 Task: Search one way flight ticket for 5 adults, 2 children, 1 infant in seat and 1 infant on lap in economy from Chicago: Chicago Midway International Airport to Raleigh: Raleigh-durham International Airport on 8-5-2023. Choice of flights is Alaska. Number of bags: 1 carry on bag. Price is upto 88000. Outbound departure time preference is 15:45.
Action: Mouse moved to (362, 343)
Screenshot: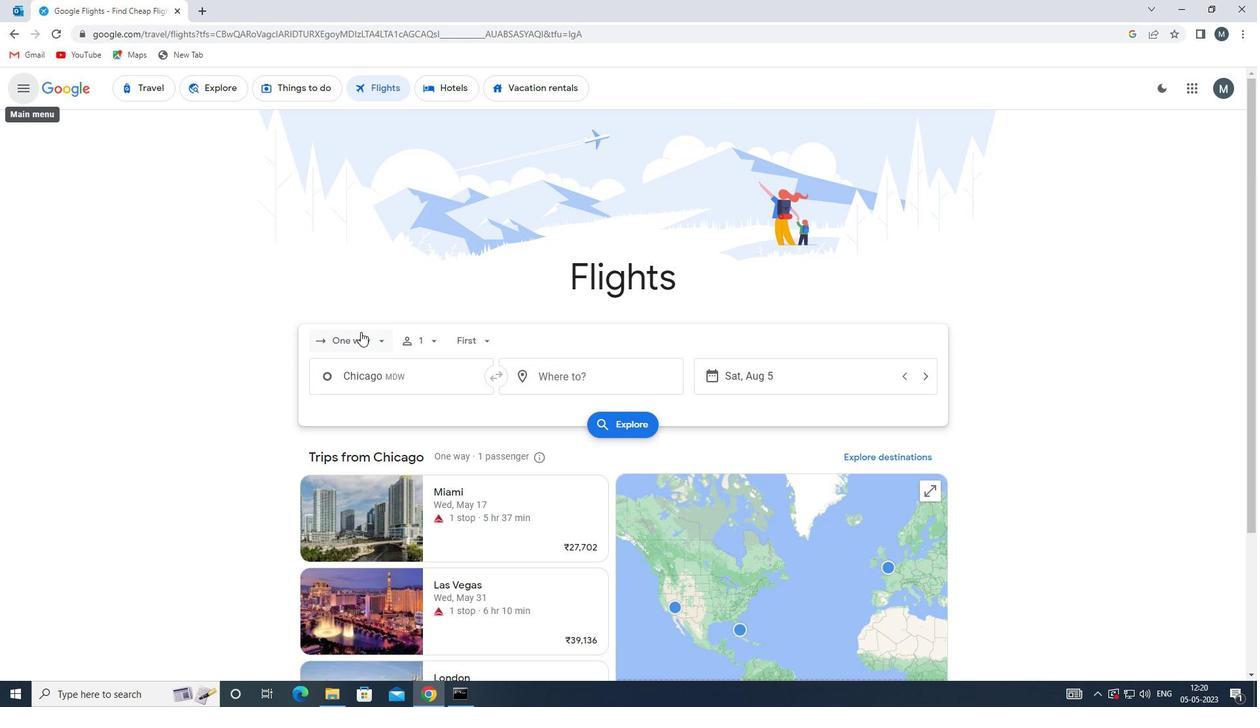 
Action: Mouse pressed left at (362, 343)
Screenshot: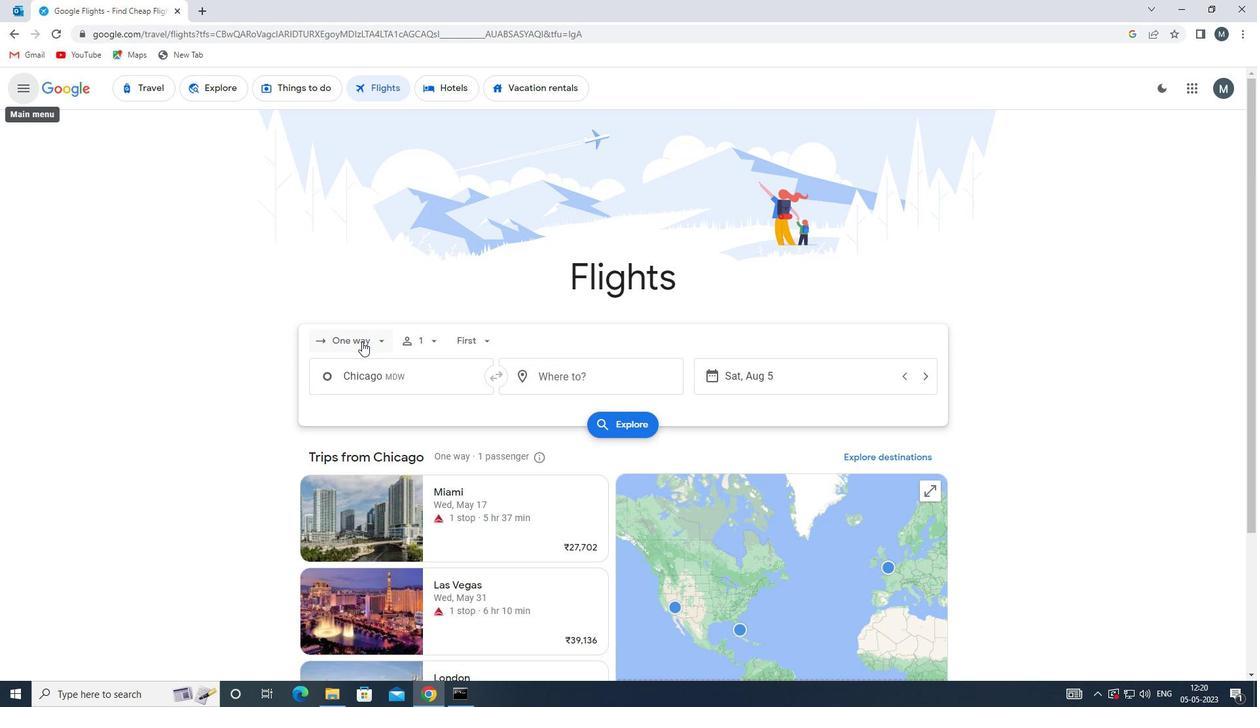 
Action: Mouse moved to (370, 404)
Screenshot: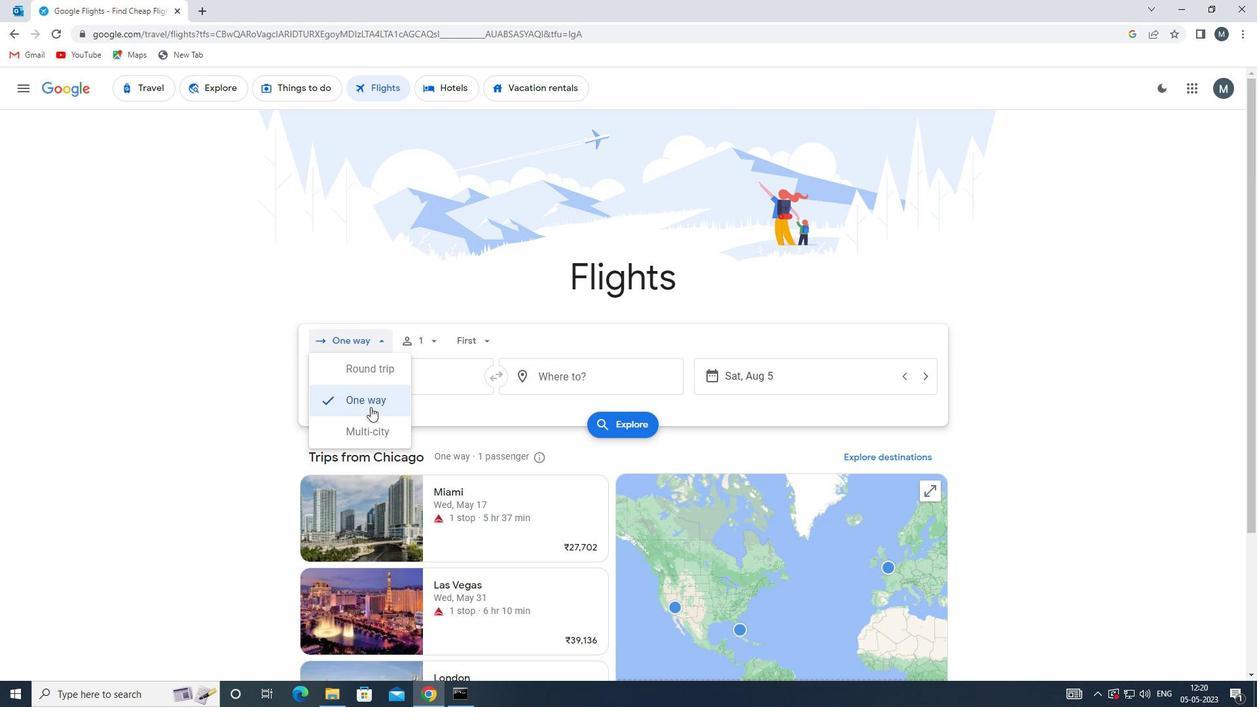 
Action: Mouse pressed left at (370, 404)
Screenshot: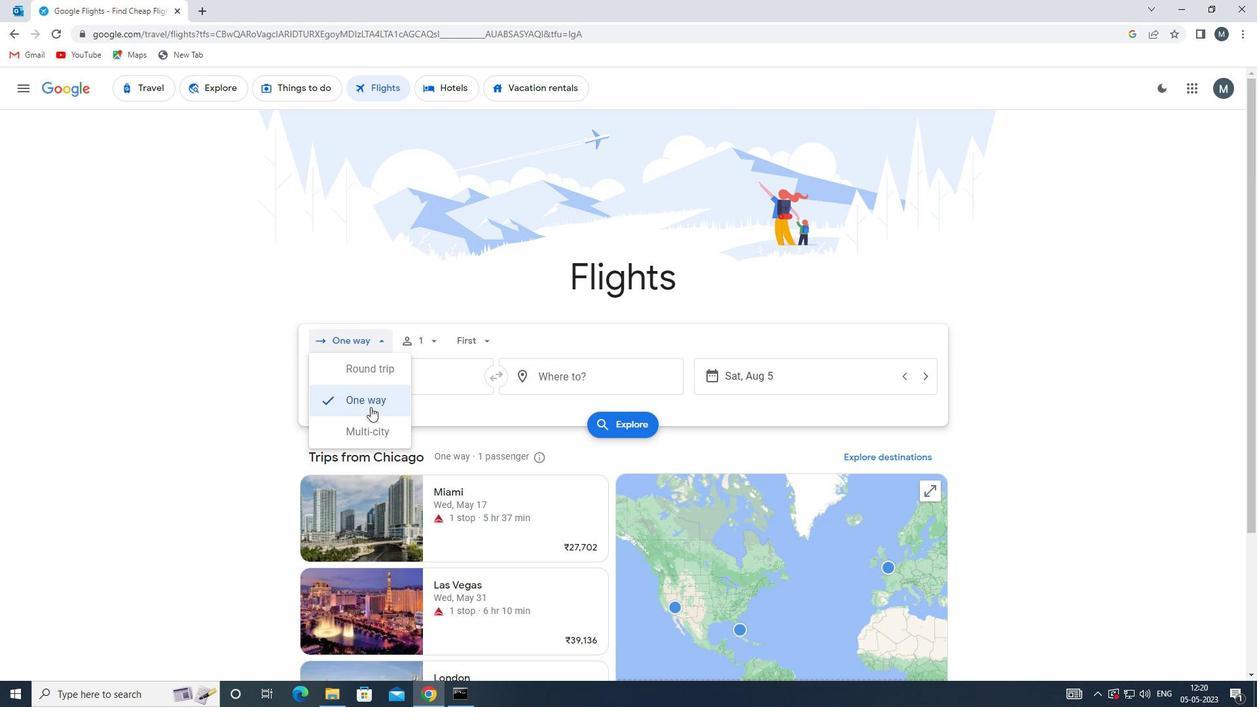 
Action: Mouse moved to (436, 348)
Screenshot: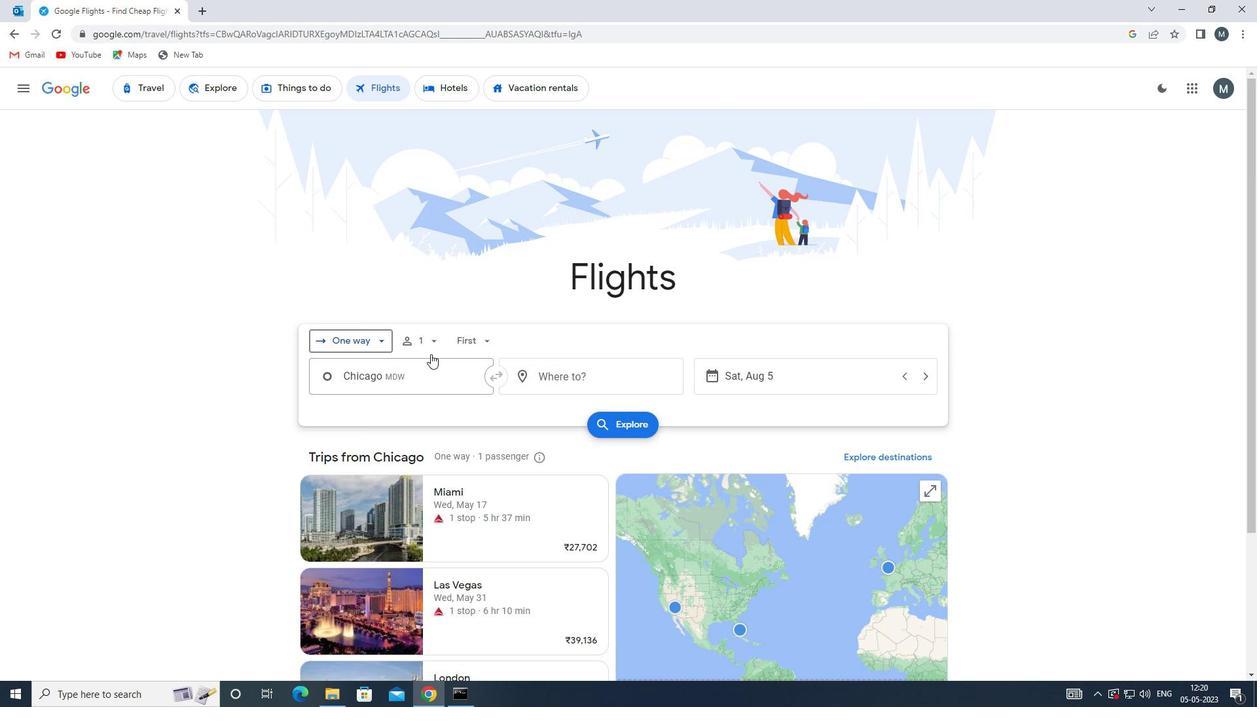
Action: Mouse pressed left at (436, 348)
Screenshot: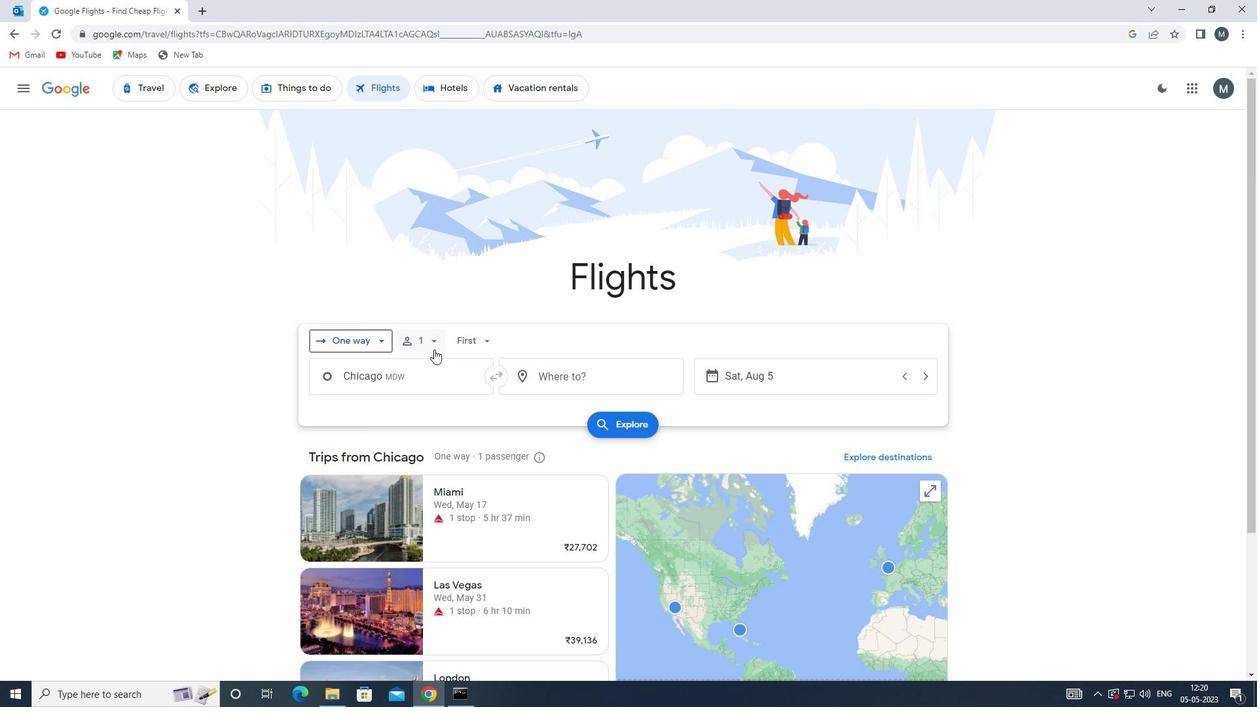 
Action: Mouse moved to (537, 377)
Screenshot: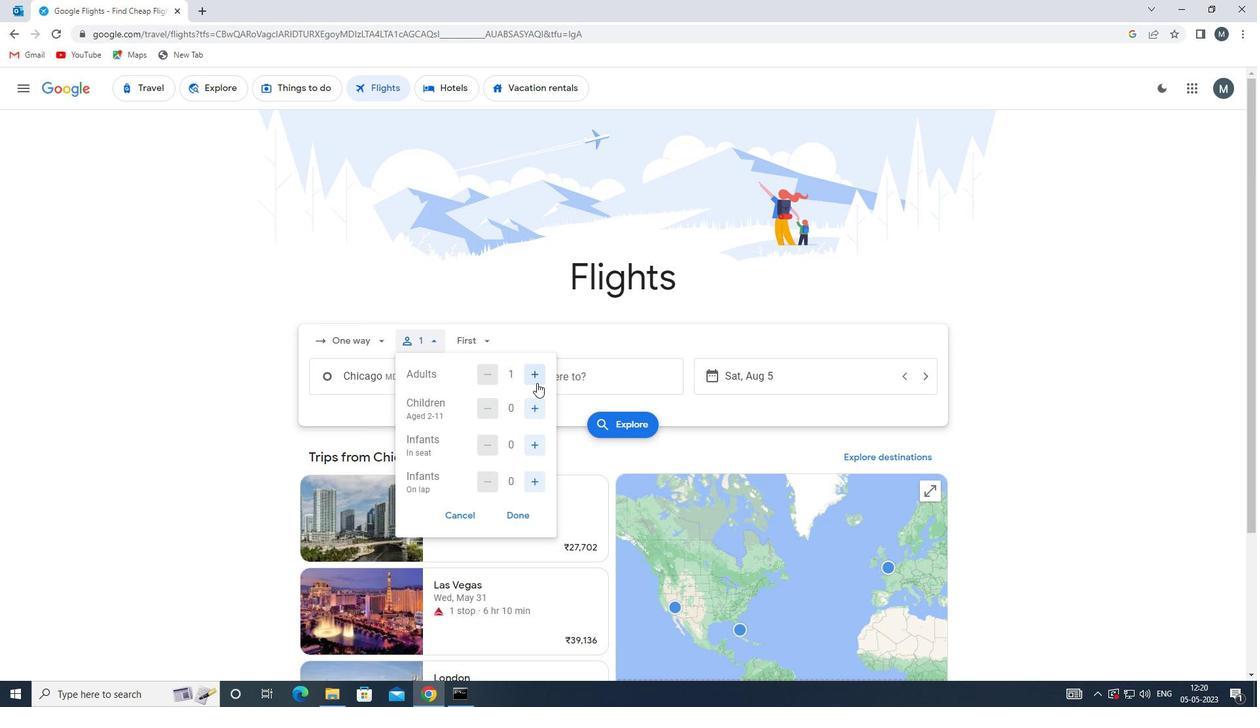 
Action: Mouse pressed left at (537, 377)
Screenshot: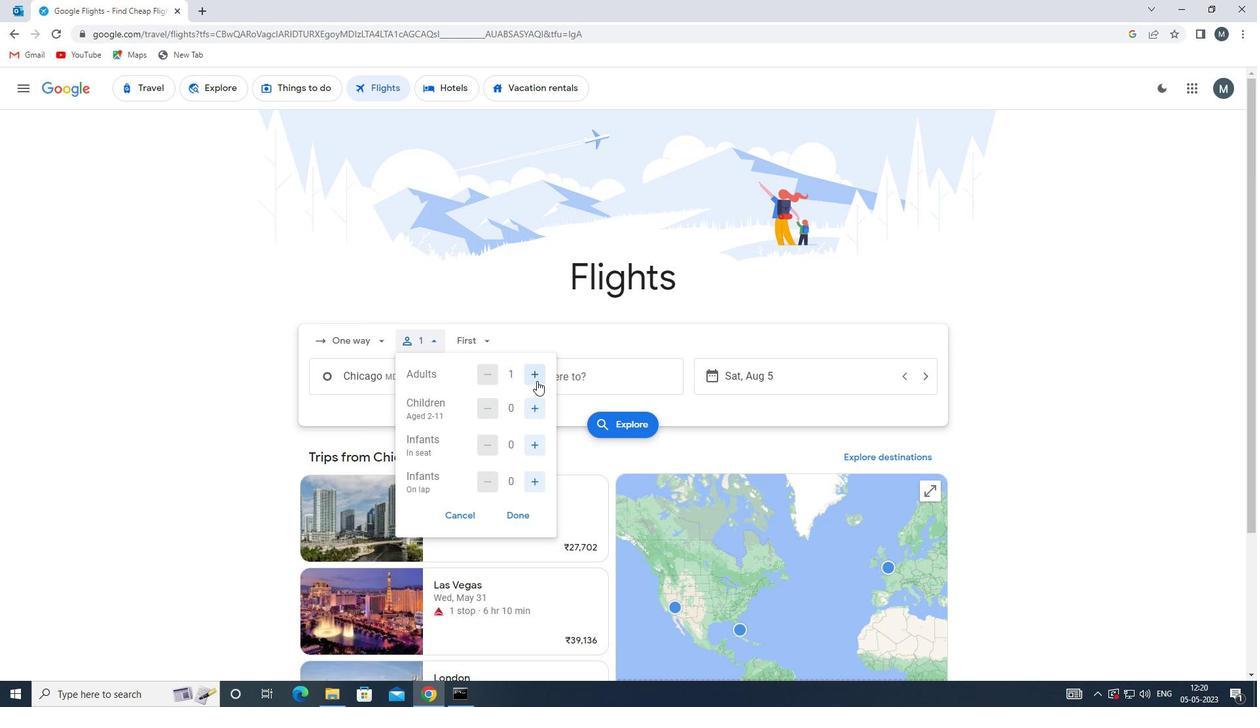 
Action: Mouse pressed left at (537, 377)
Screenshot: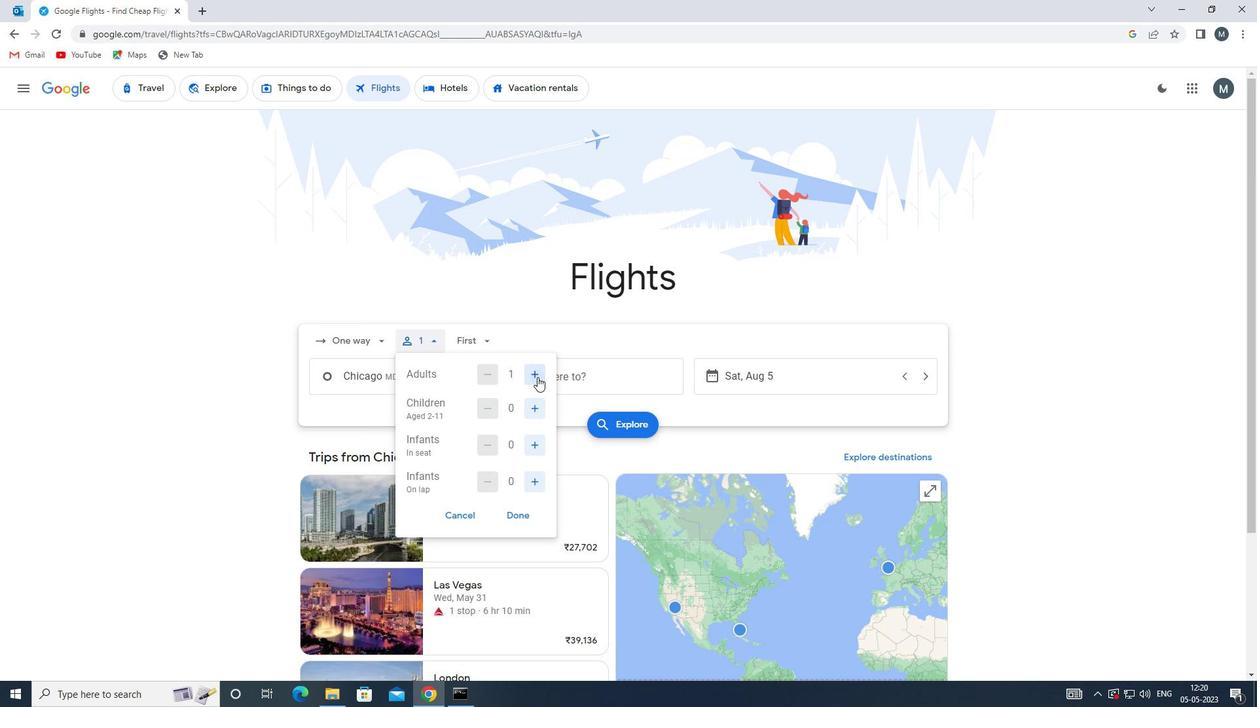 
Action: Mouse pressed left at (537, 377)
Screenshot: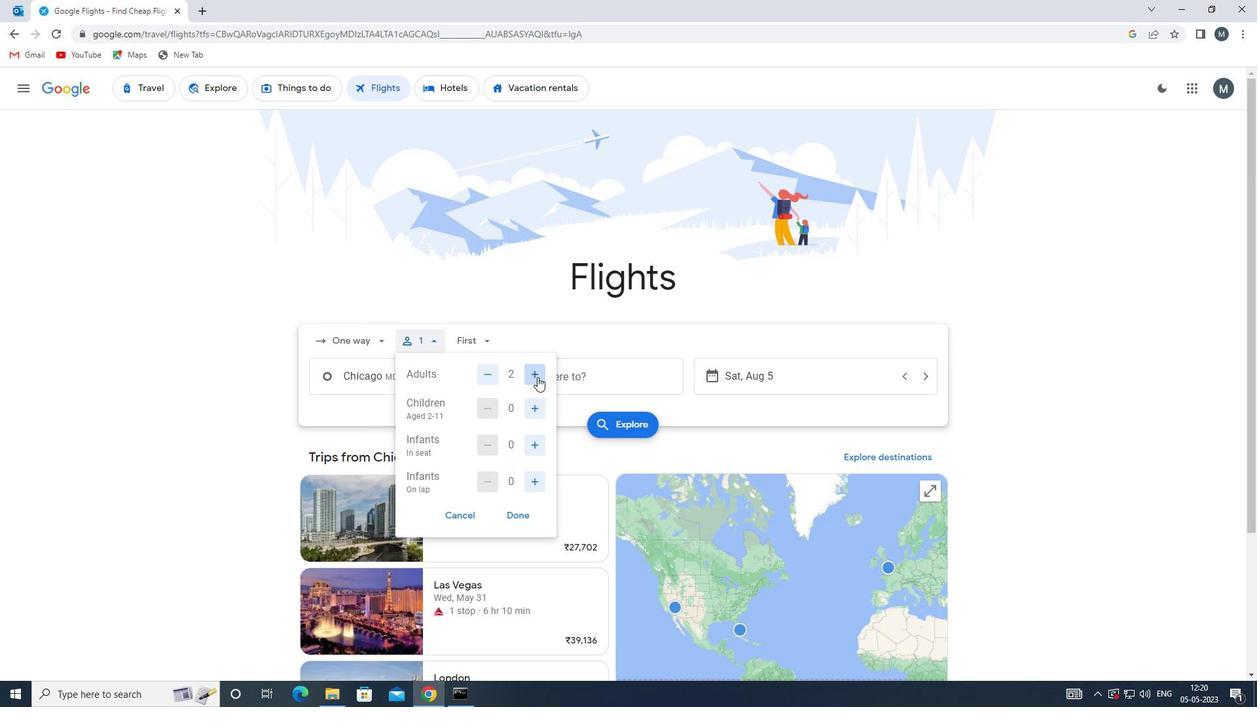 
Action: Mouse pressed left at (537, 377)
Screenshot: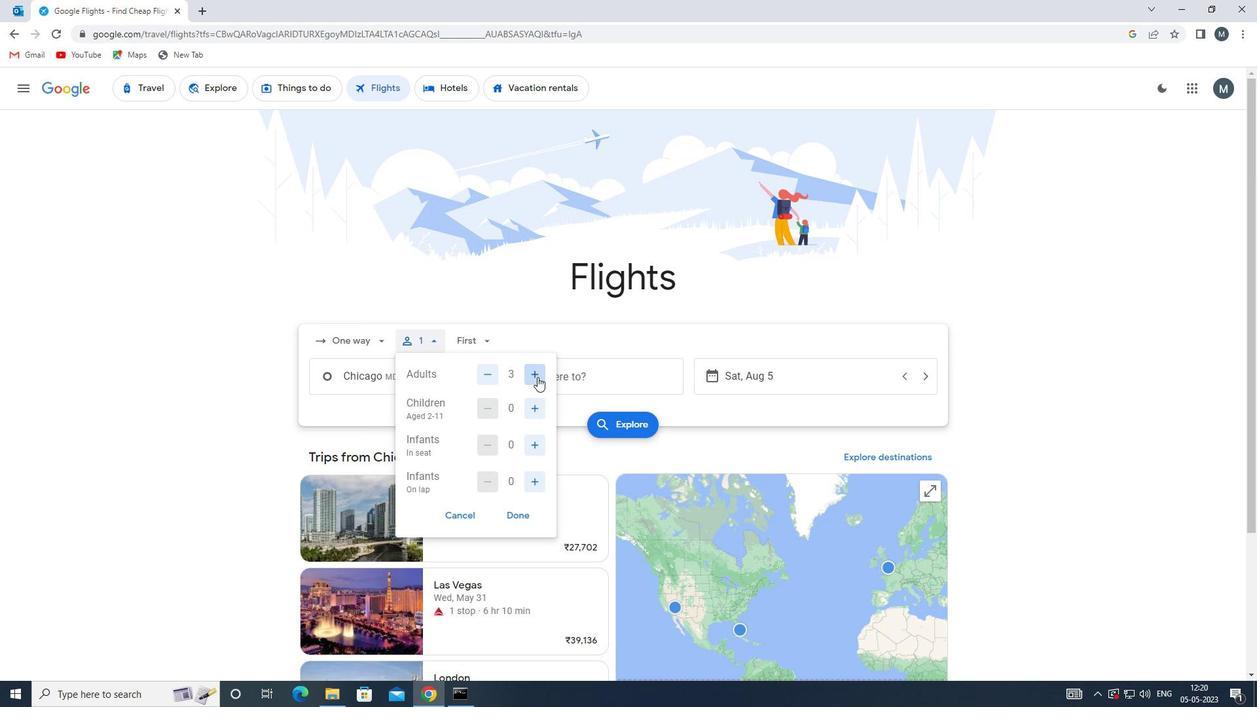 
Action: Mouse moved to (531, 409)
Screenshot: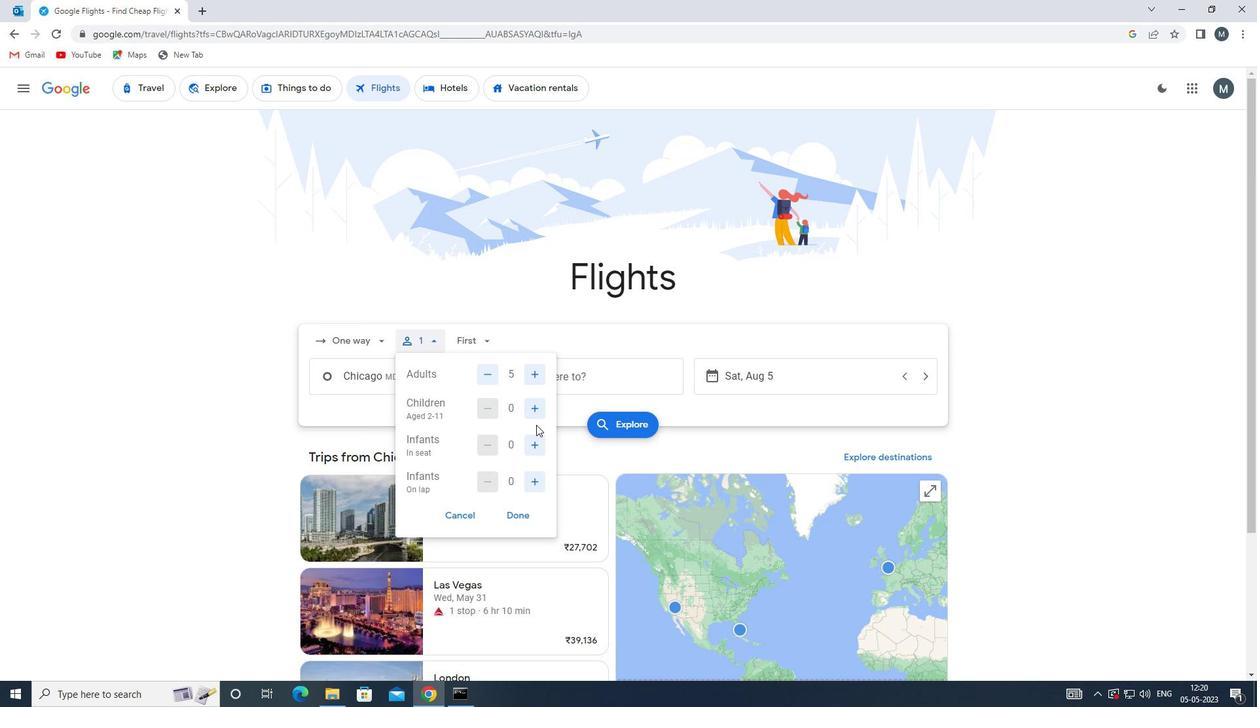 
Action: Mouse pressed left at (531, 409)
Screenshot: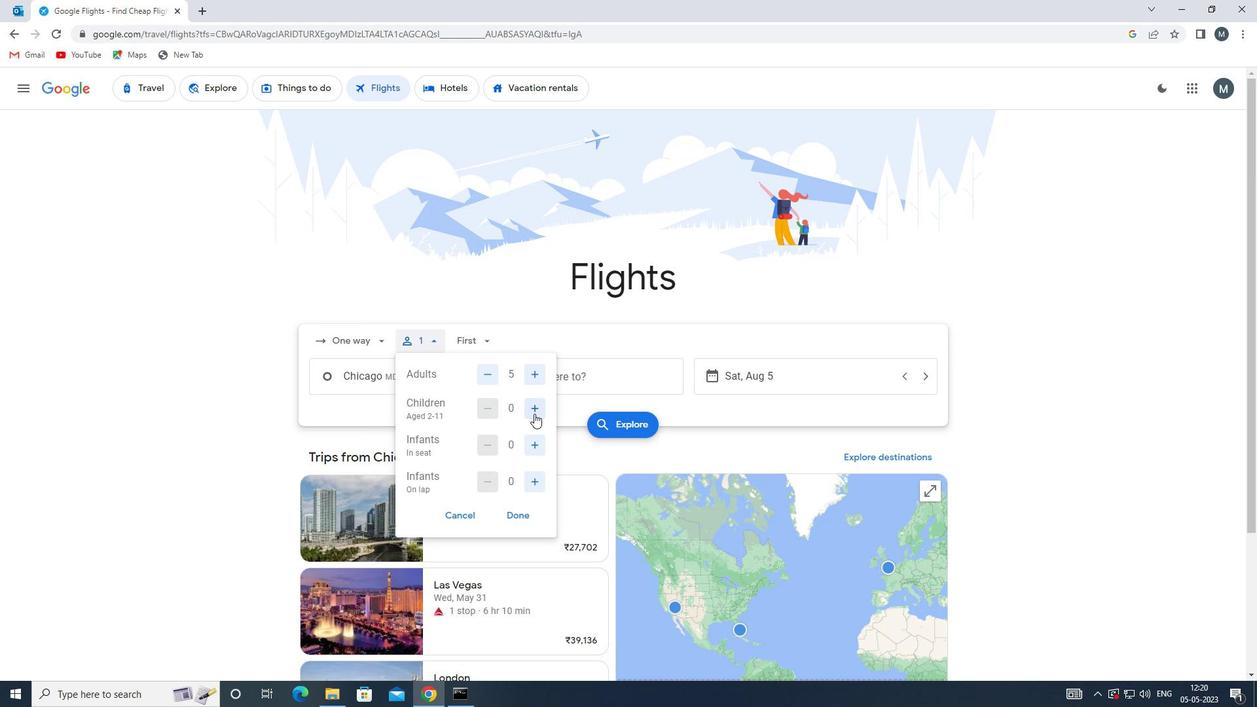 
Action: Mouse pressed left at (531, 409)
Screenshot: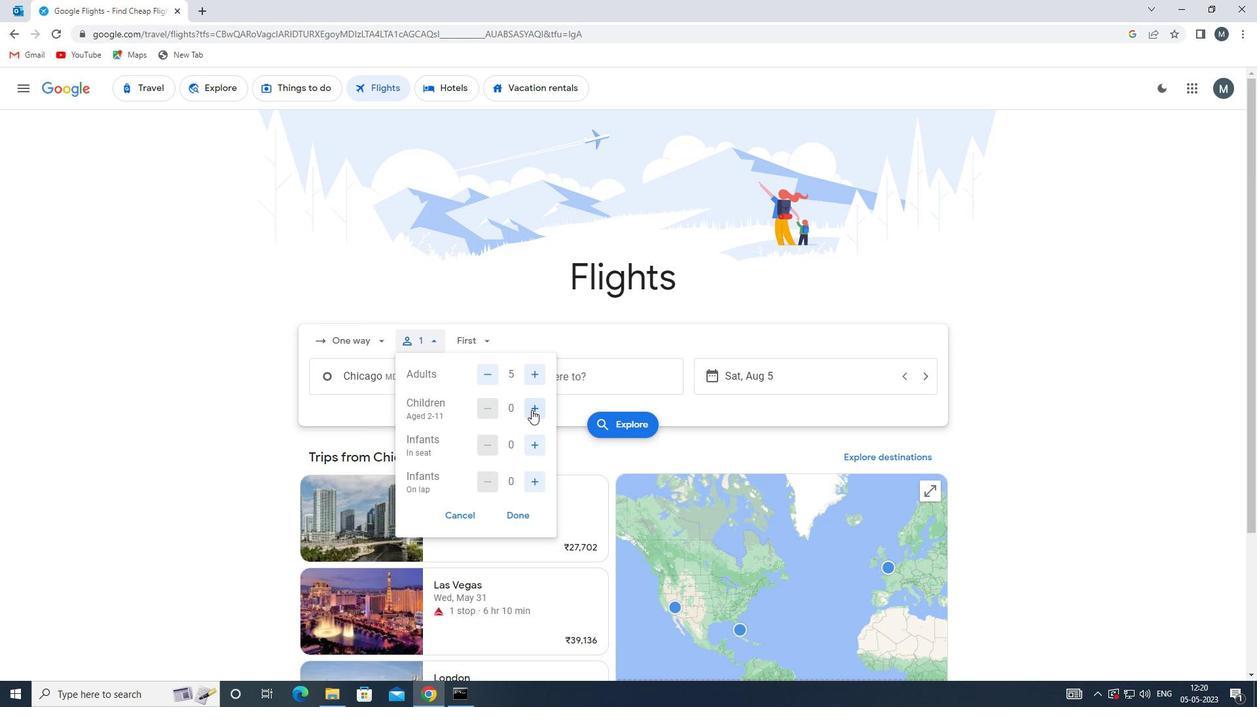 
Action: Mouse moved to (531, 443)
Screenshot: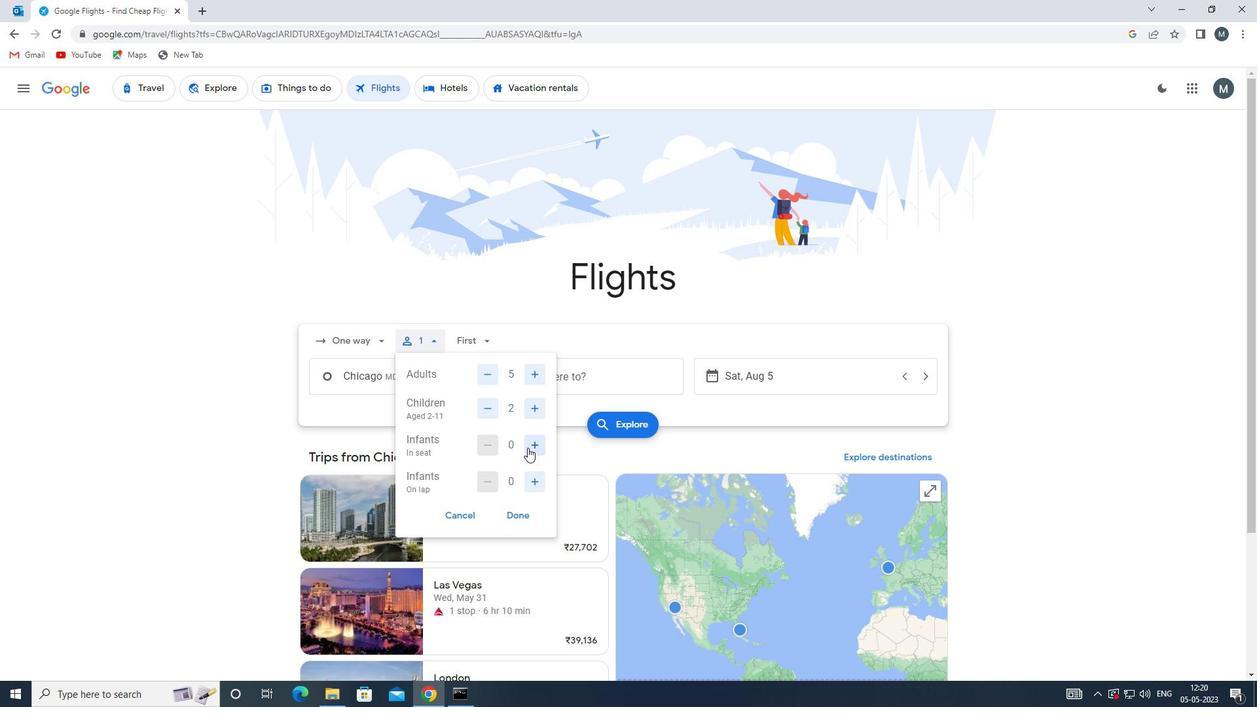 
Action: Mouse pressed left at (531, 443)
Screenshot: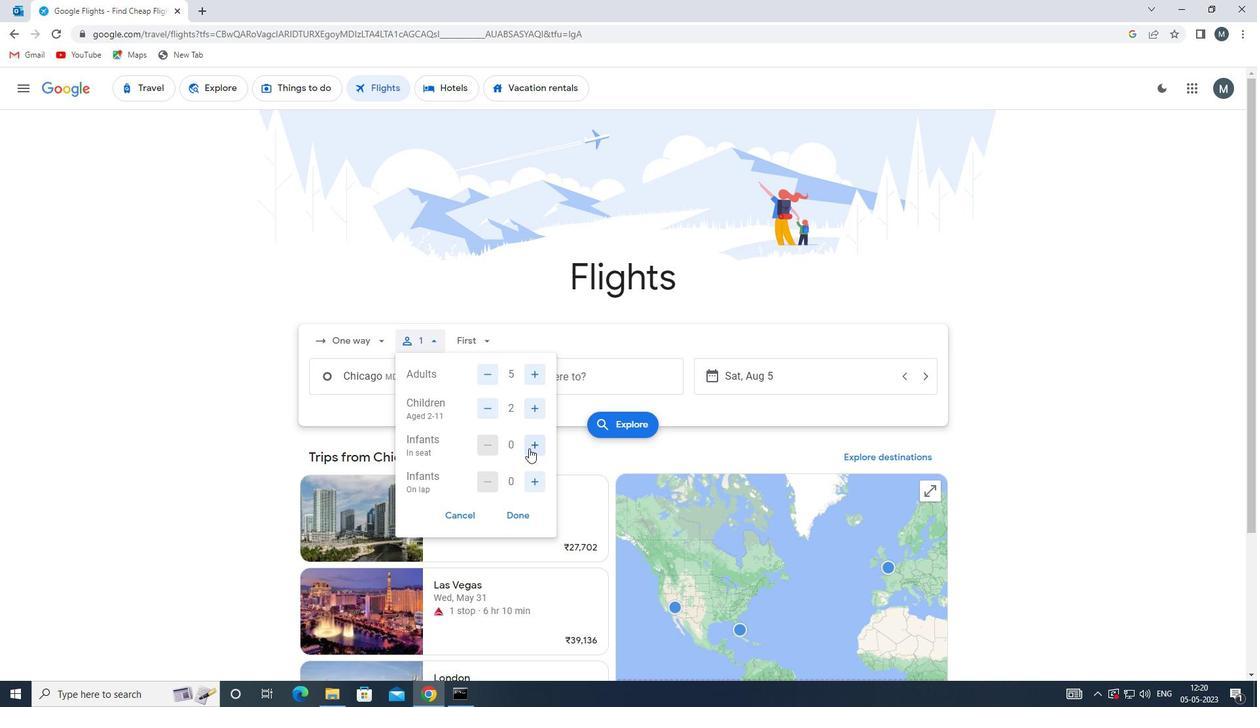 
Action: Mouse moved to (533, 485)
Screenshot: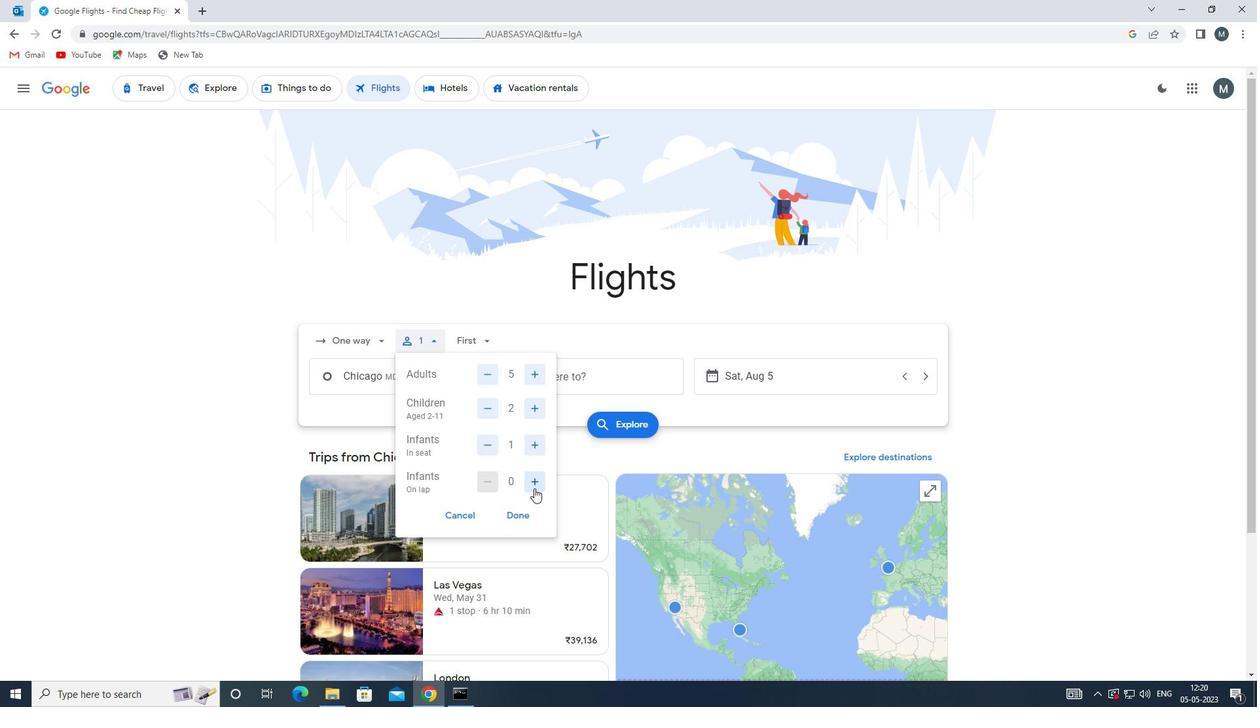 
Action: Mouse pressed left at (533, 485)
Screenshot: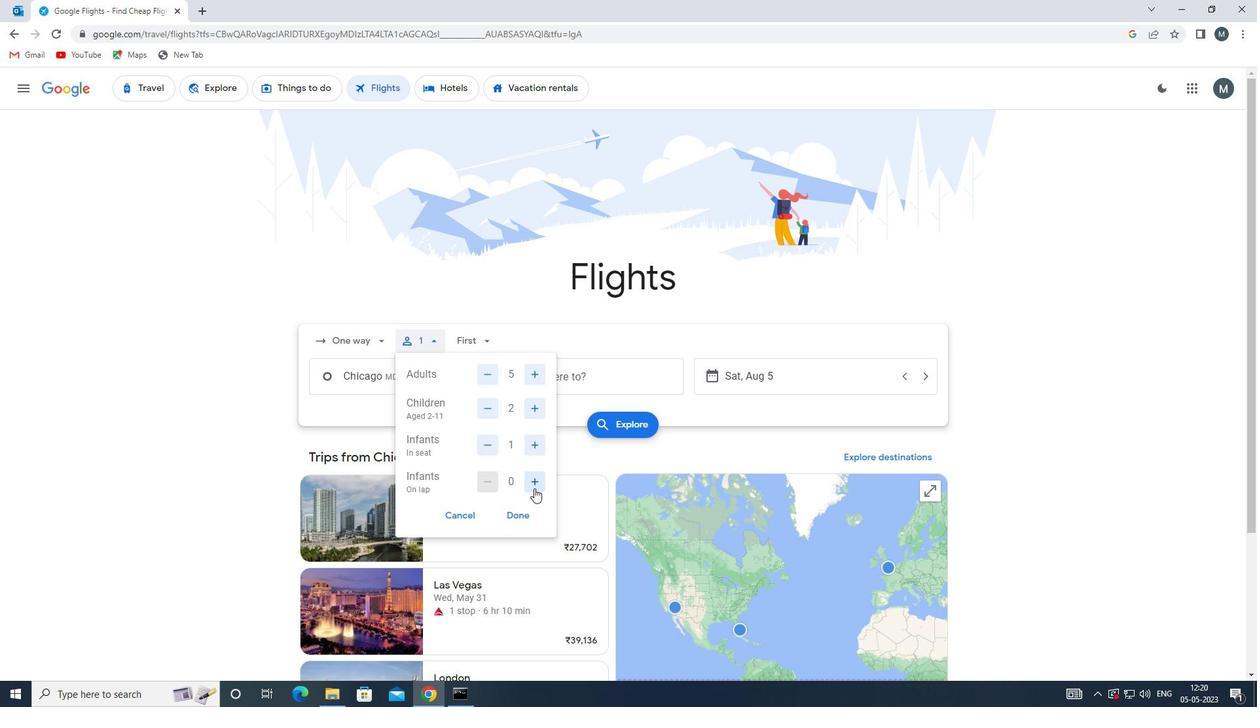 
Action: Mouse moved to (519, 519)
Screenshot: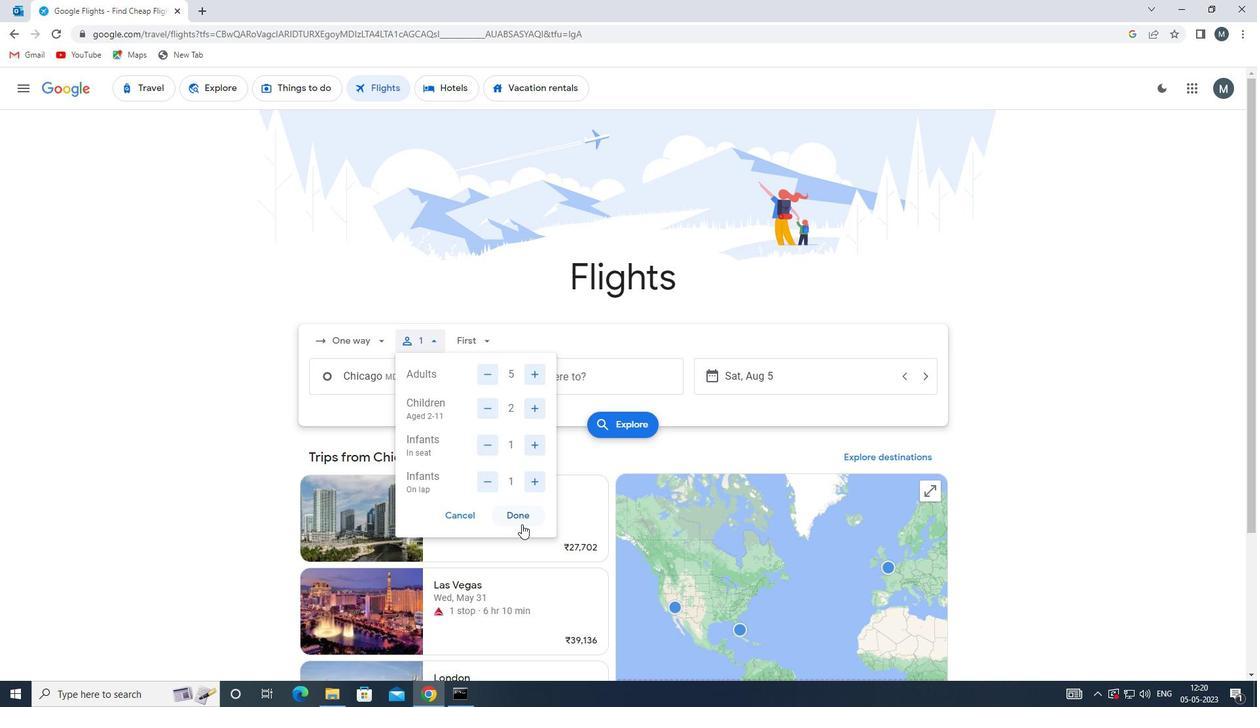 
Action: Mouse pressed left at (519, 519)
Screenshot: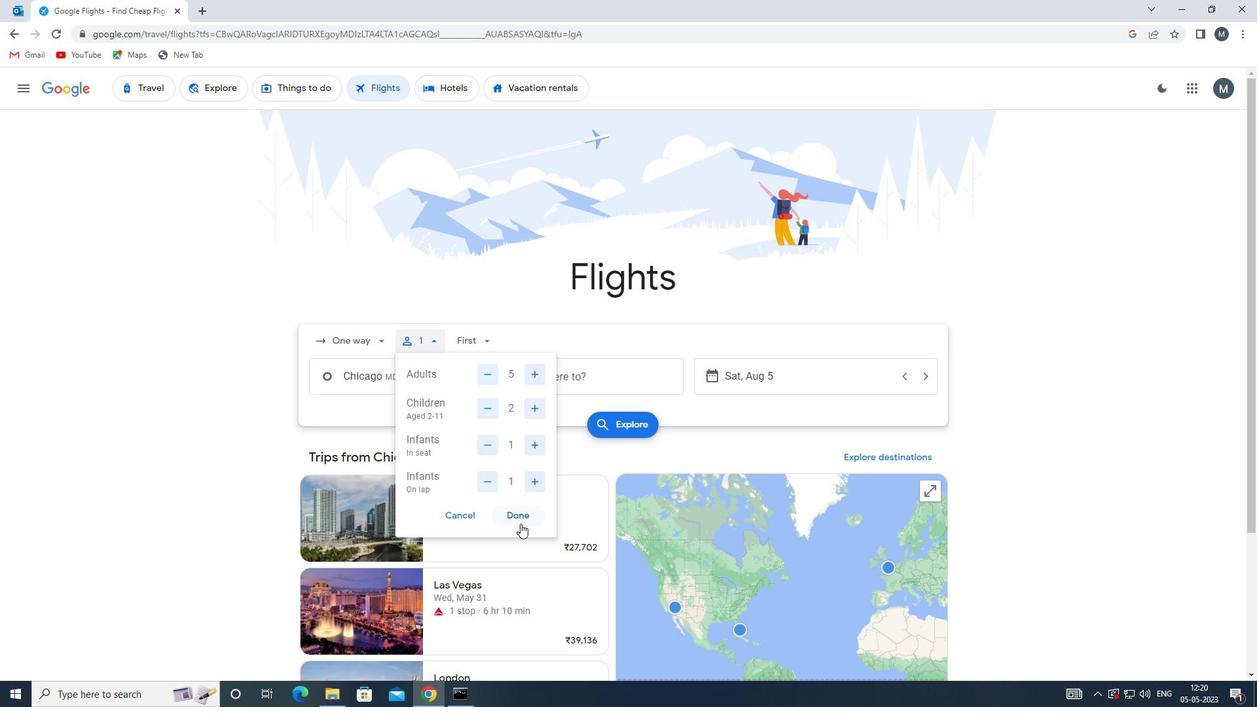 
Action: Mouse moved to (483, 335)
Screenshot: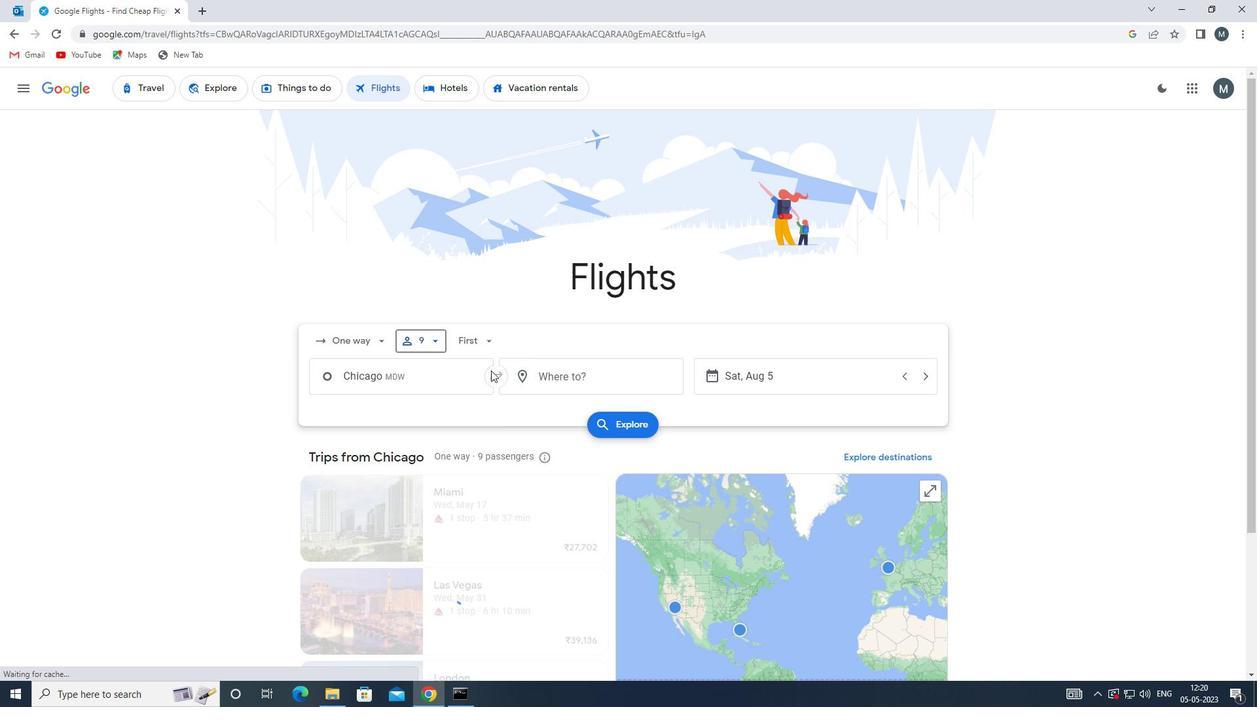 
Action: Mouse pressed left at (483, 335)
Screenshot: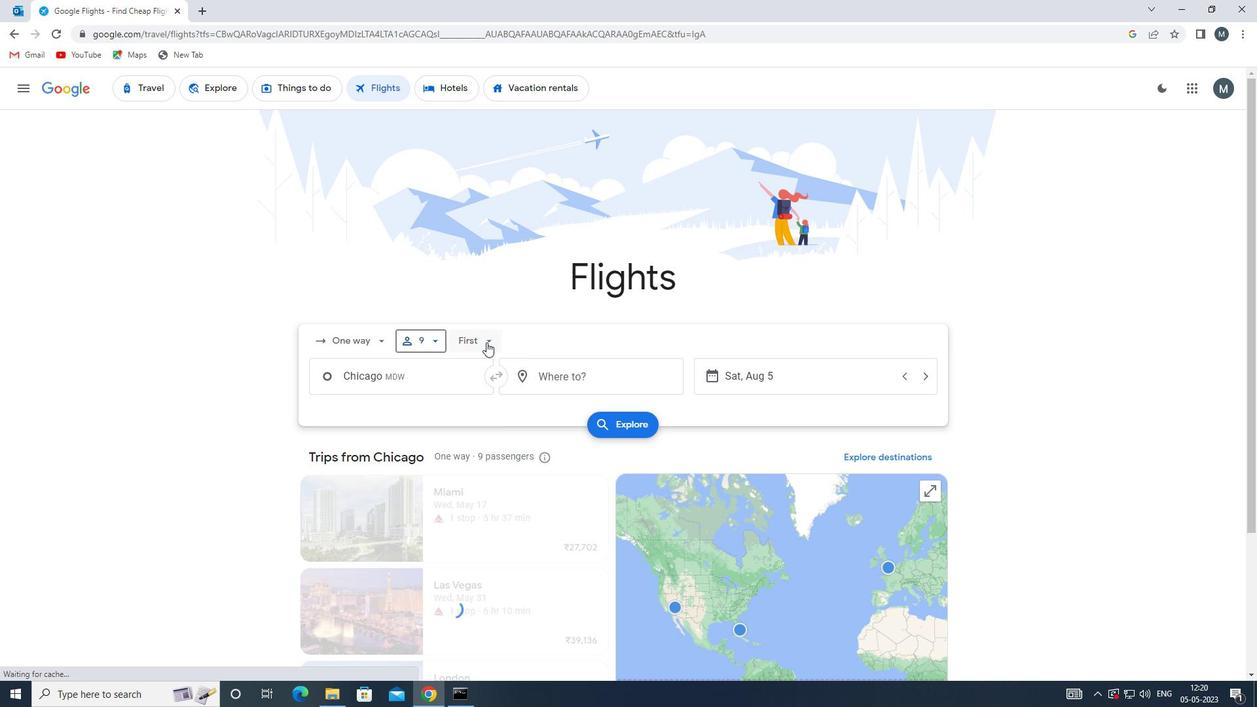 
Action: Mouse moved to (513, 365)
Screenshot: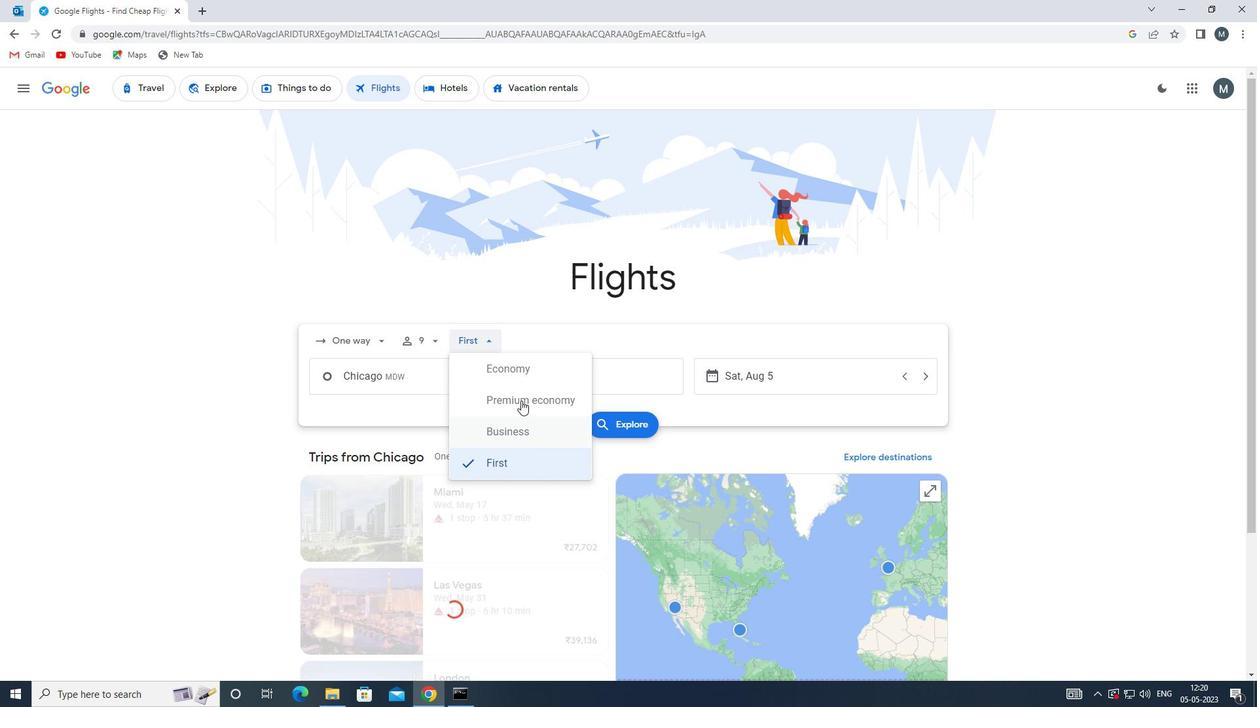 
Action: Mouse pressed left at (513, 365)
Screenshot: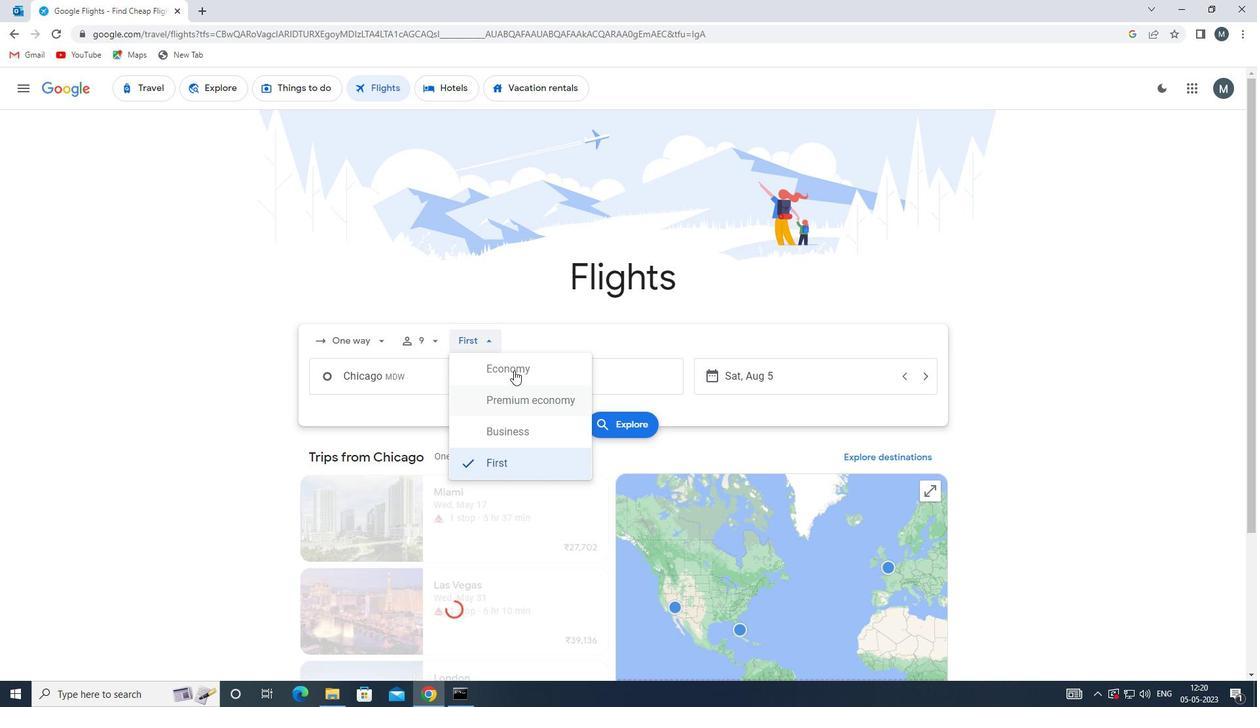 
Action: Mouse moved to (400, 379)
Screenshot: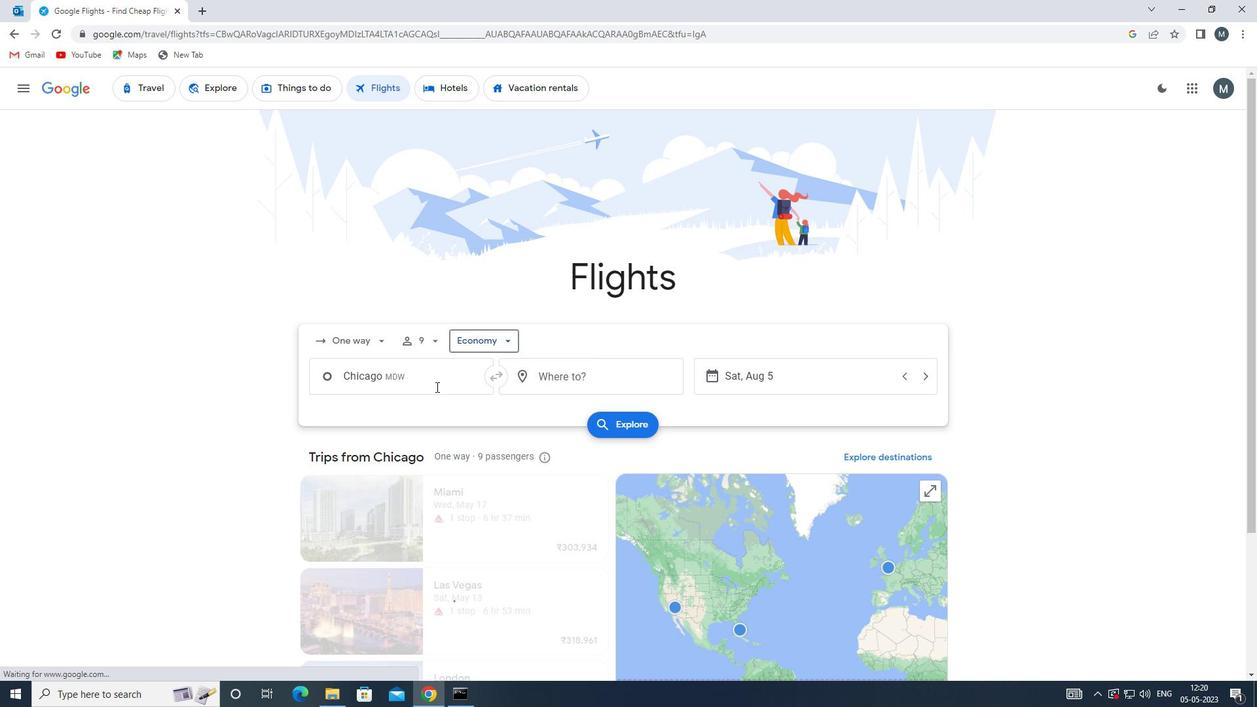 
Action: Mouse pressed left at (400, 379)
Screenshot: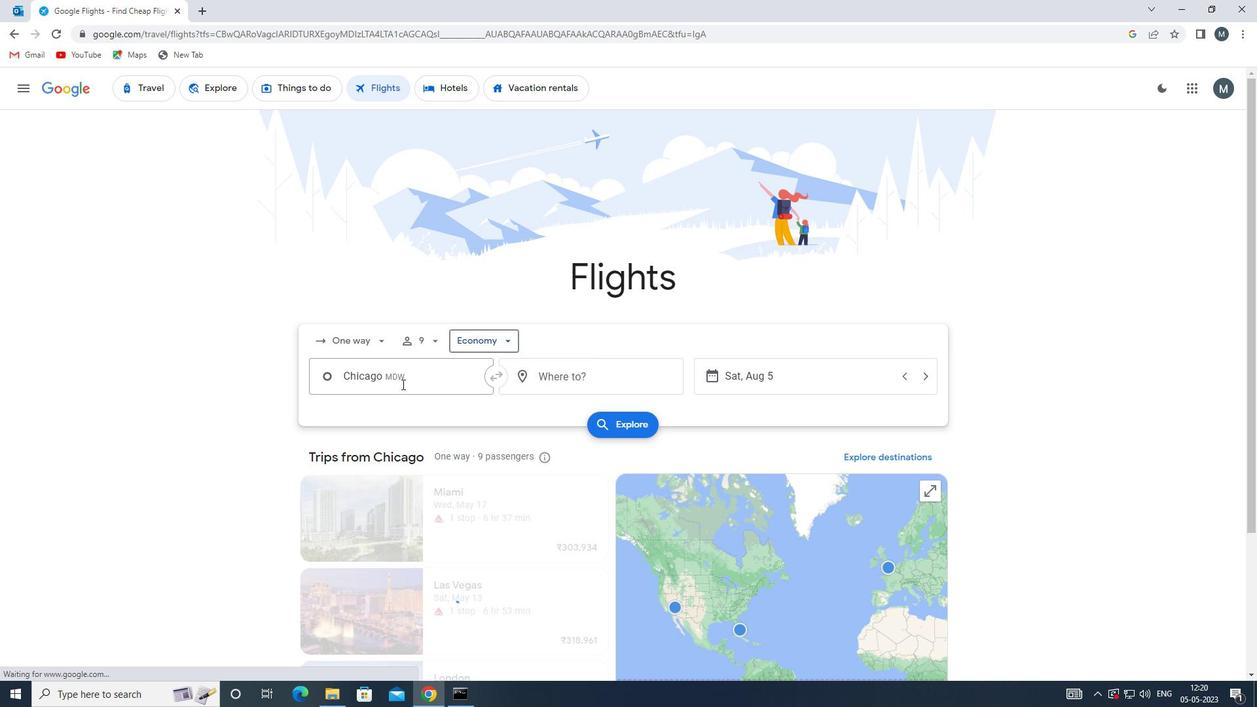 
Action: Mouse moved to (445, 482)
Screenshot: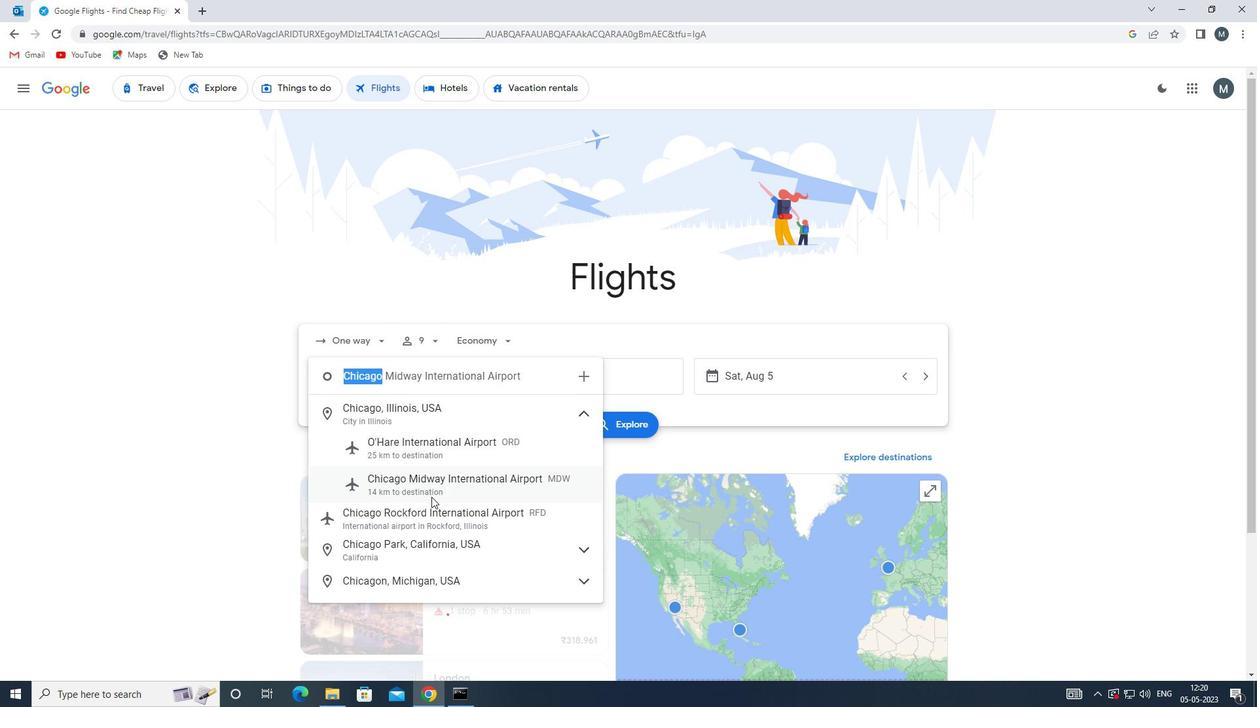 
Action: Mouse pressed left at (445, 482)
Screenshot: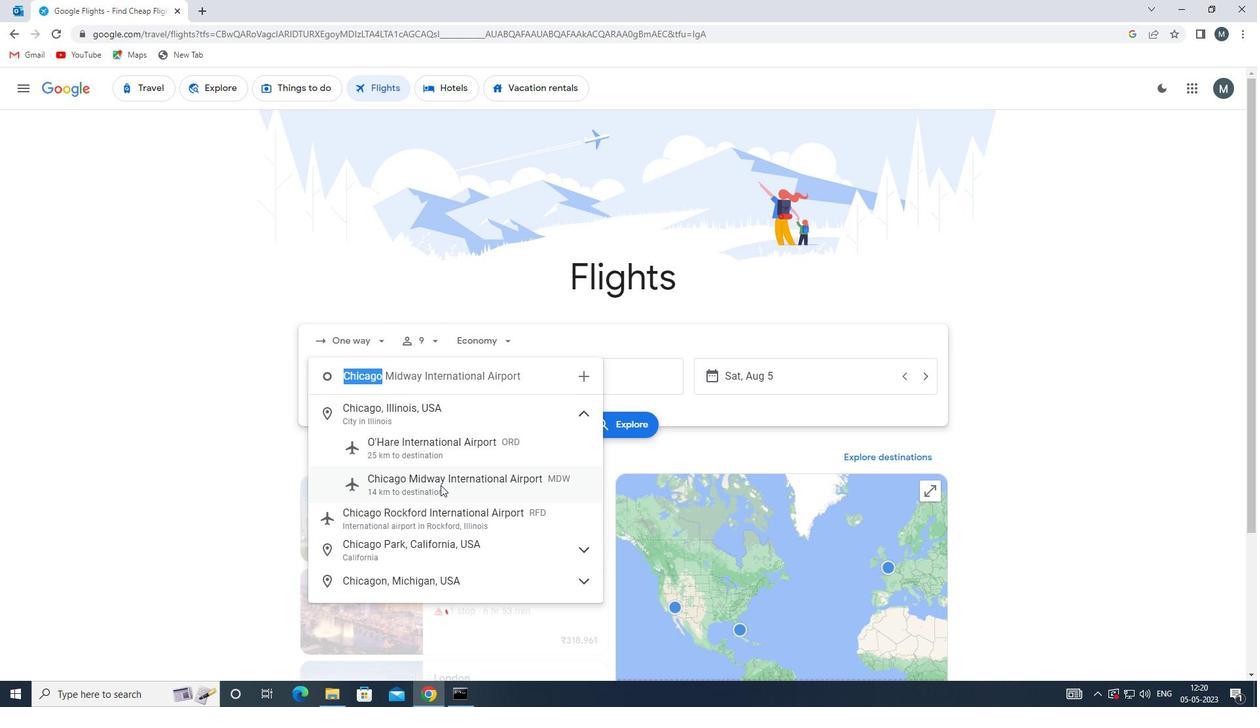 
Action: Mouse moved to (563, 383)
Screenshot: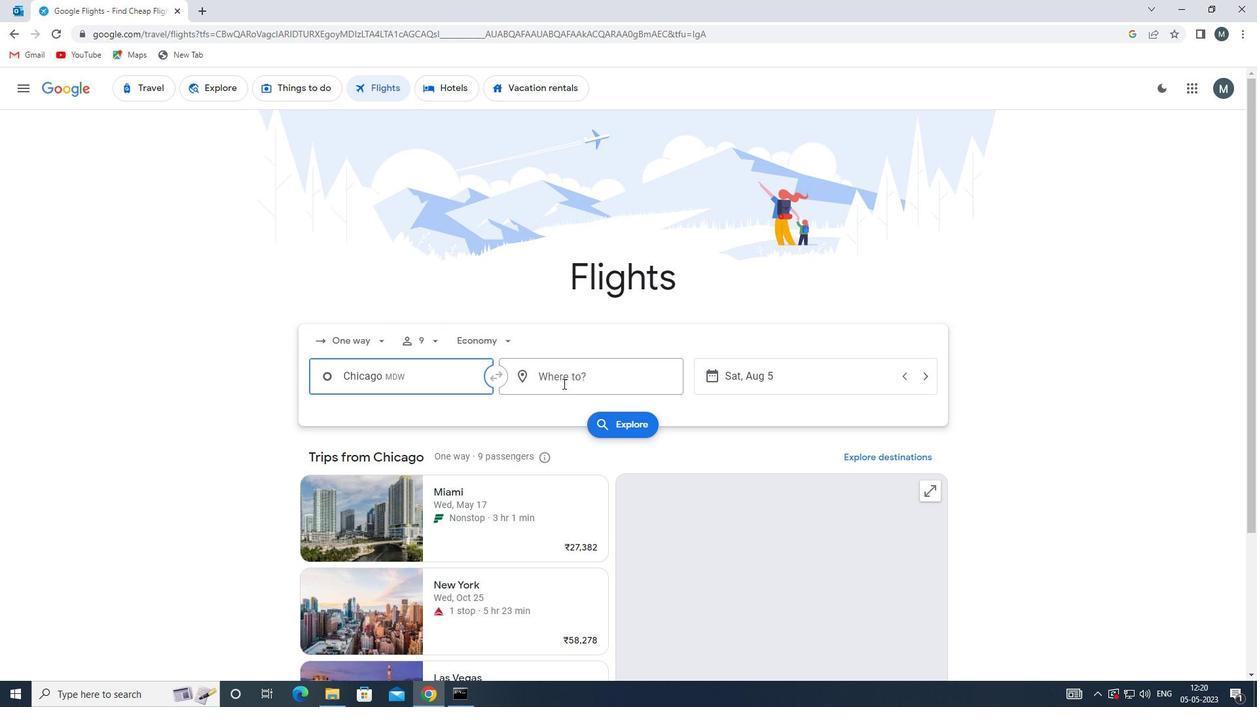 
Action: Mouse pressed left at (563, 383)
Screenshot: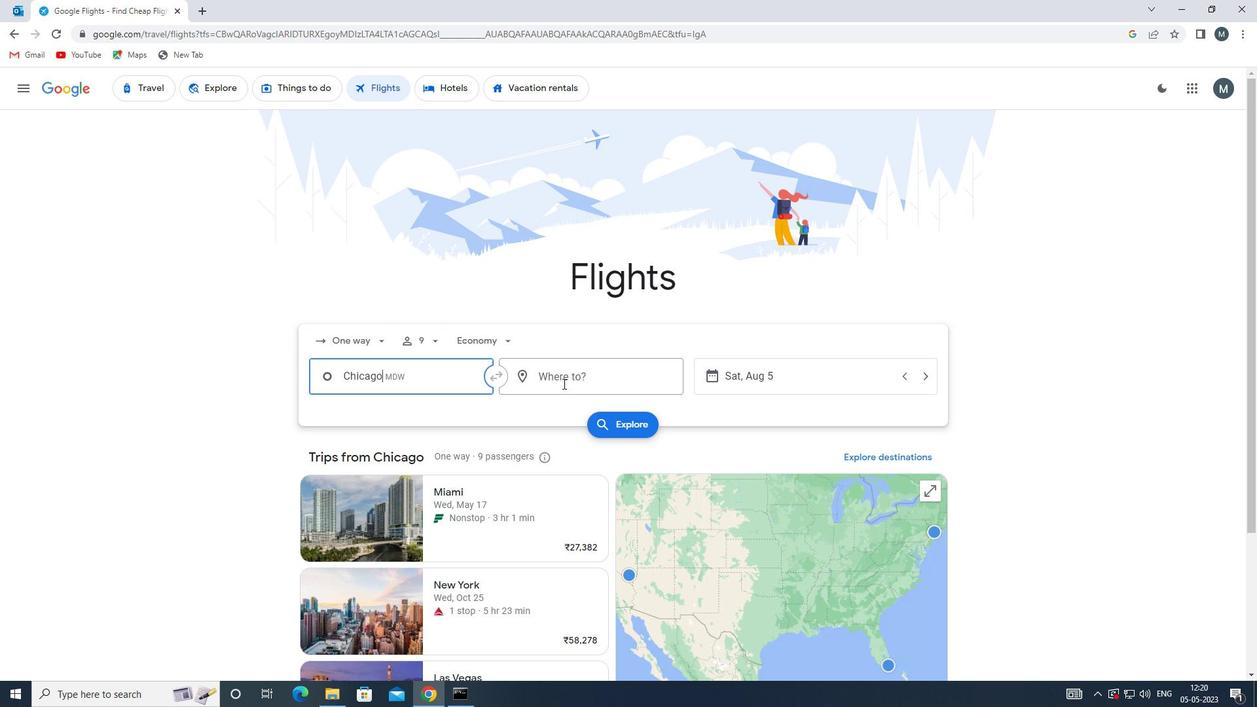 
Action: Mouse moved to (575, 394)
Screenshot: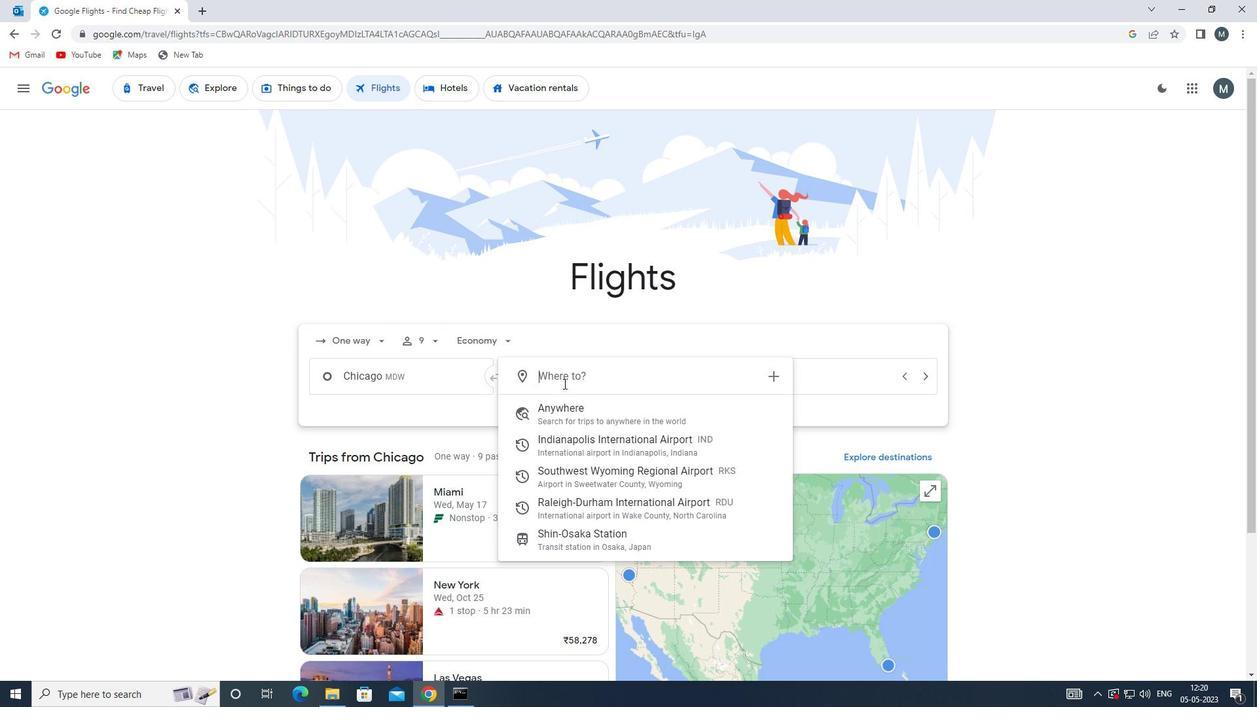 
Action: Key pressed rdu
Screenshot: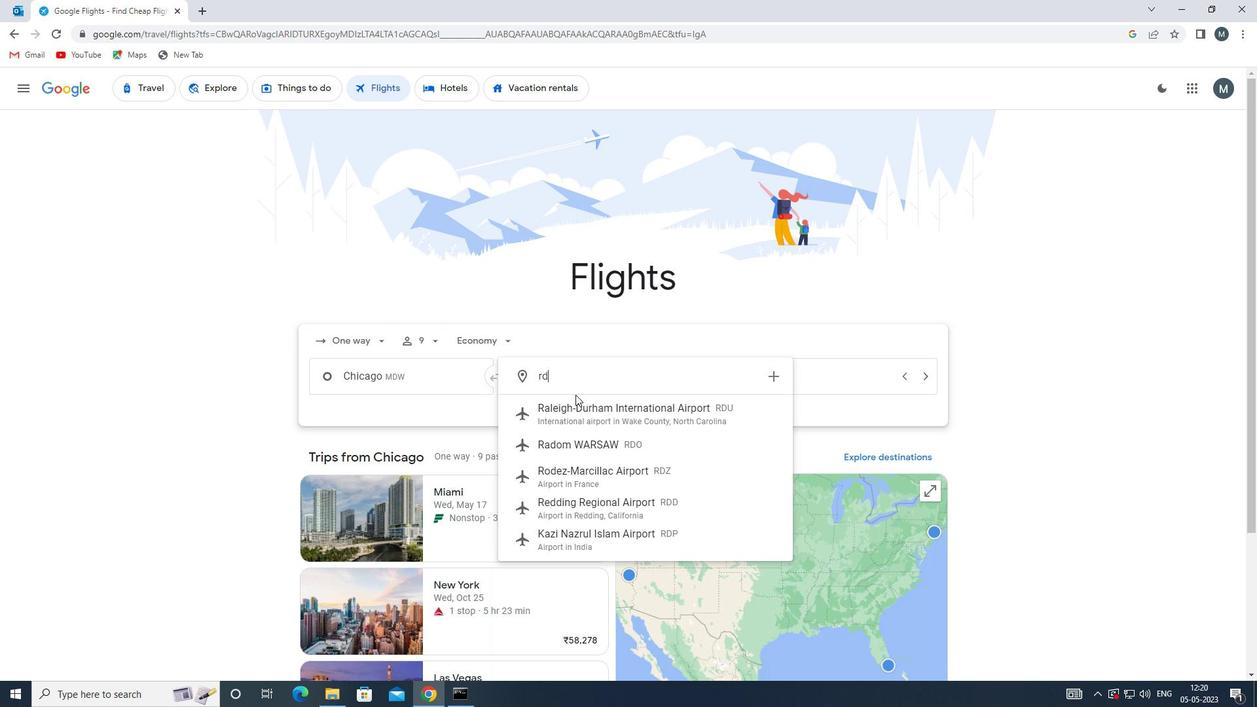 
Action: Mouse moved to (583, 415)
Screenshot: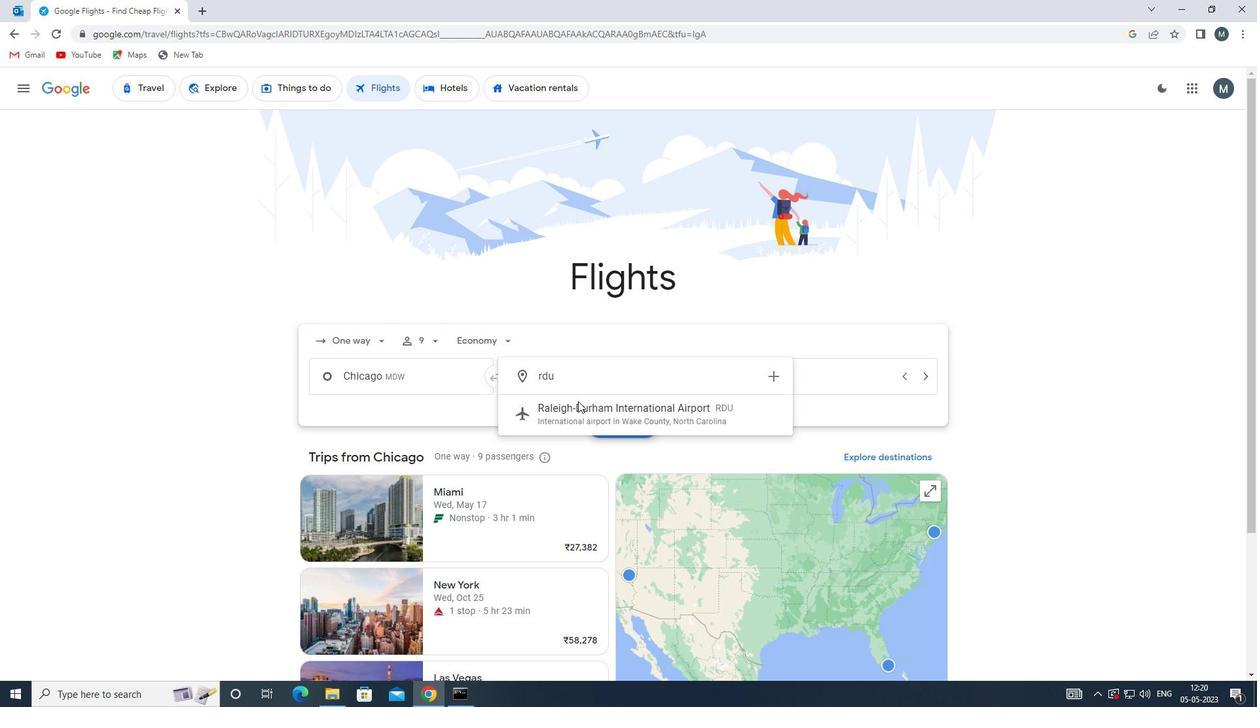 
Action: Mouse pressed left at (583, 415)
Screenshot: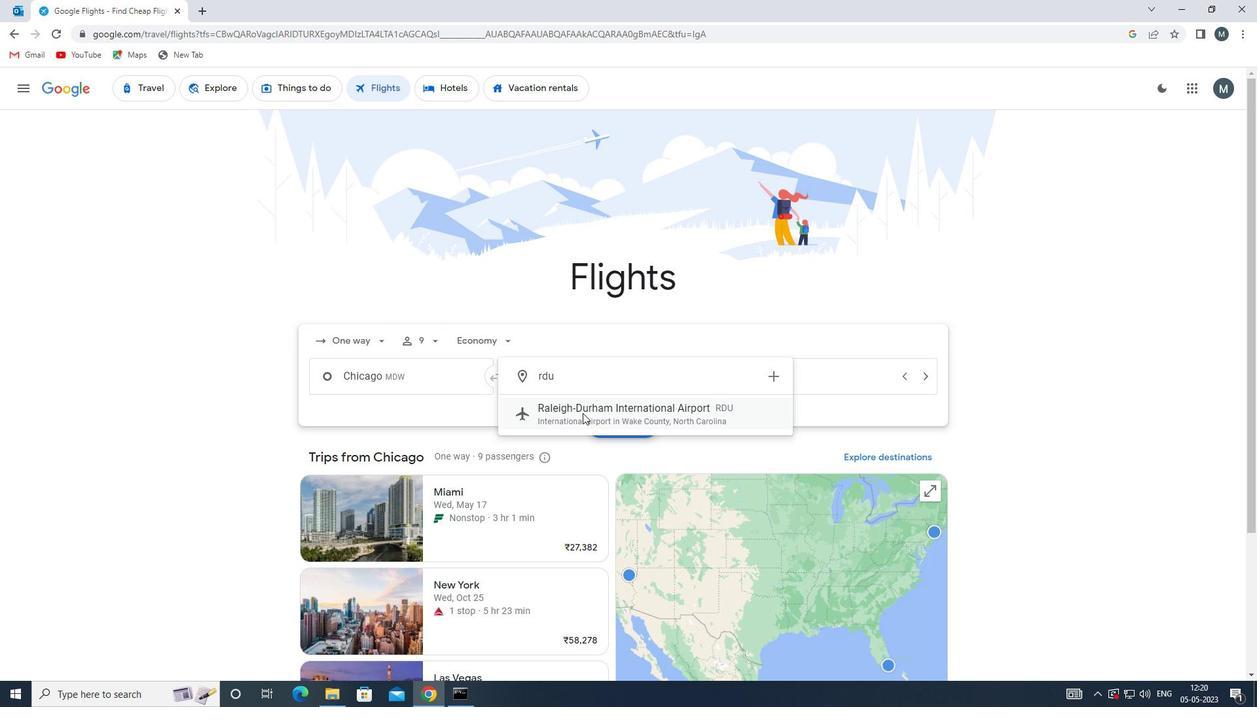 
Action: Mouse moved to (744, 378)
Screenshot: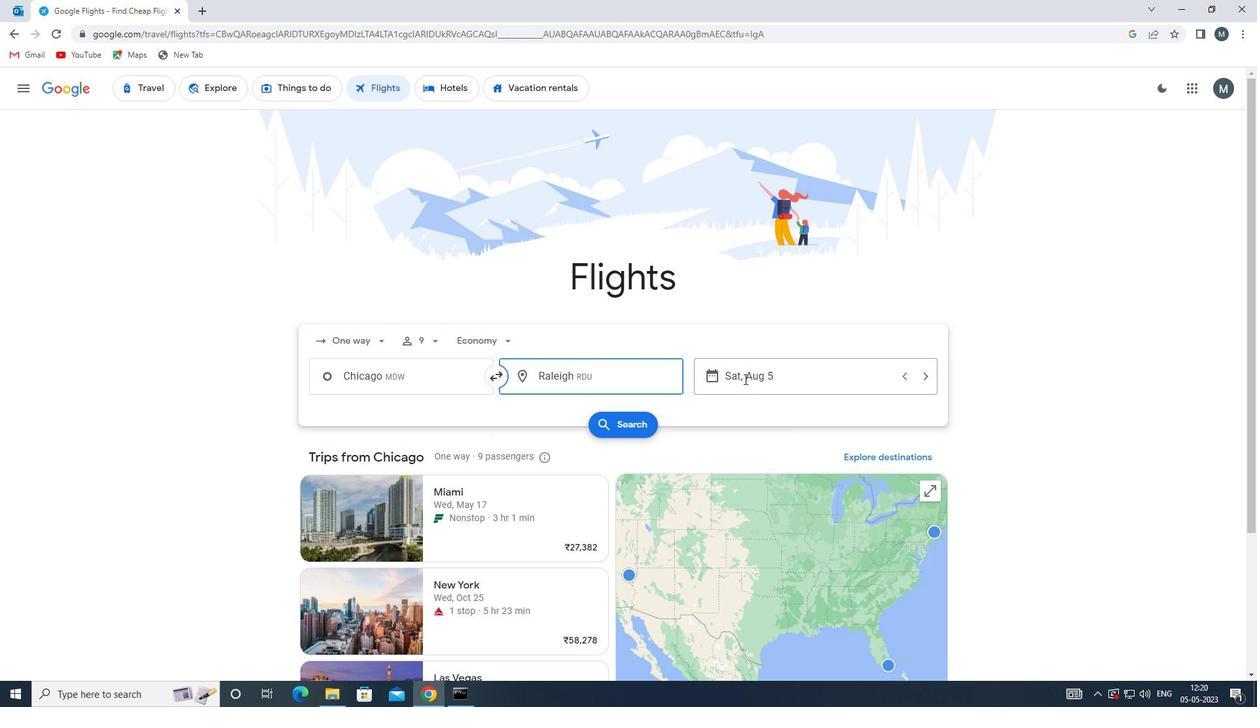 
Action: Mouse pressed left at (744, 378)
Screenshot: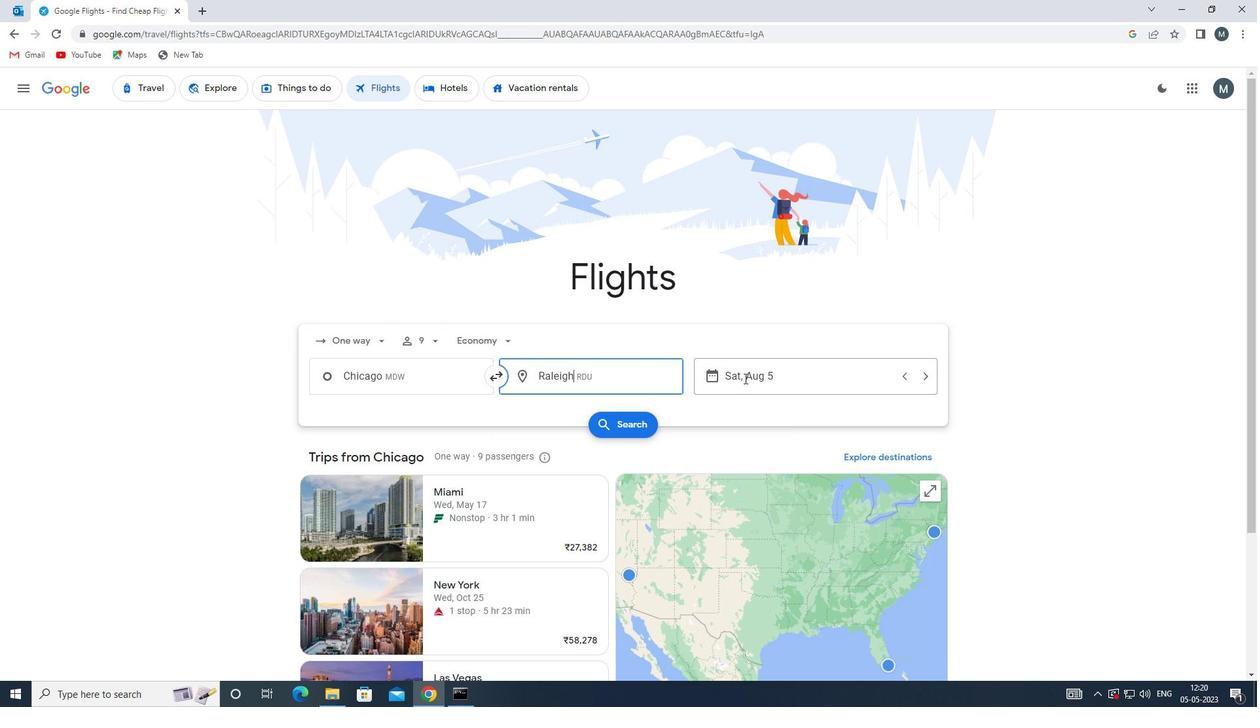 
Action: Mouse moved to (662, 445)
Screenshot: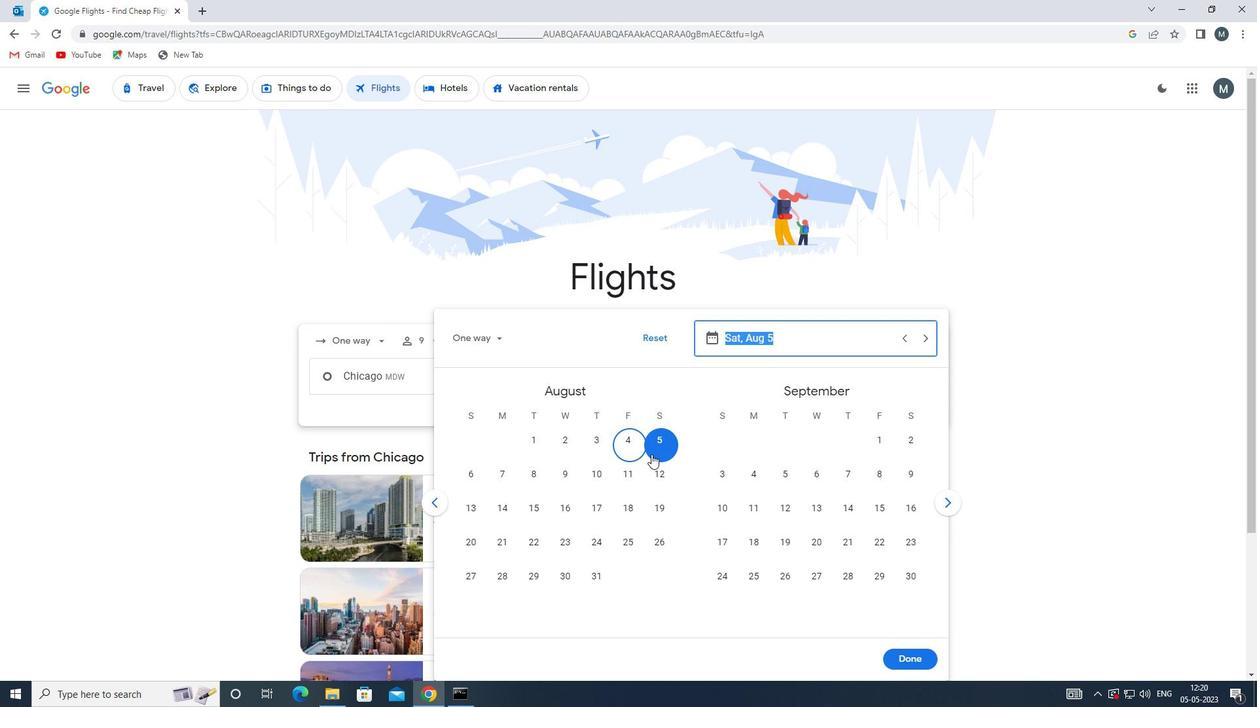 
Action: Mouse pressed left at (662, 445)
Screenshot: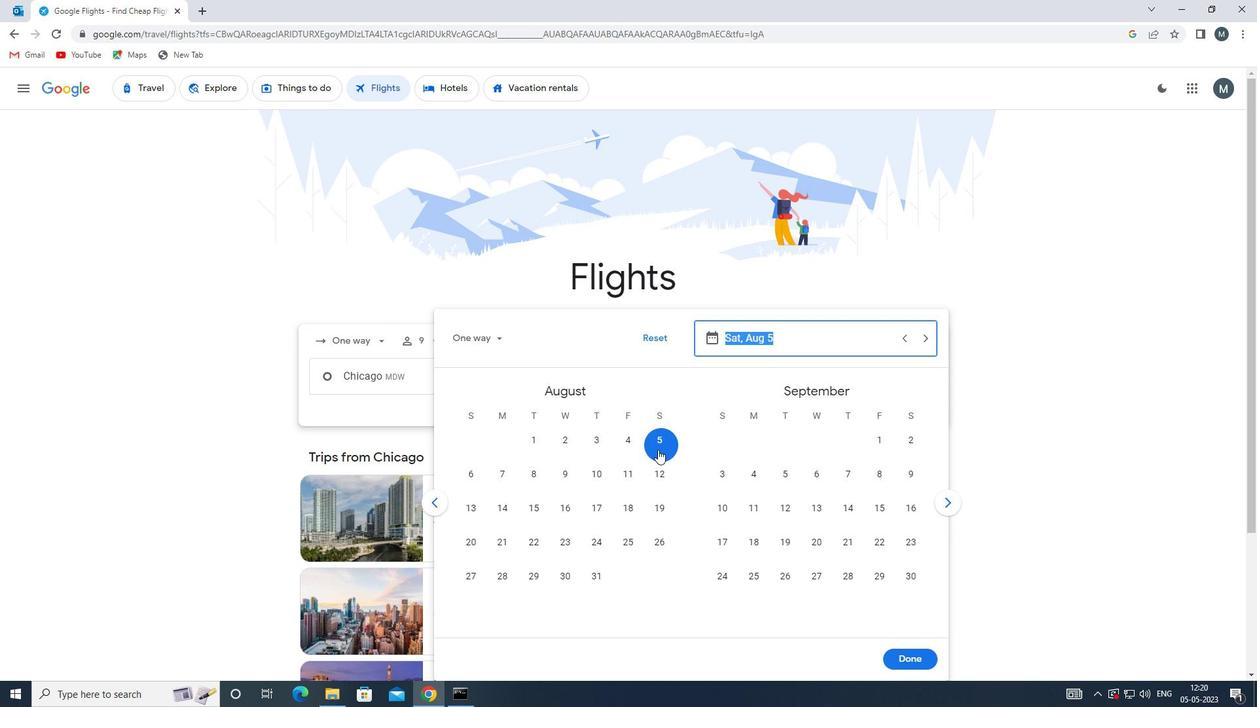 
Action: Mouse moved to (897, 663)
Screenshot: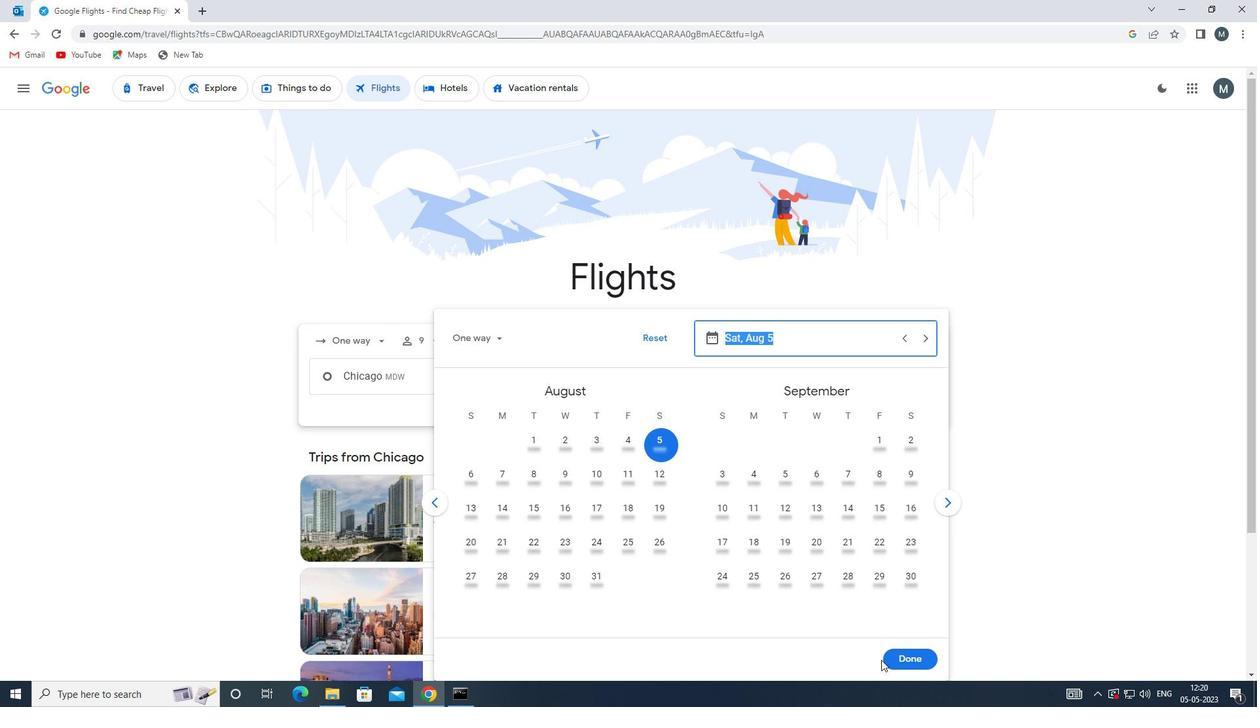 
Action: Mouse pressed left at (897, 663)
Screenshot: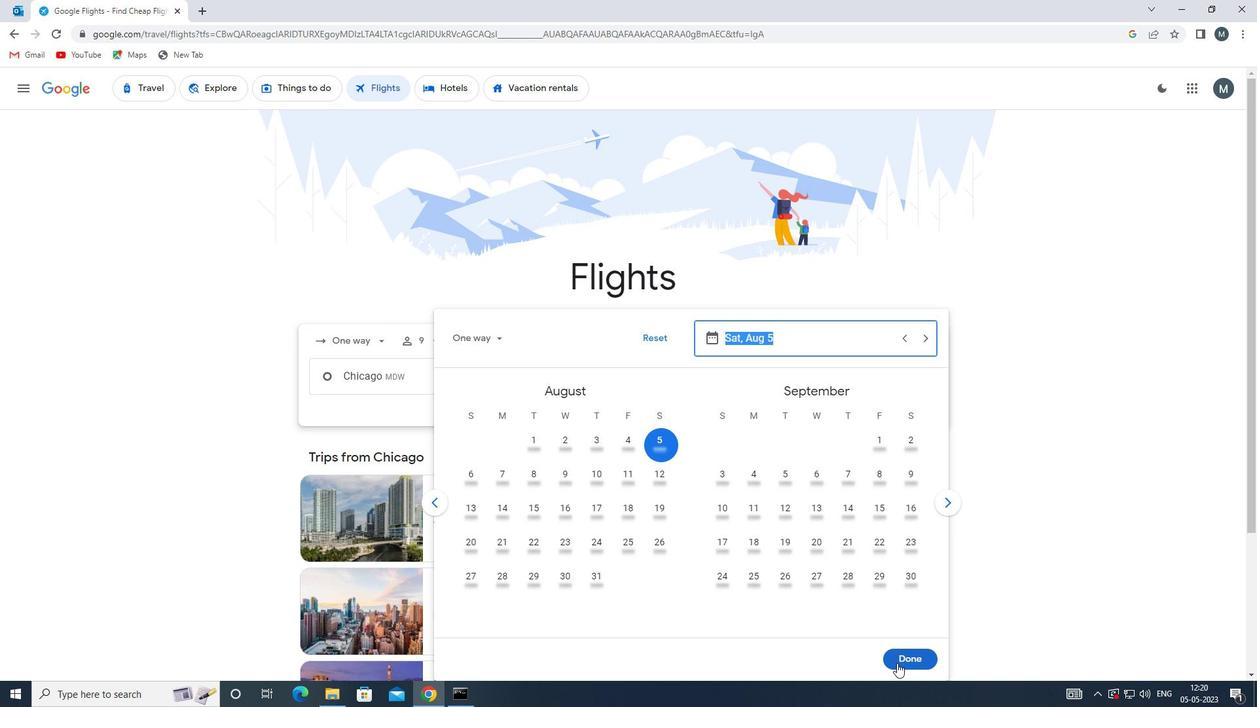 
Action: Mouse moved to (620, 422)
Screenshot: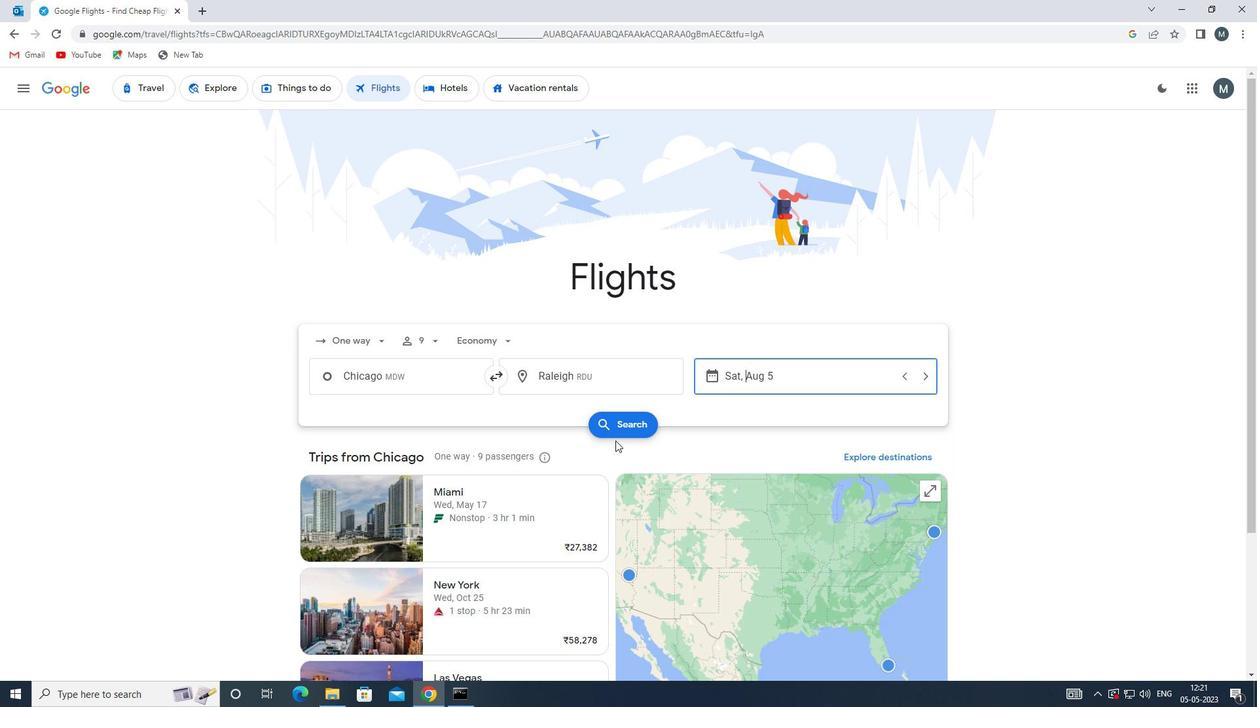 
Action: Mouse pressed left at (620, 422)
Screenshot: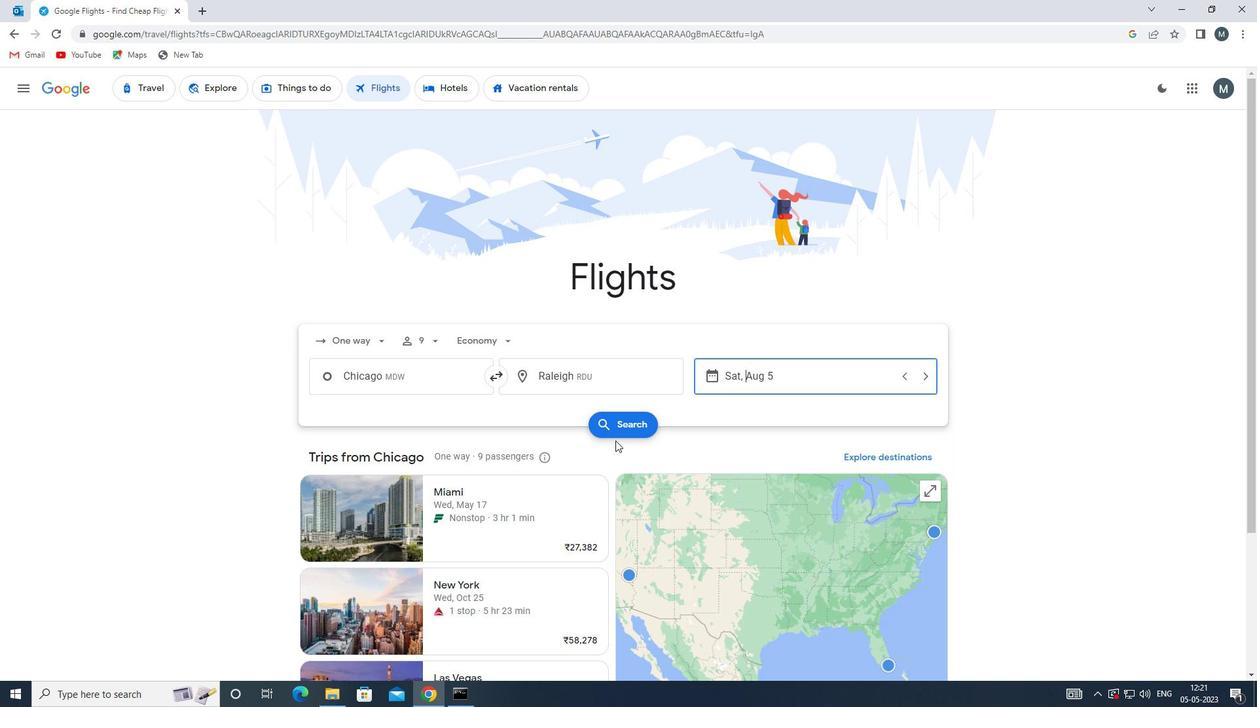 
Action: Mouse moved to (322, 214)
Screenshot: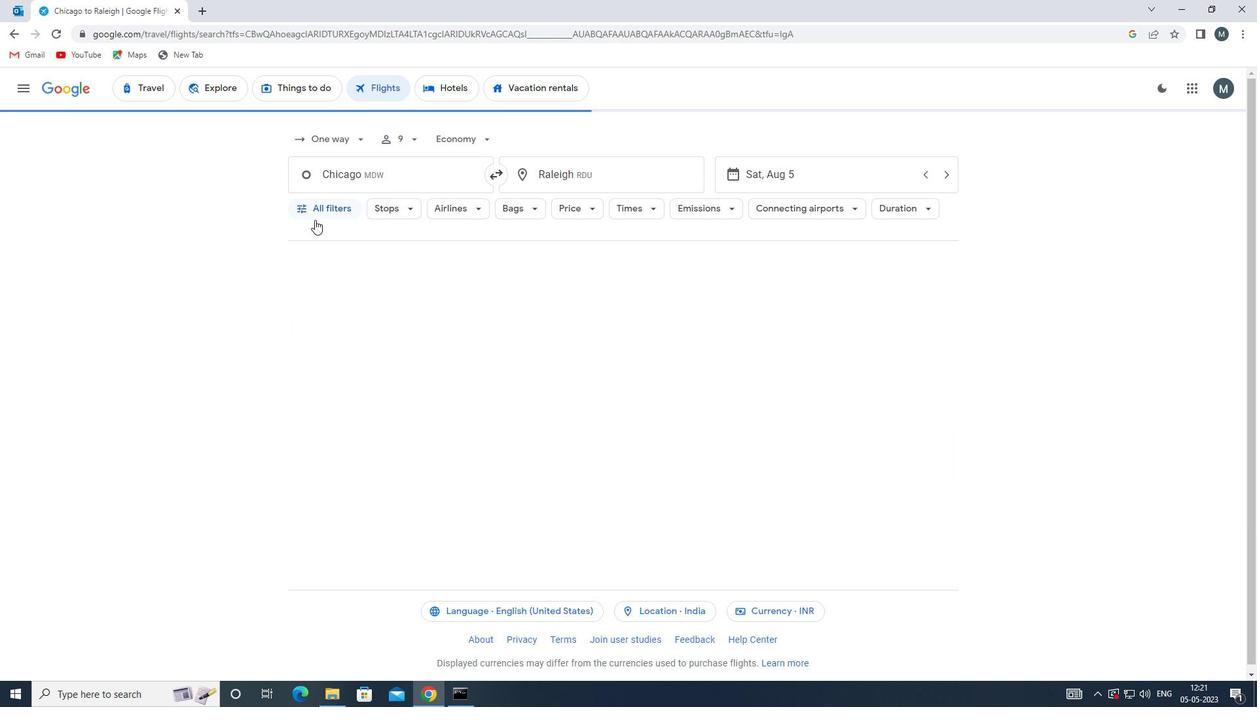
Action: Mouse pressed left at (322, 214)
Screenshot: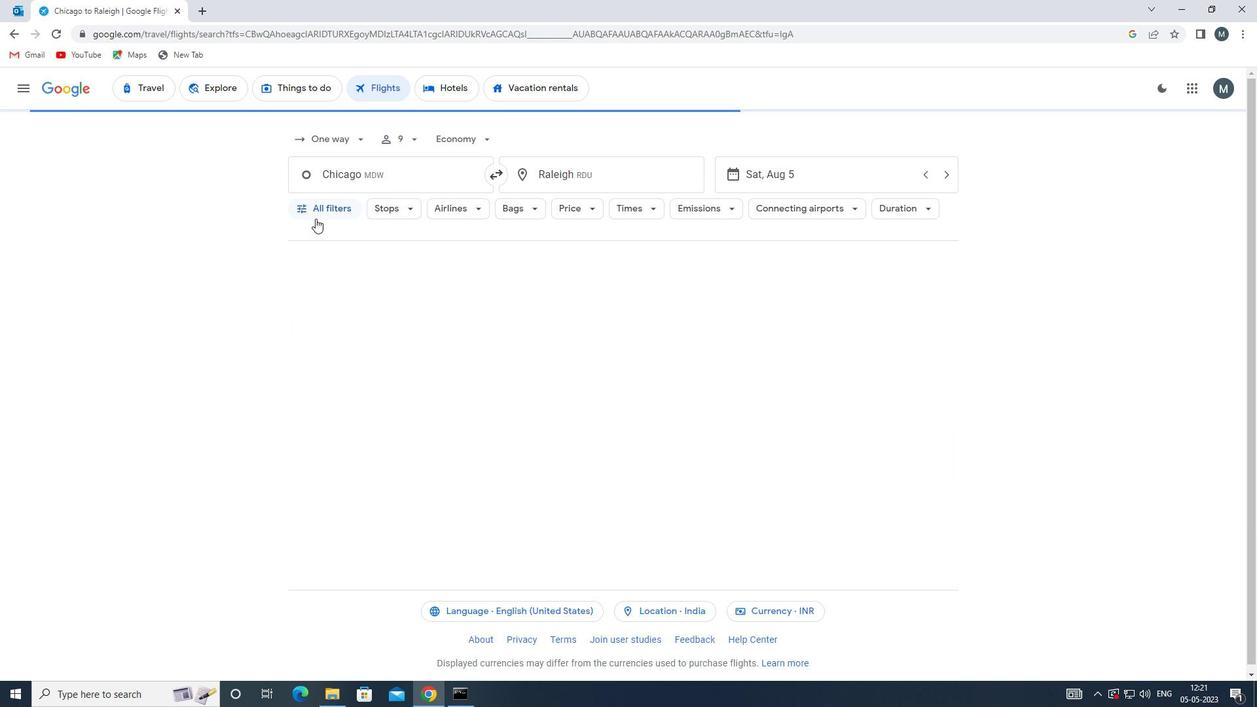 
Action: Mouse moved to (332, 377)
Screenshot: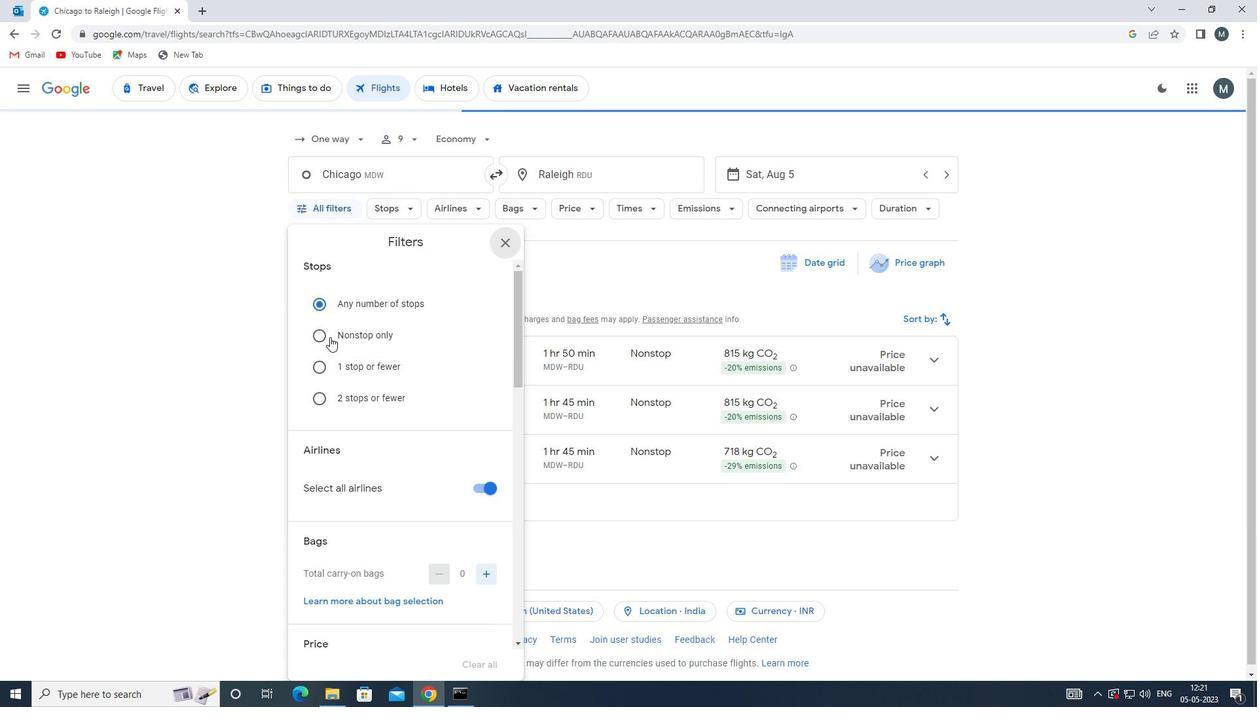 
Action: Mouse scrolled (332, 377) with delta (0, 0)
Screenshot: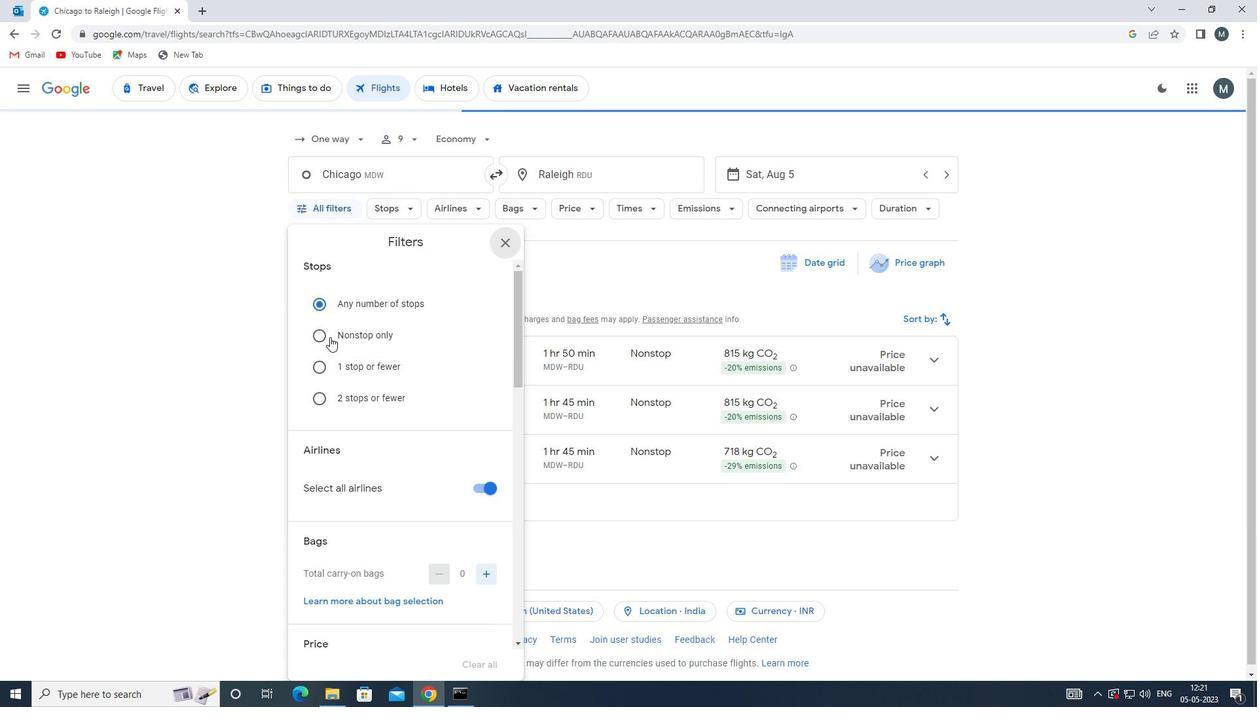 
Action: Mouse moved to (335, 396)
Screenshot: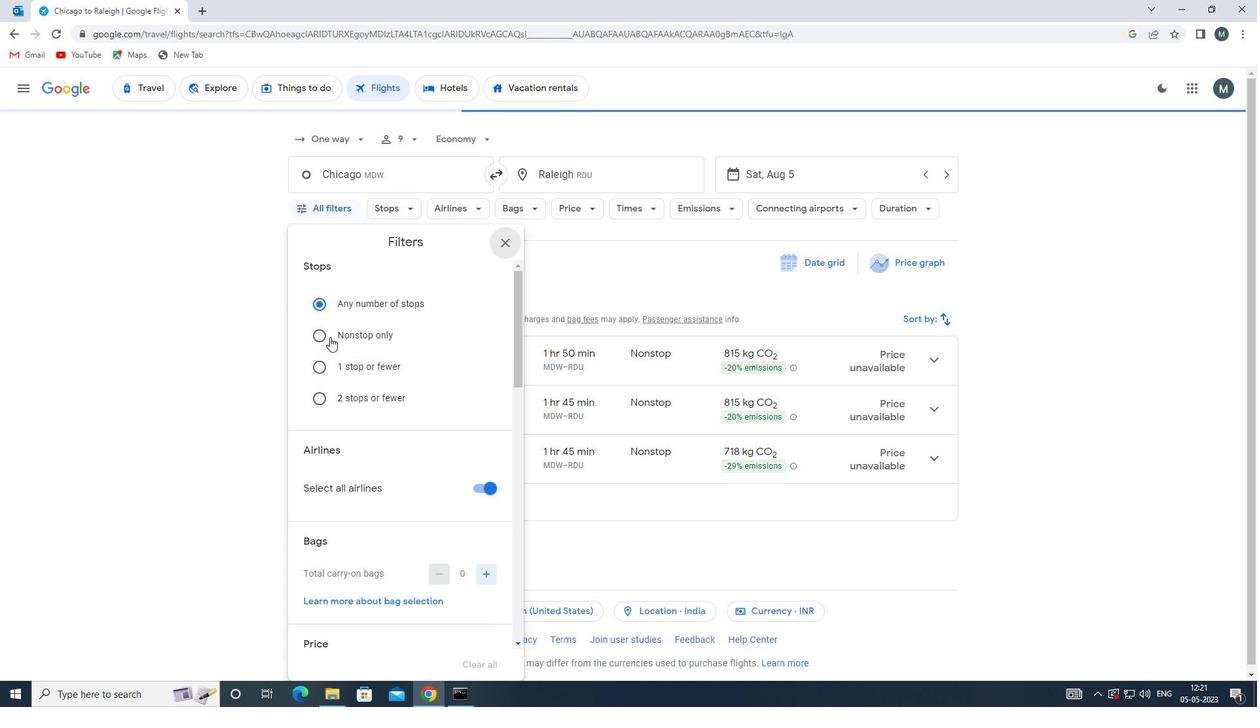 
Action: Mouse scrolled (335, 396) with delta (0, 0)
Screenshot: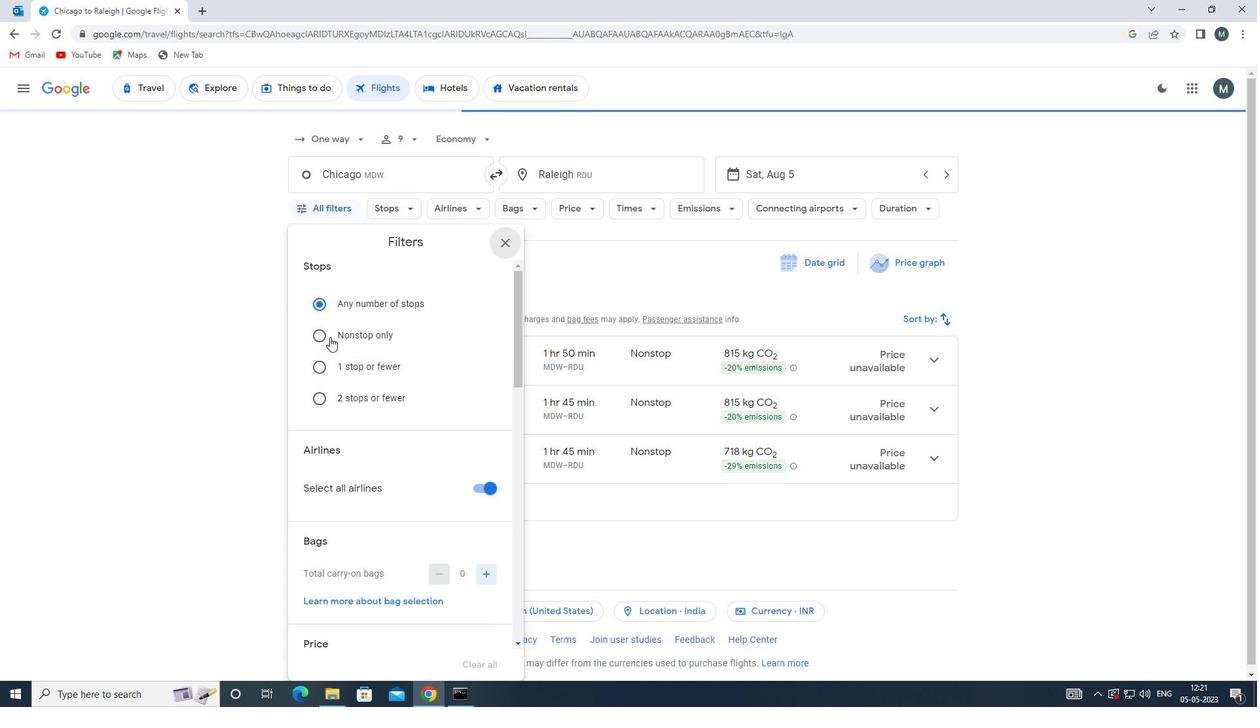 
Action: Mouse moved to (483, 355)
Screenshot: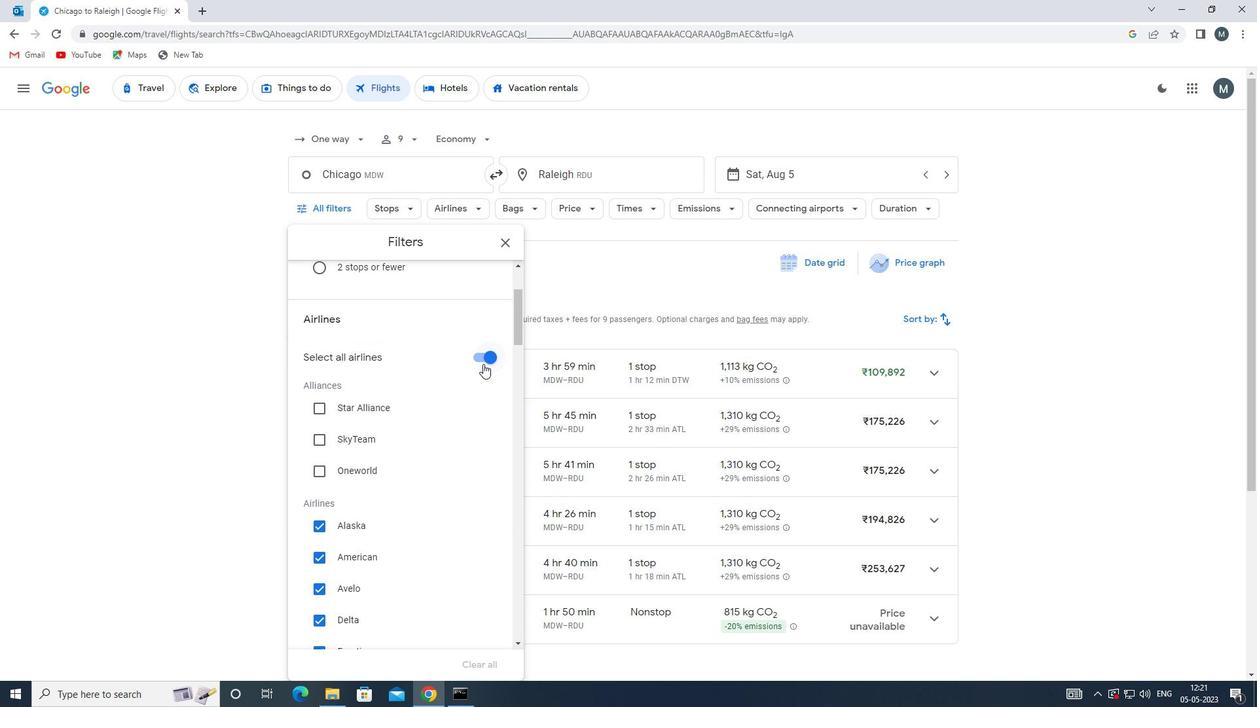 
Action: Mouse pressed left at (483, 355)
Screenshot: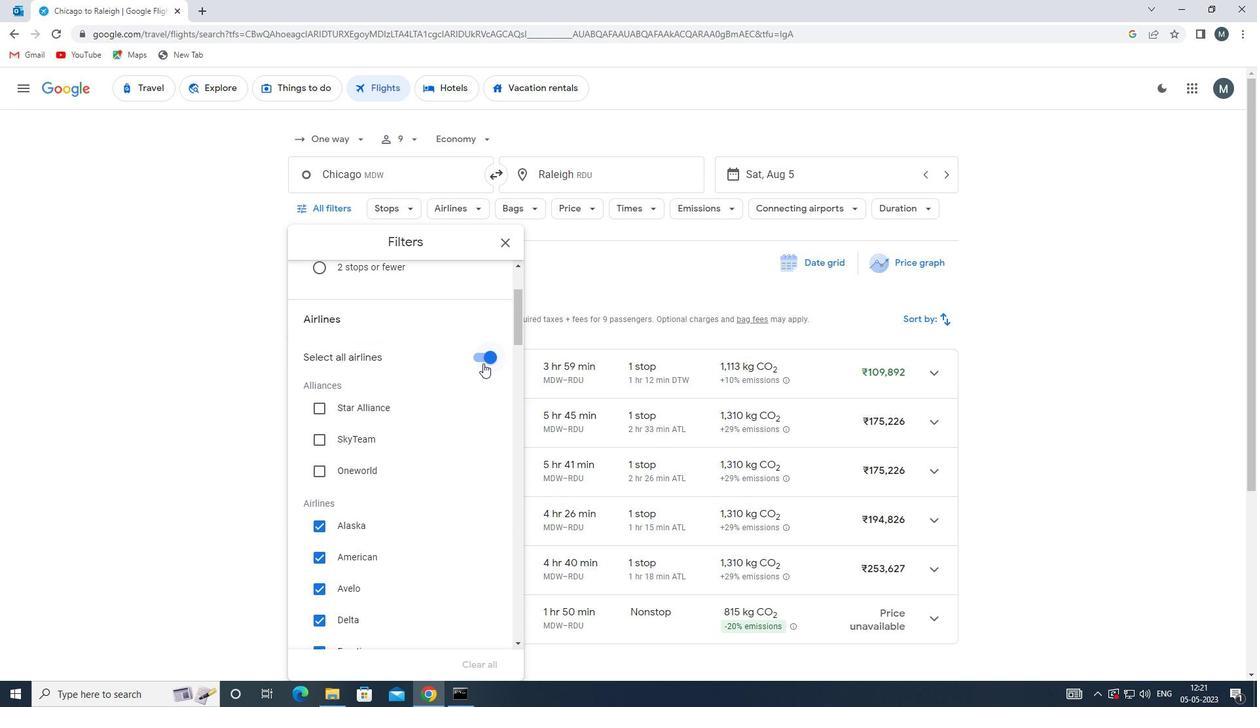 
Action: Mouse moved to (388, 439)
Screenshot: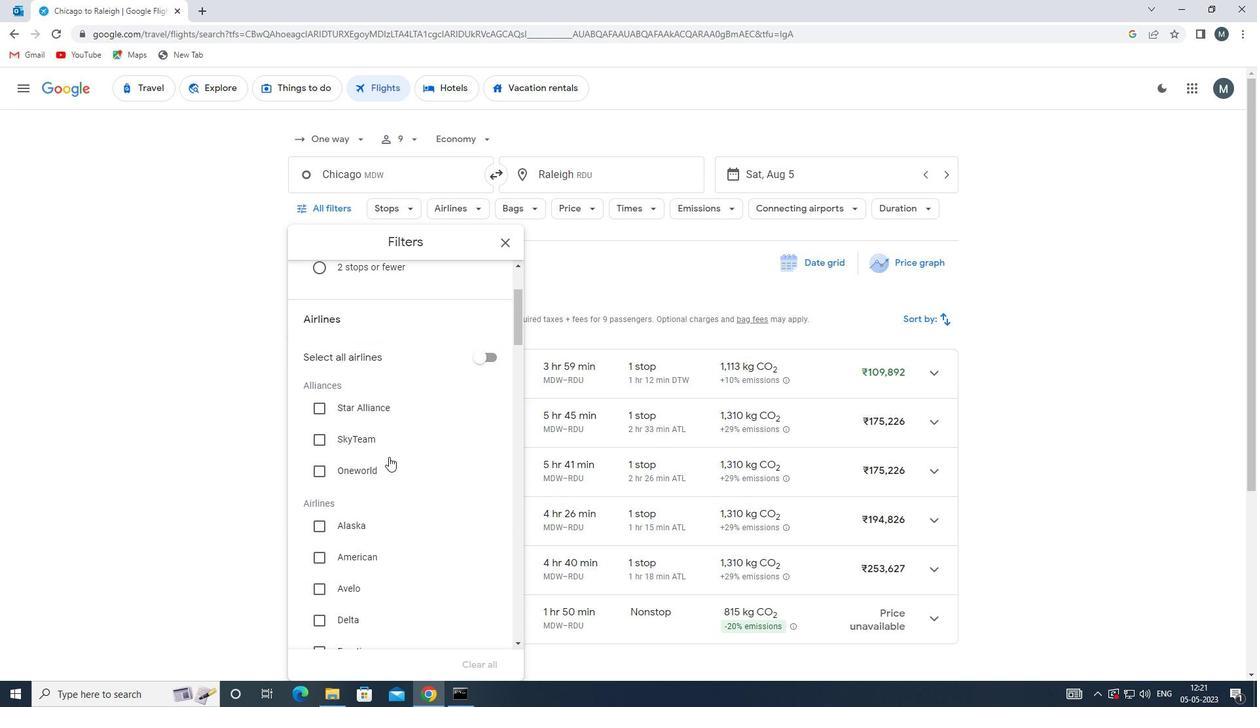 
Action: Mouse scrolled (388, 438) with delta (0, 0)
Screenshot: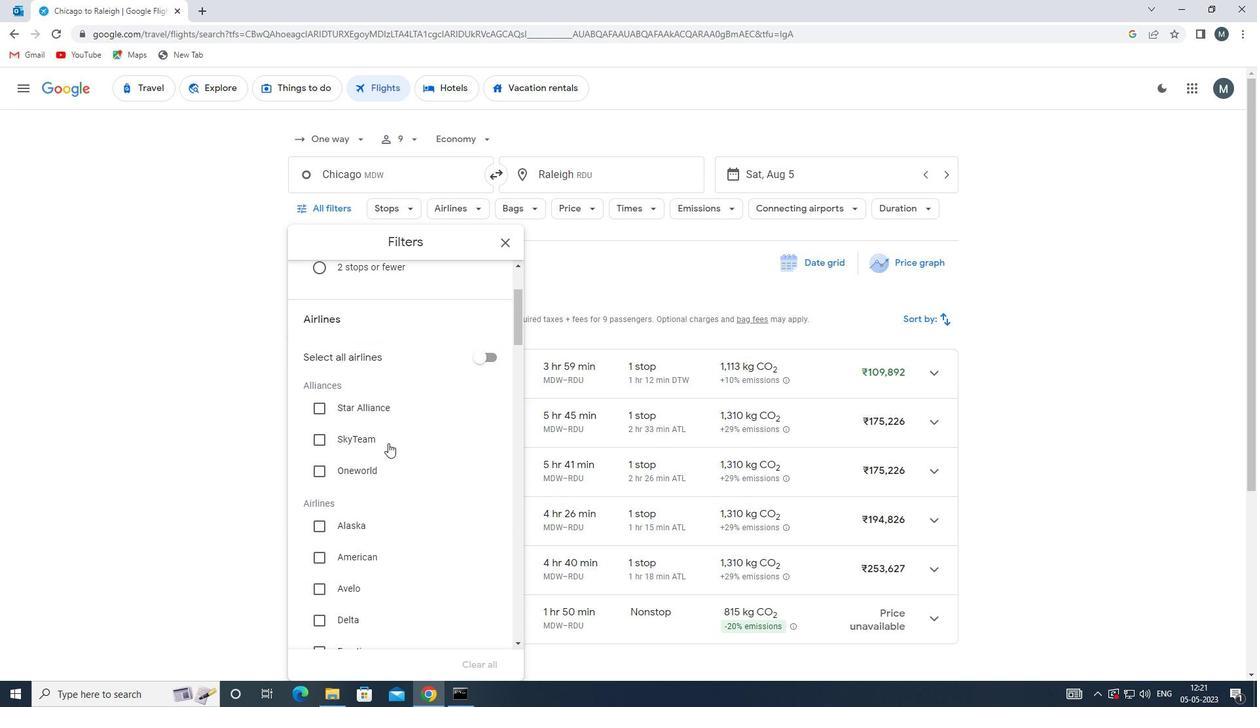 
Action: Mouse moved to (355, 465)
Screenshot: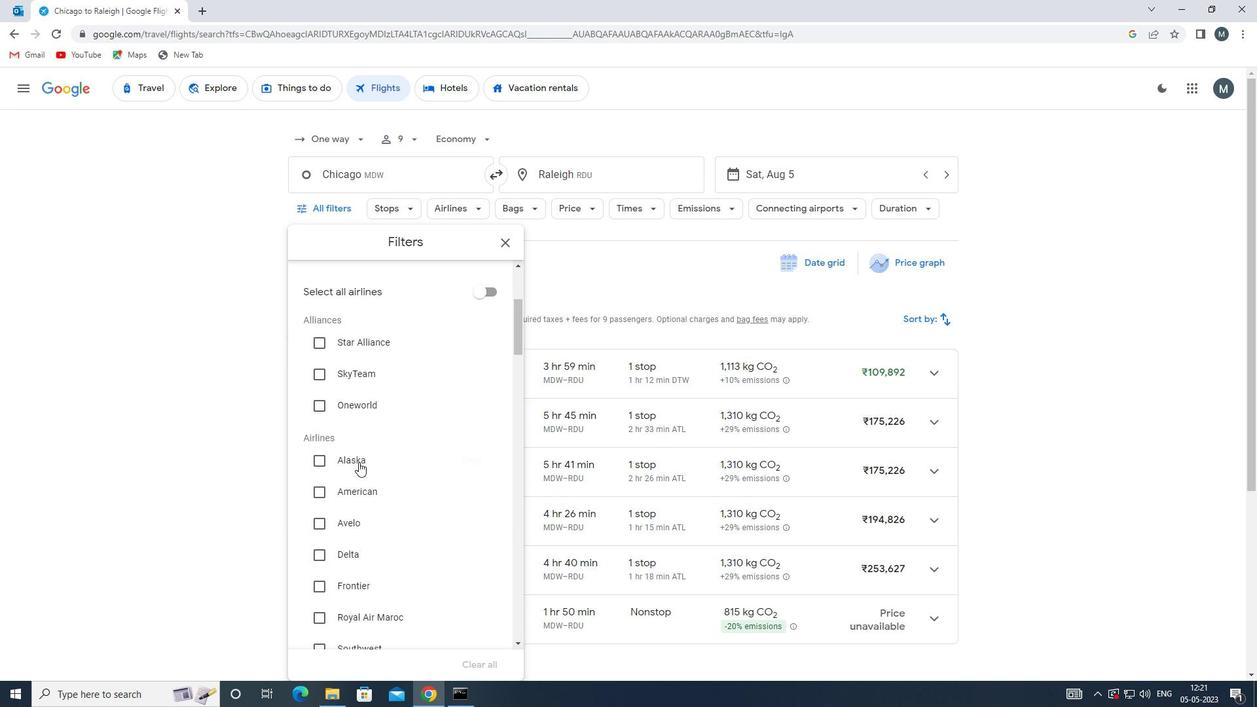 
Action: Mouse pressed left at (355, 465)
Screenshot: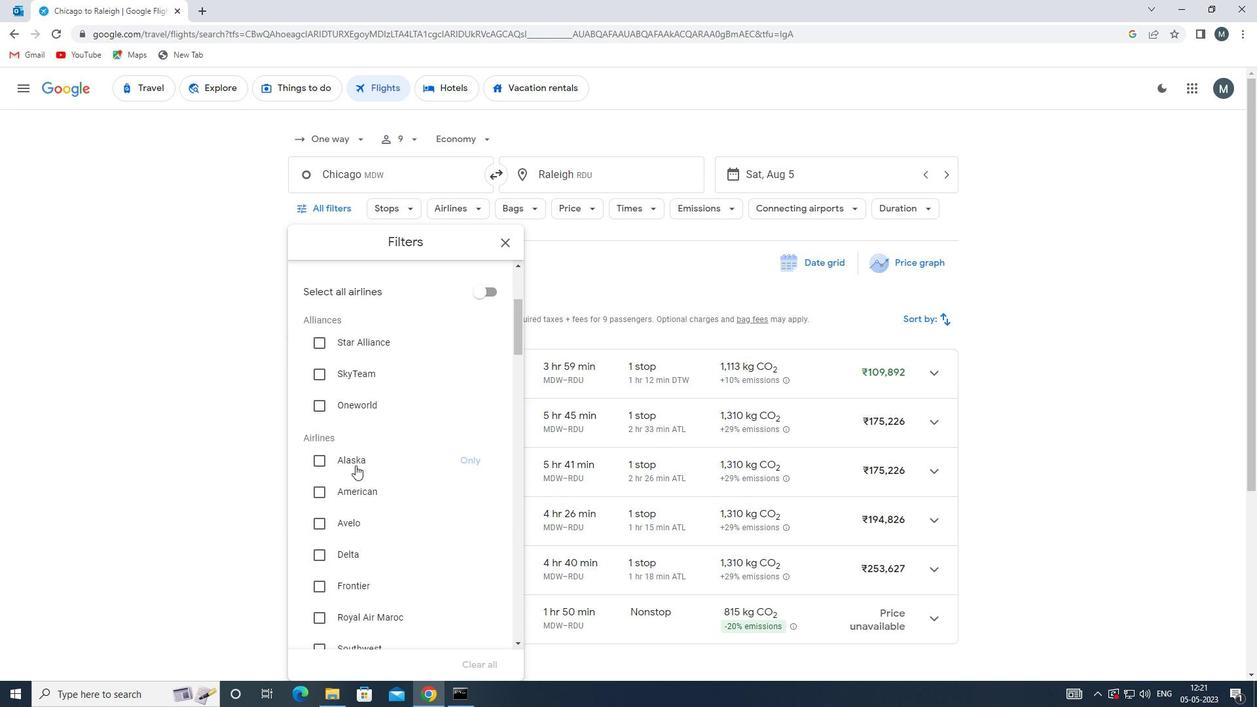 
Action: Mouse moved to (384, 443)
Screenshot: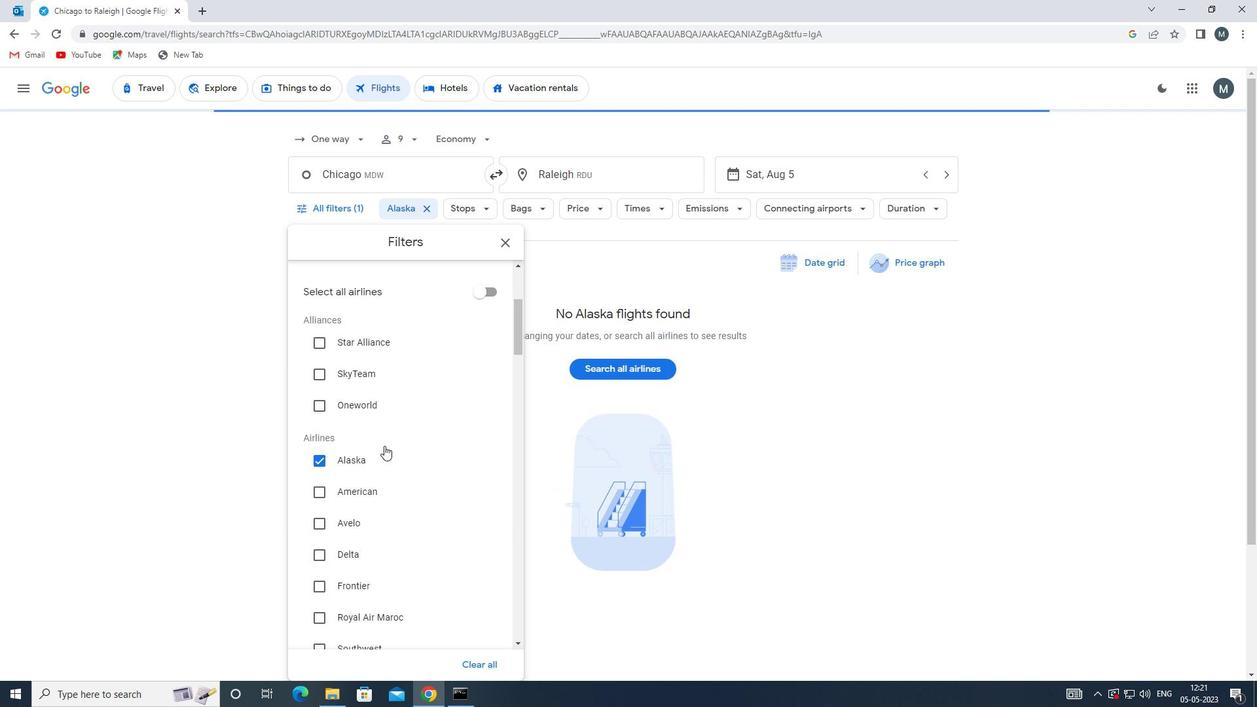 
Action: Mouse scrolled (384, 443) with delta (0, 0)
Screenshot: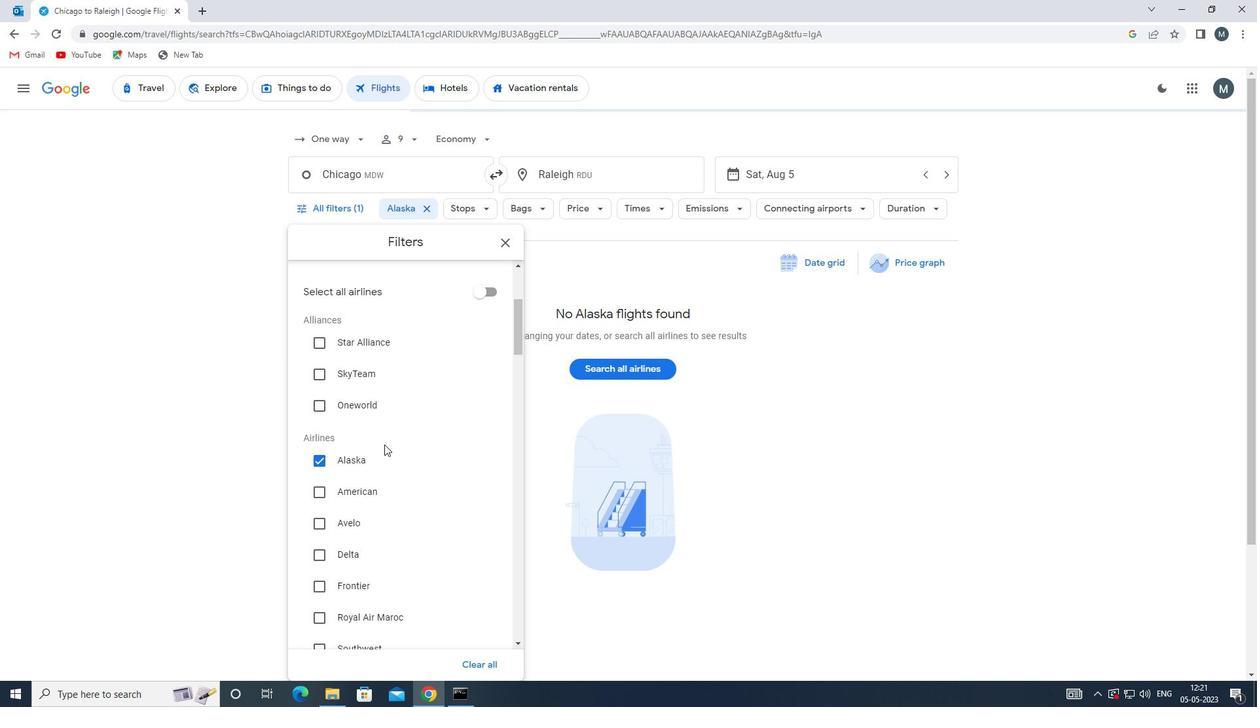 
Action: Mouse scrolled (384, 443) with delta (0, 0)
Screenshot: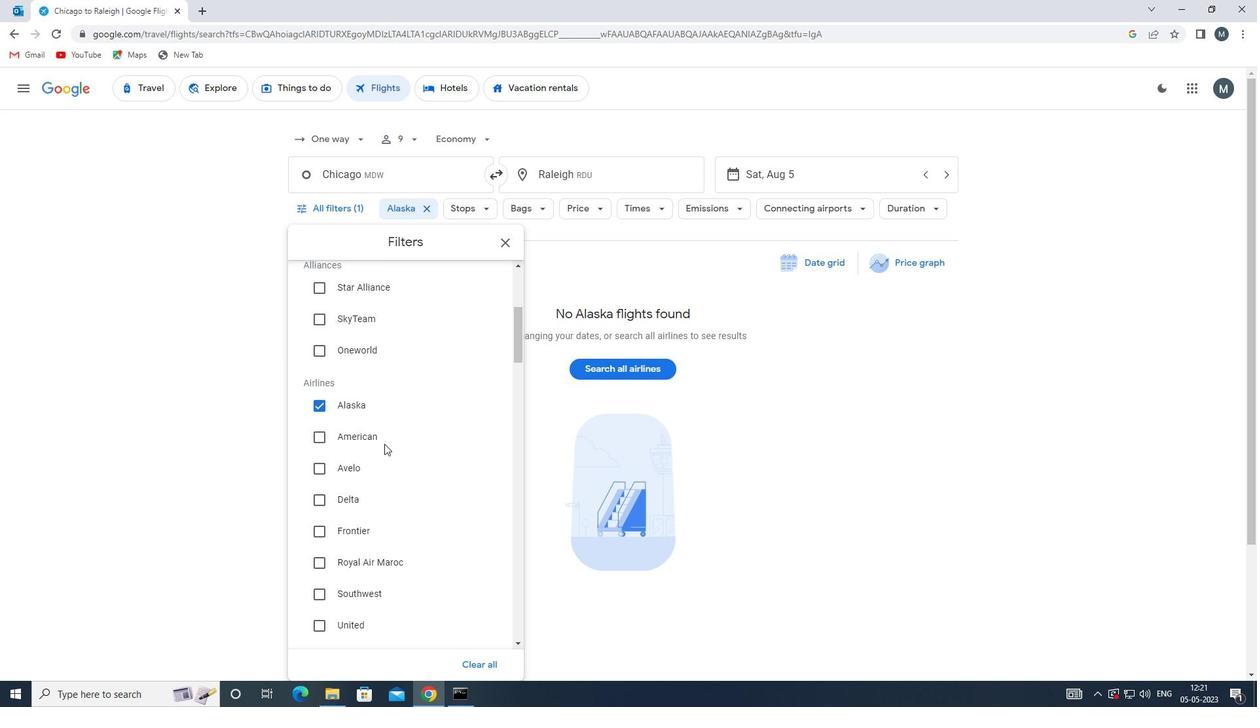 
Action: Mouse moved to (384, 443)
Screenshot: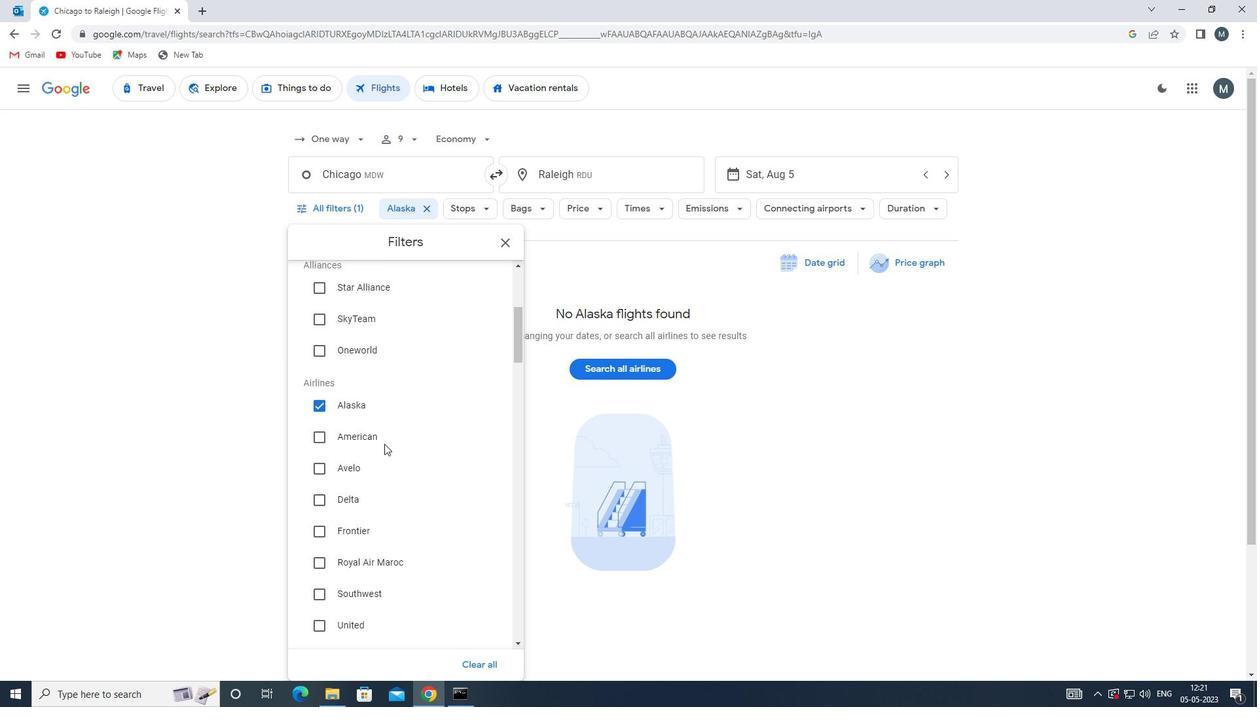
Action: Mouse scrolled (384, 443) with delta (0, 0)
Screenshot: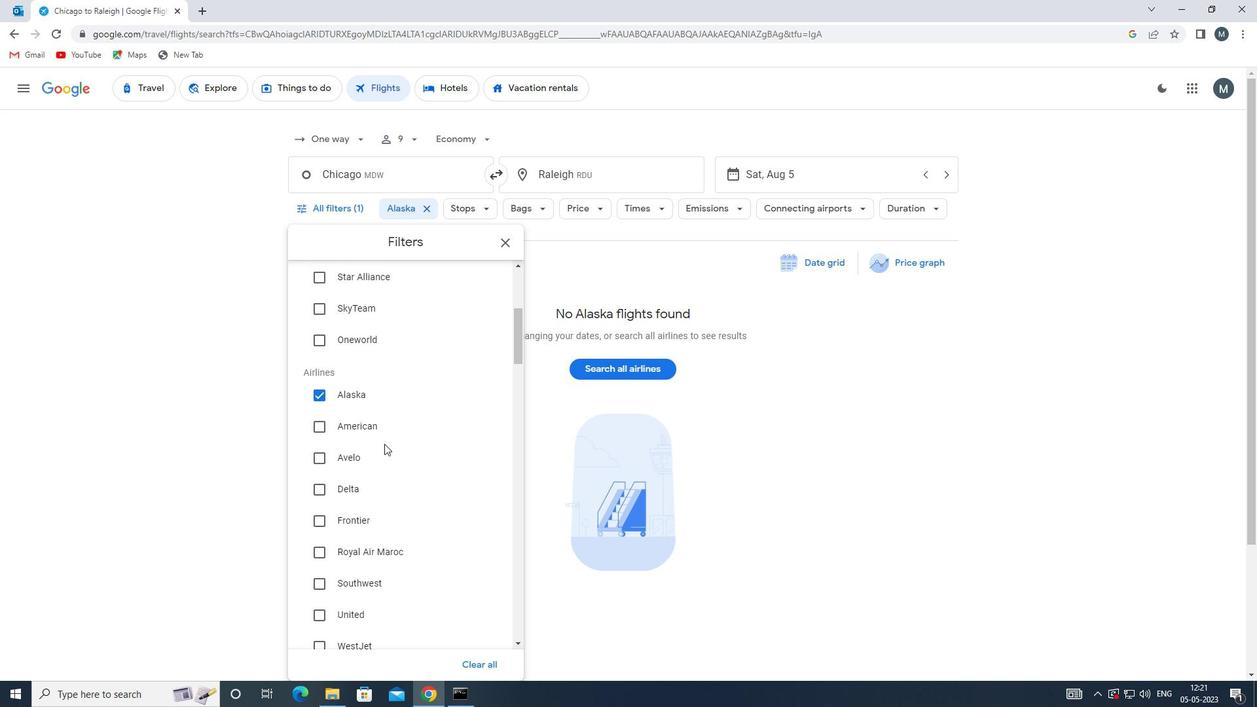 
Action: Mouse moved to (383, 445)
Screenshot: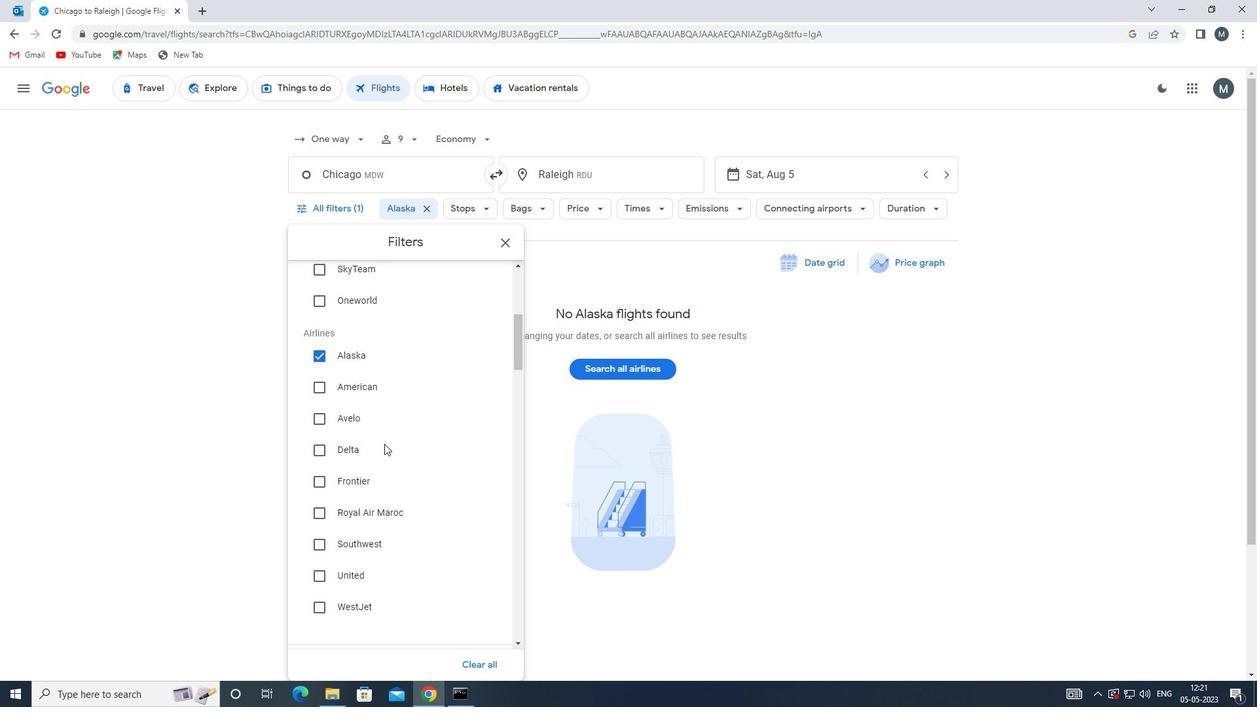 
Action: Mouse scrolled (383, 444) with delta (0, 0)
Screenshot: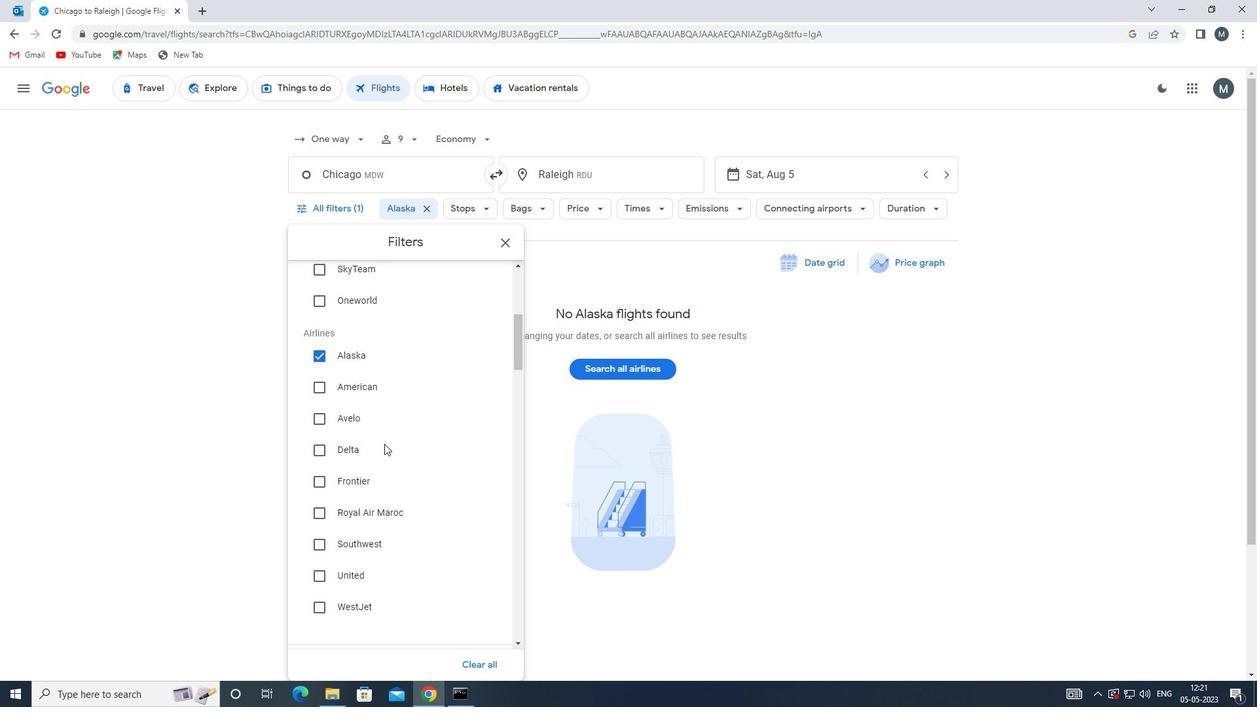 
Action: Mouse moved to (383, 445)
Screenshot: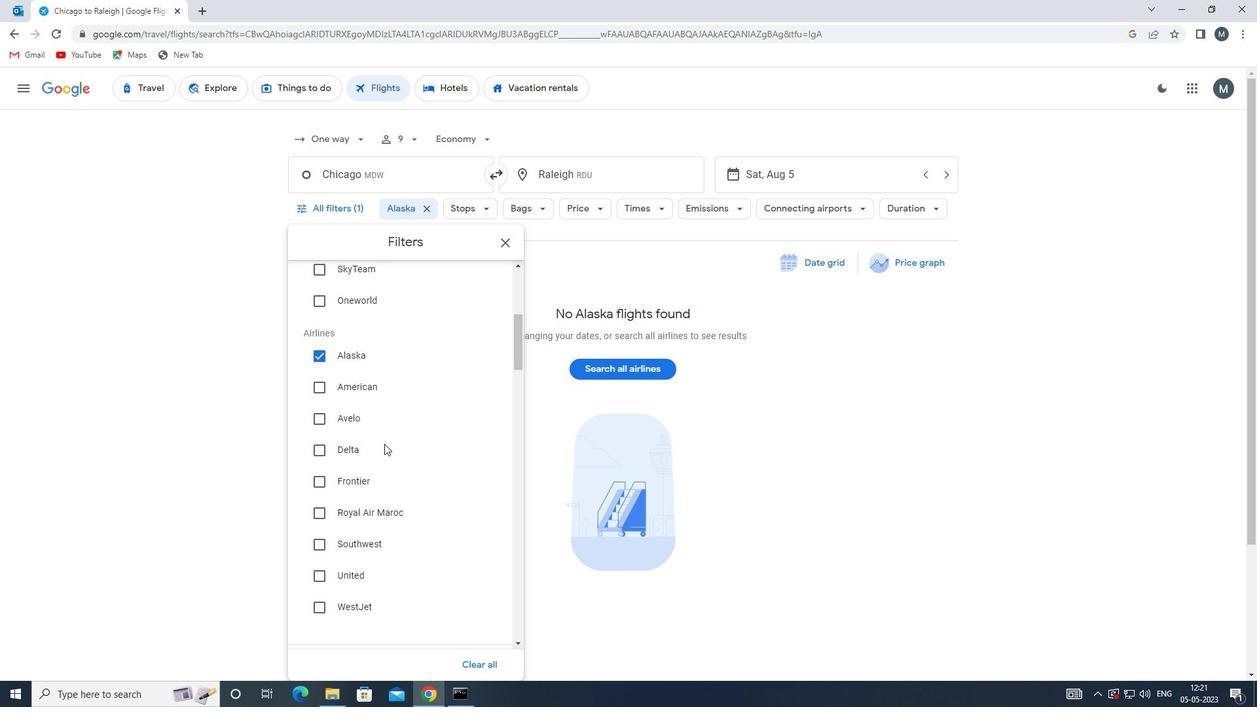 
Action: Mouse scrolled (383, 444) with delta (0, 0)
Screenshot: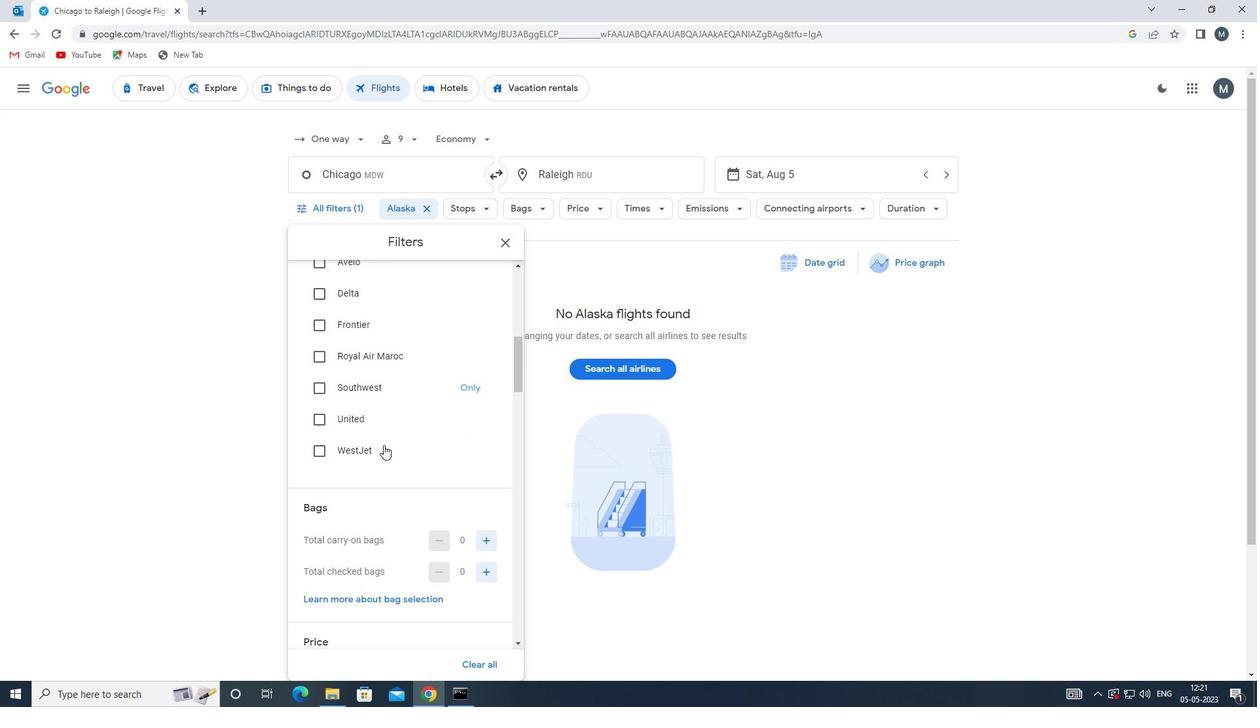 
Action: Mouse moved to (489, 473)
Screenshot: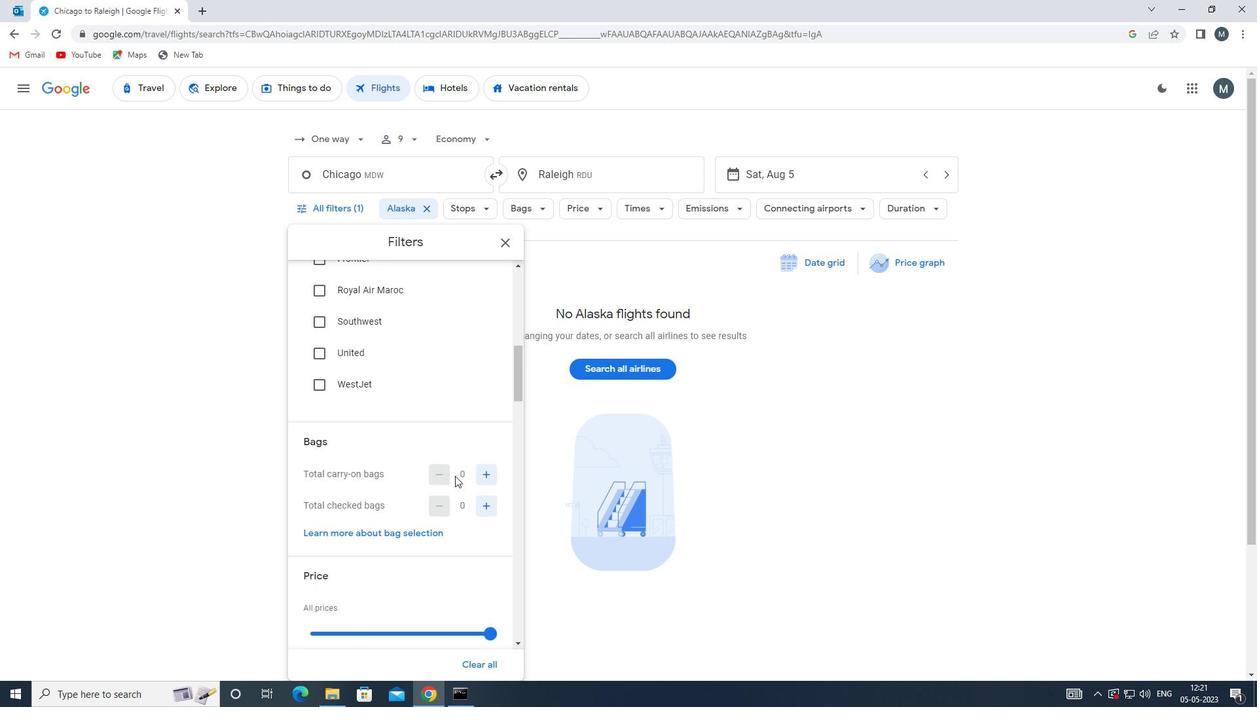 
Action: Mouse pressed left at (489, 473)
Screenshot: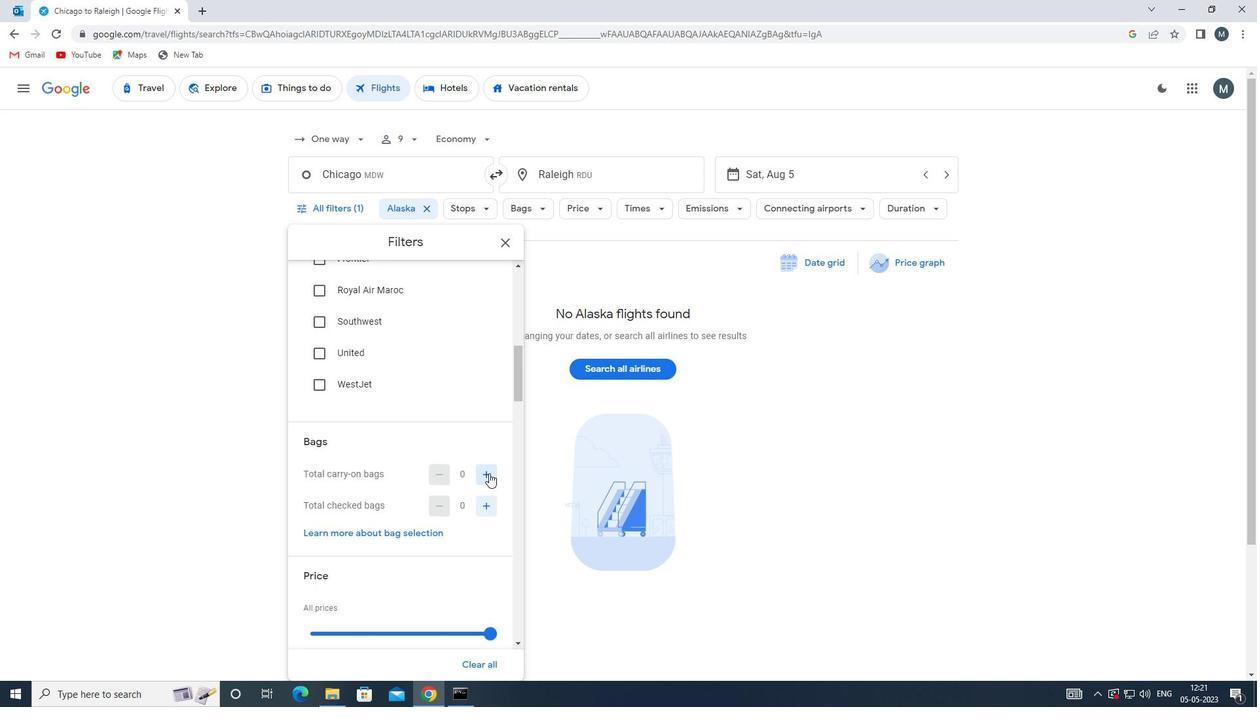 
Action: Mouse moved to (364, 445)
Screenshot: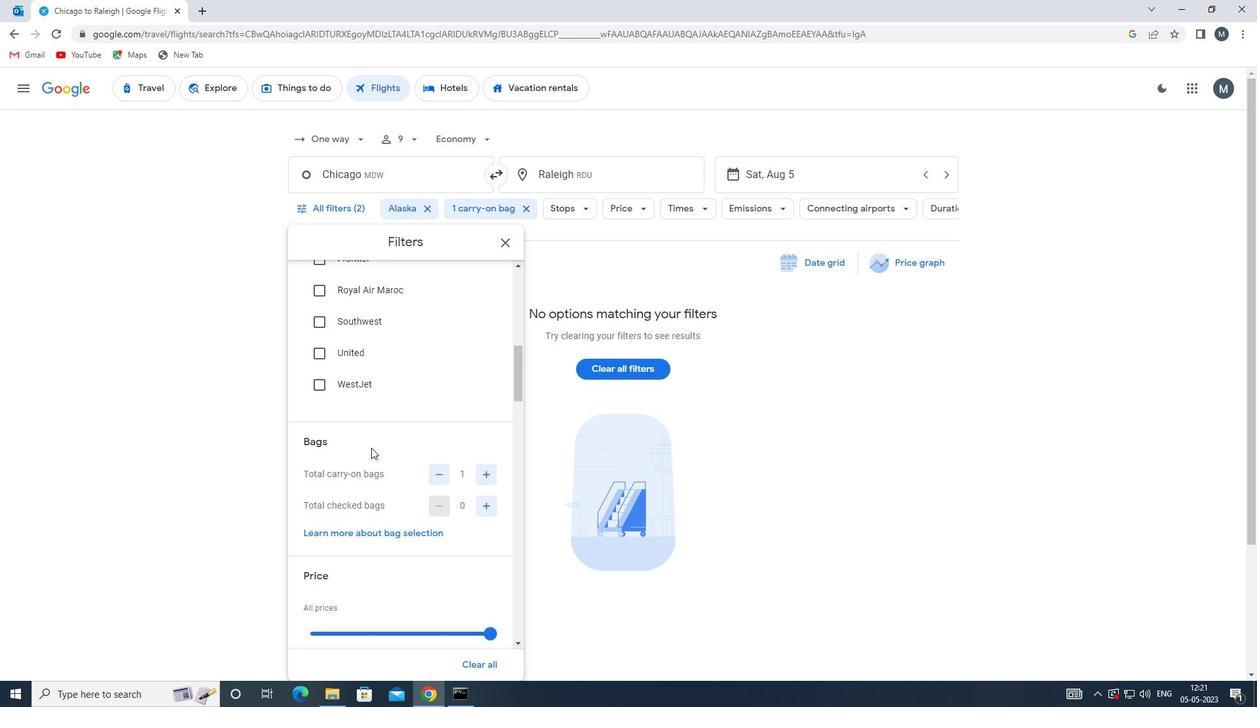 
Action: Mouse scrolled (364, 445) with delta (0, 0)
Screenshot: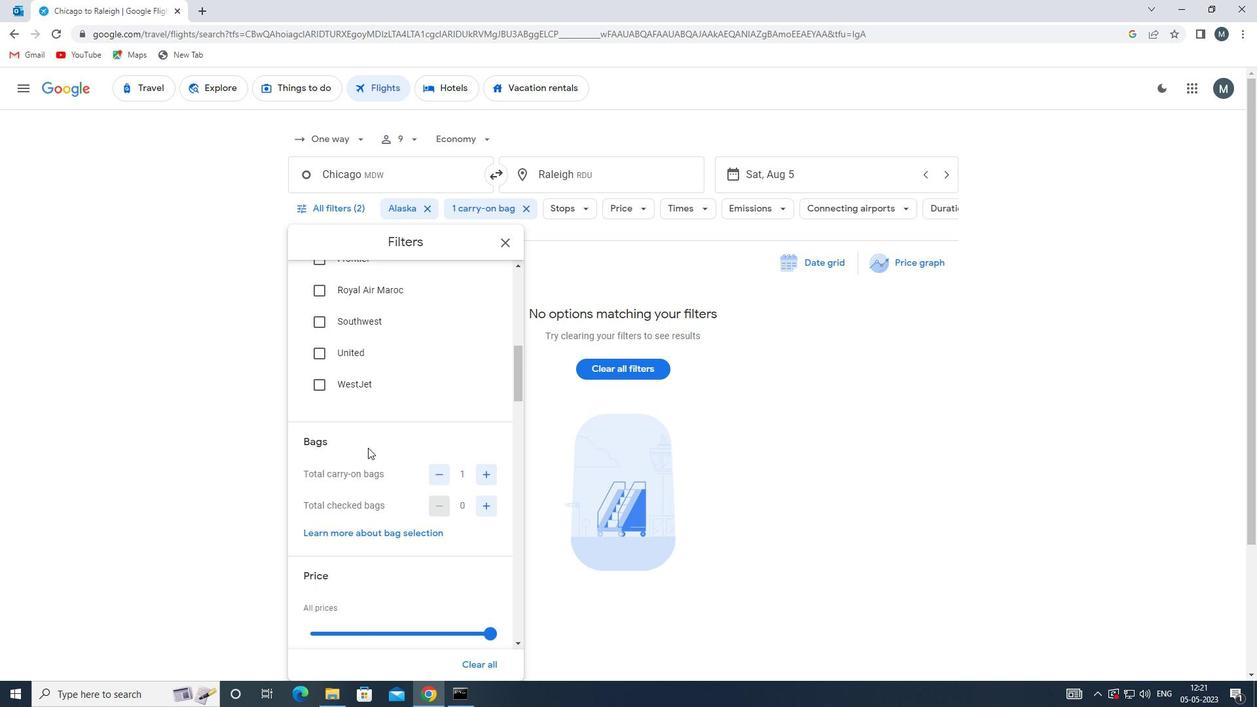 
Action: Mouse moved to (364, 445)
Screenshot: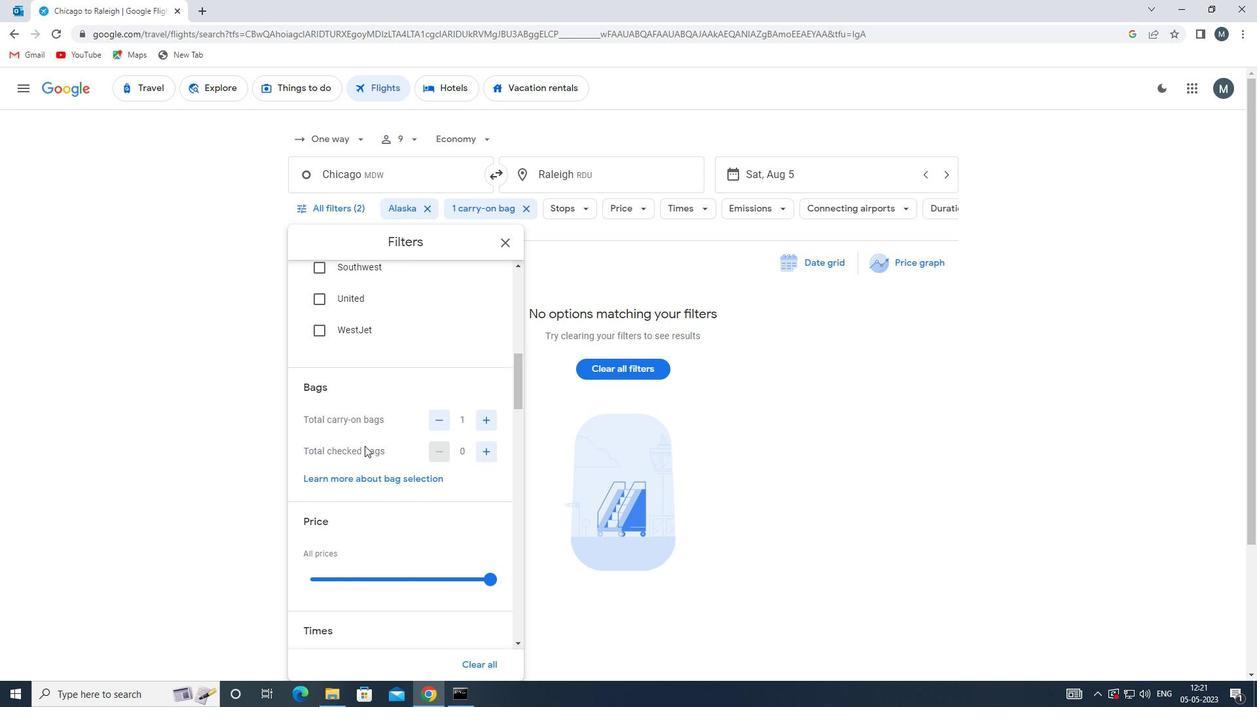 
Action: Mouse scrolled (364, 445) with delta (0, 0)
Screenshot: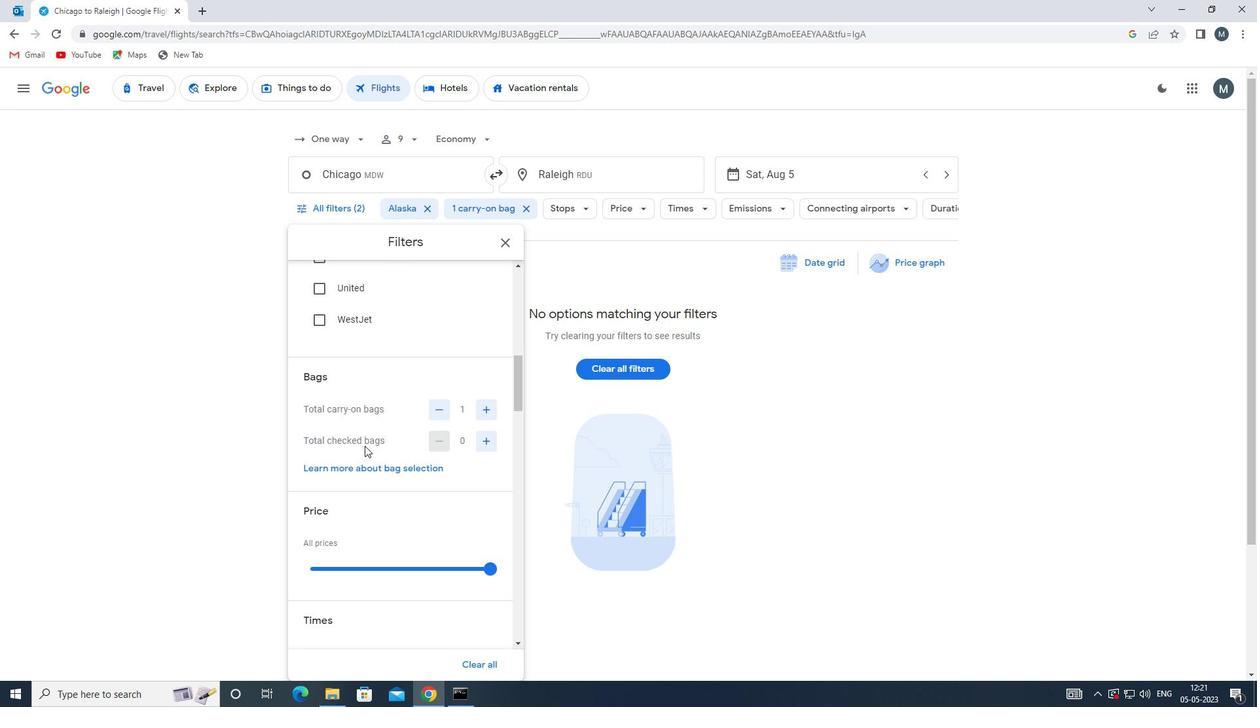 
Action: Mouse moved to (364, 499)
Screenshot: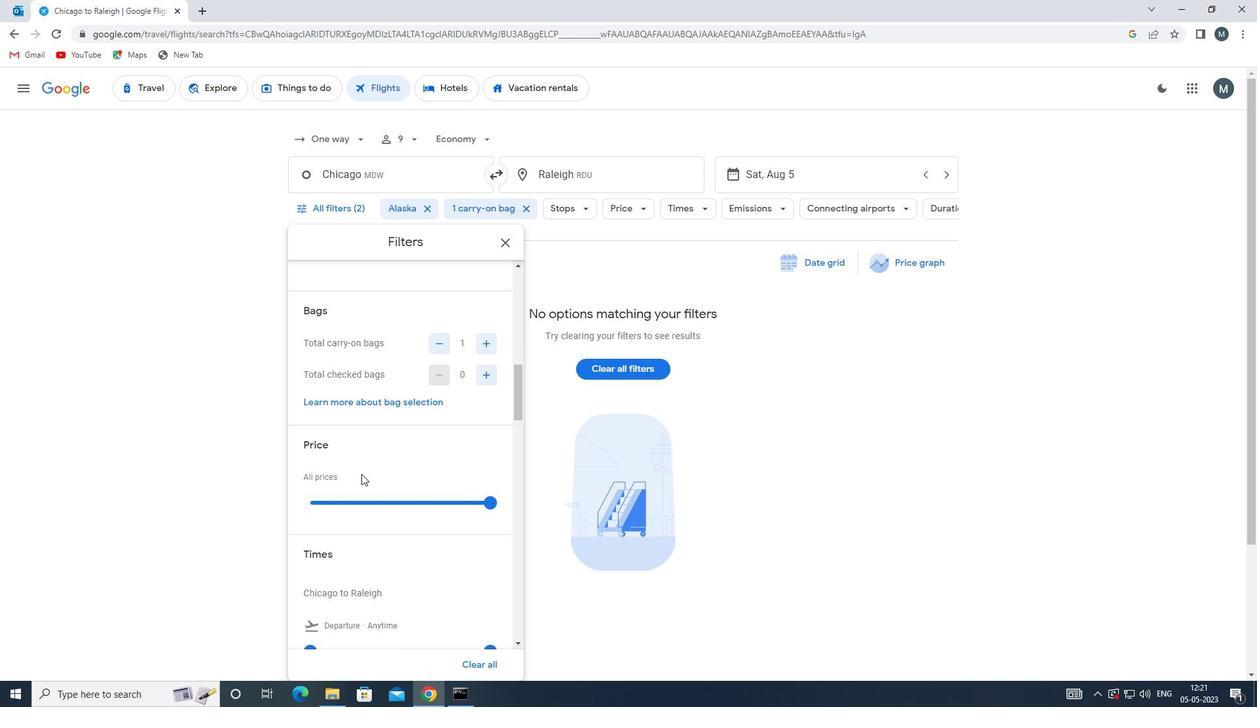 
Action: Mouse pressed left at (364, 499)
Screenshot: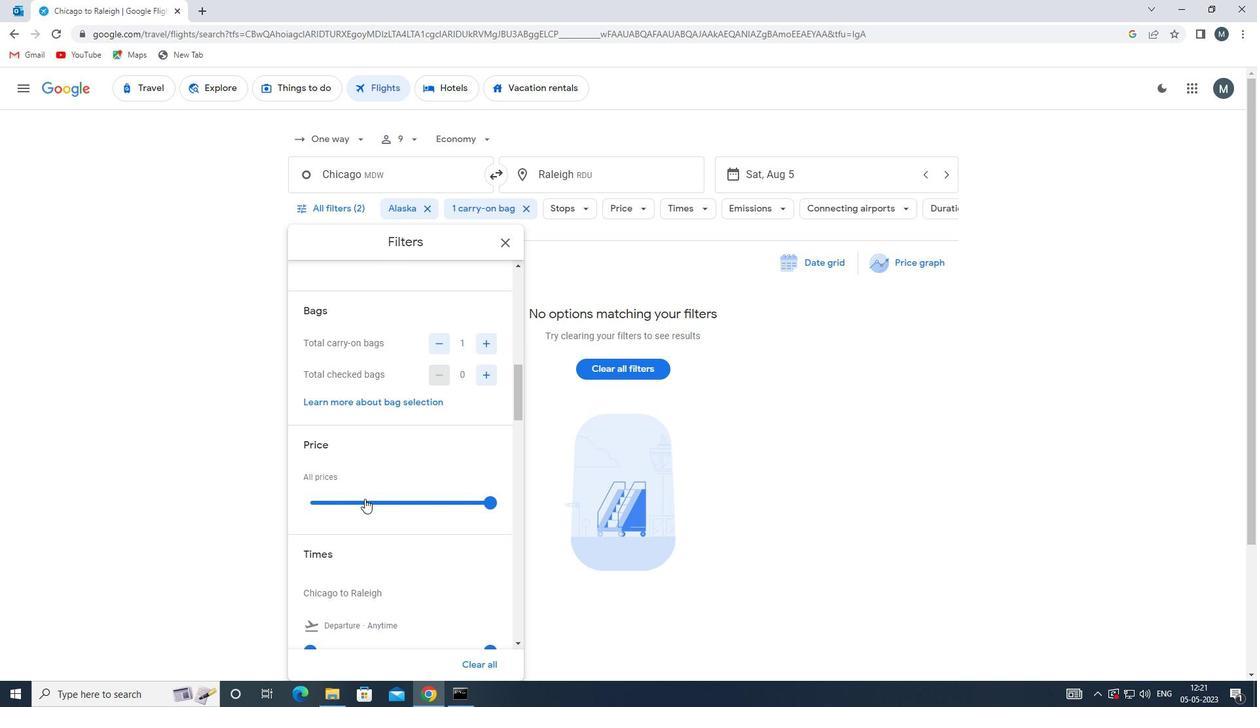 
Action: Mouse moved to (366, 495)
Screenshot: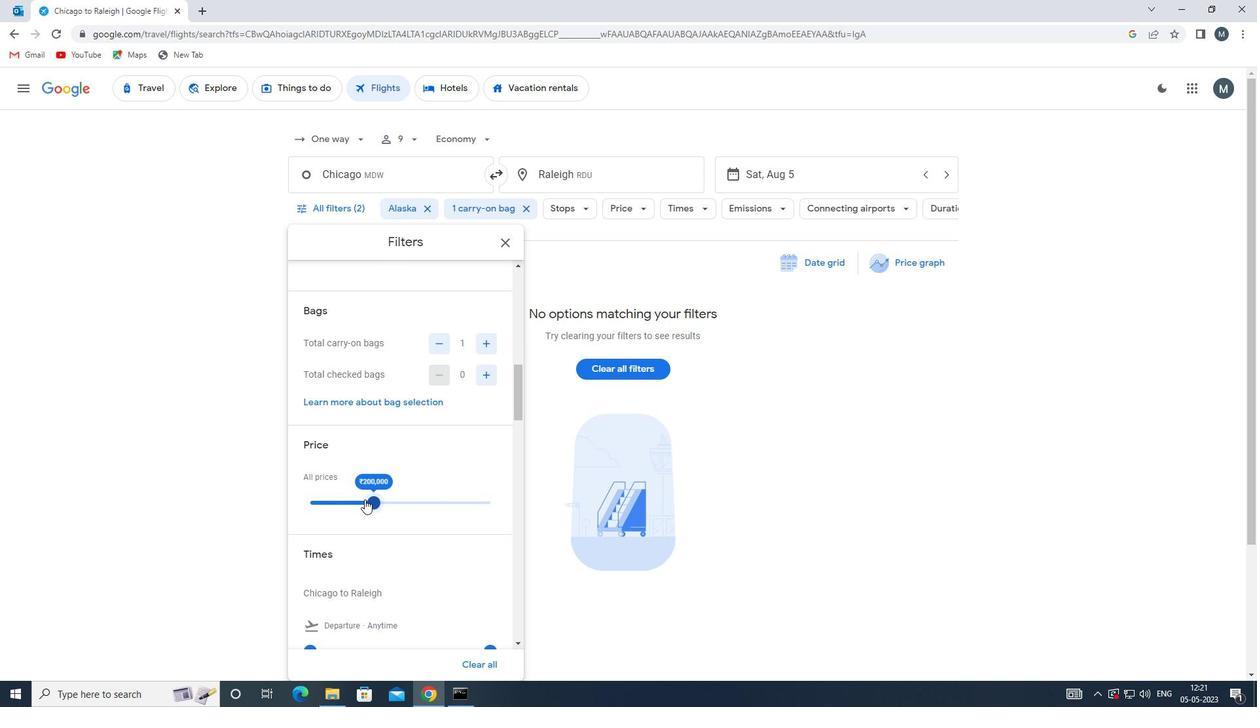 
Action: Mouse pressed left at (366, 495)
Screenshot: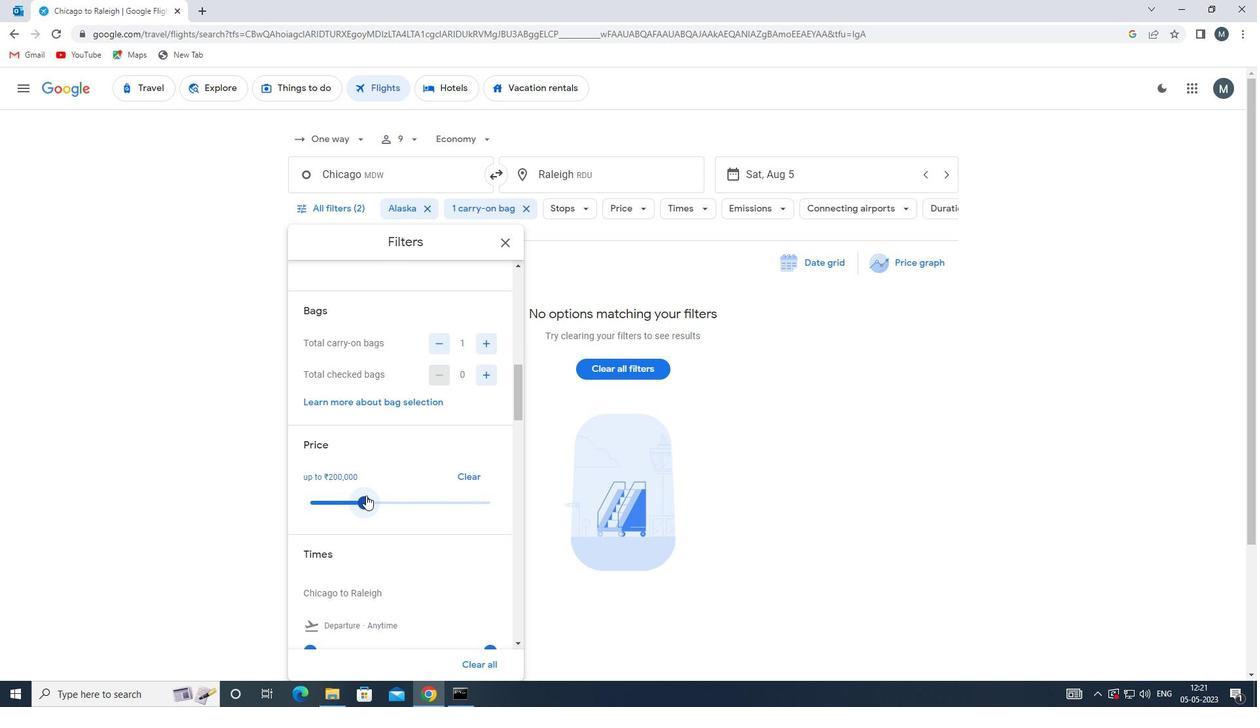 
Action: Mouse moved to (375, 456)
Screenshot: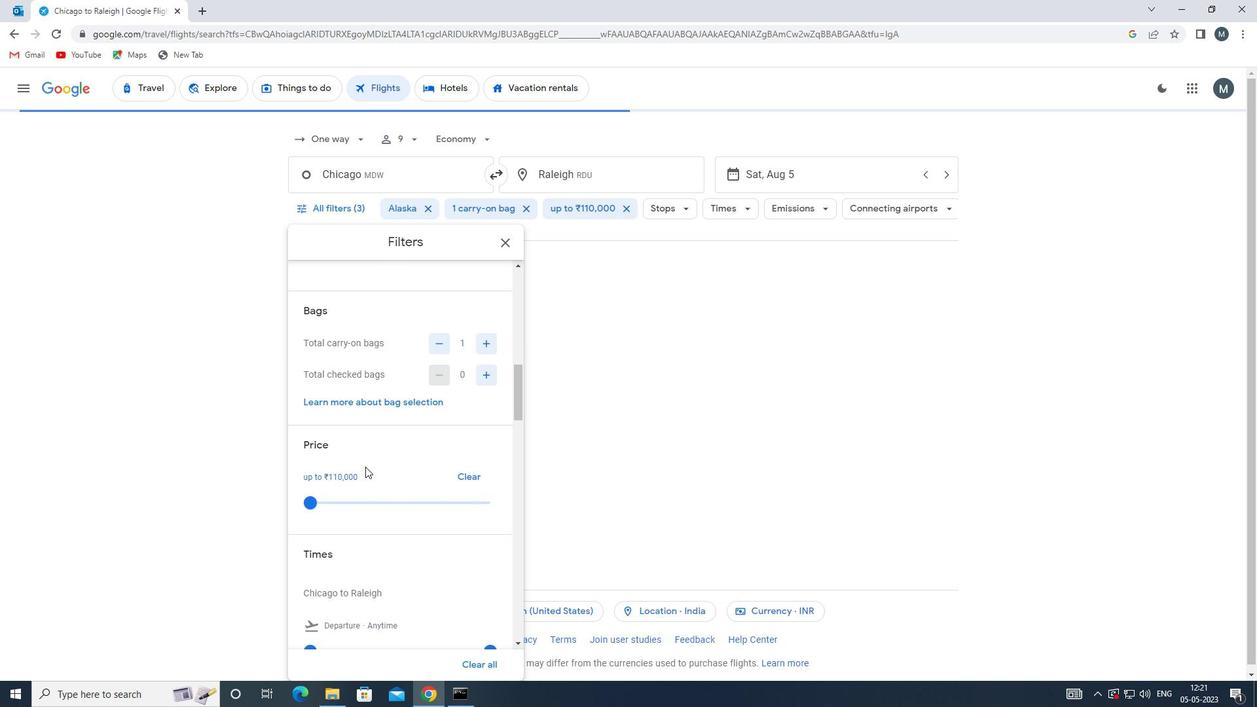 
Action: Mouse scrolled (375, 455) with delta (0, 0)
Screenshot: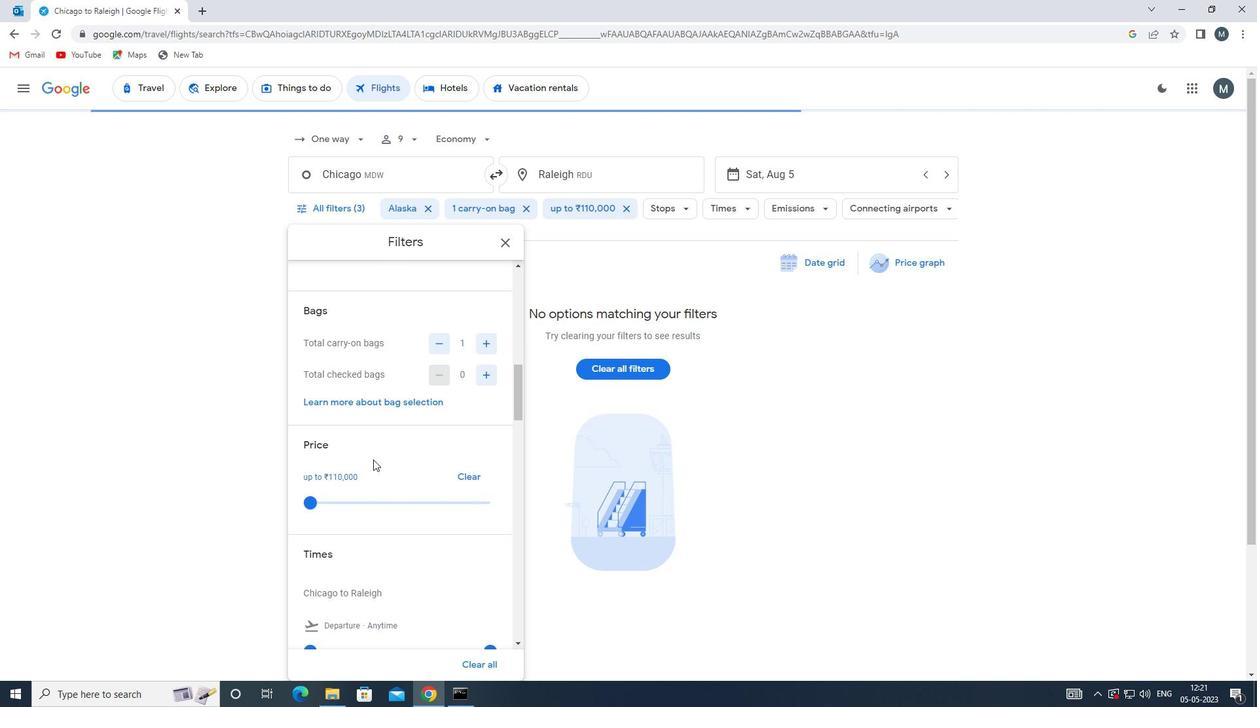 
Action: Mouse scrolled (375, 455) with delta (0, 0)
Screenshot: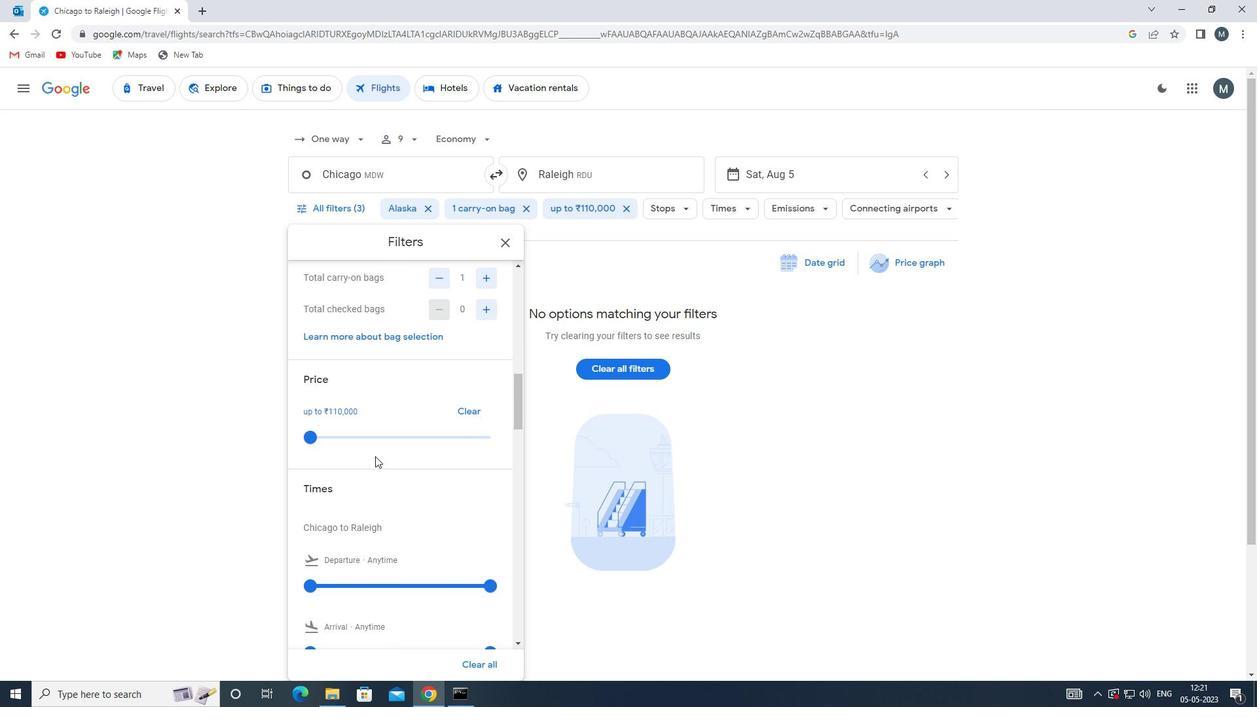 
Action: Mouse moved to (374, 459)
Screenshot: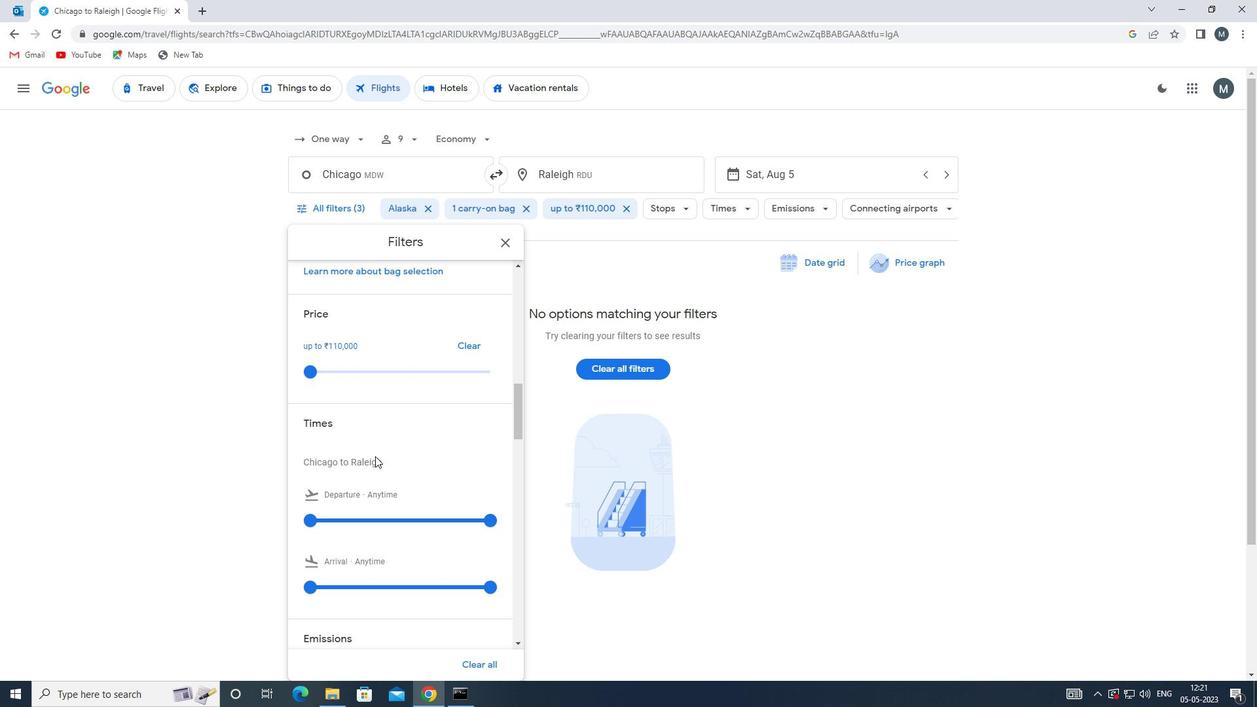 
Action: Mouse scrolled (374, 458) with delta (0, 0)
Screenshot: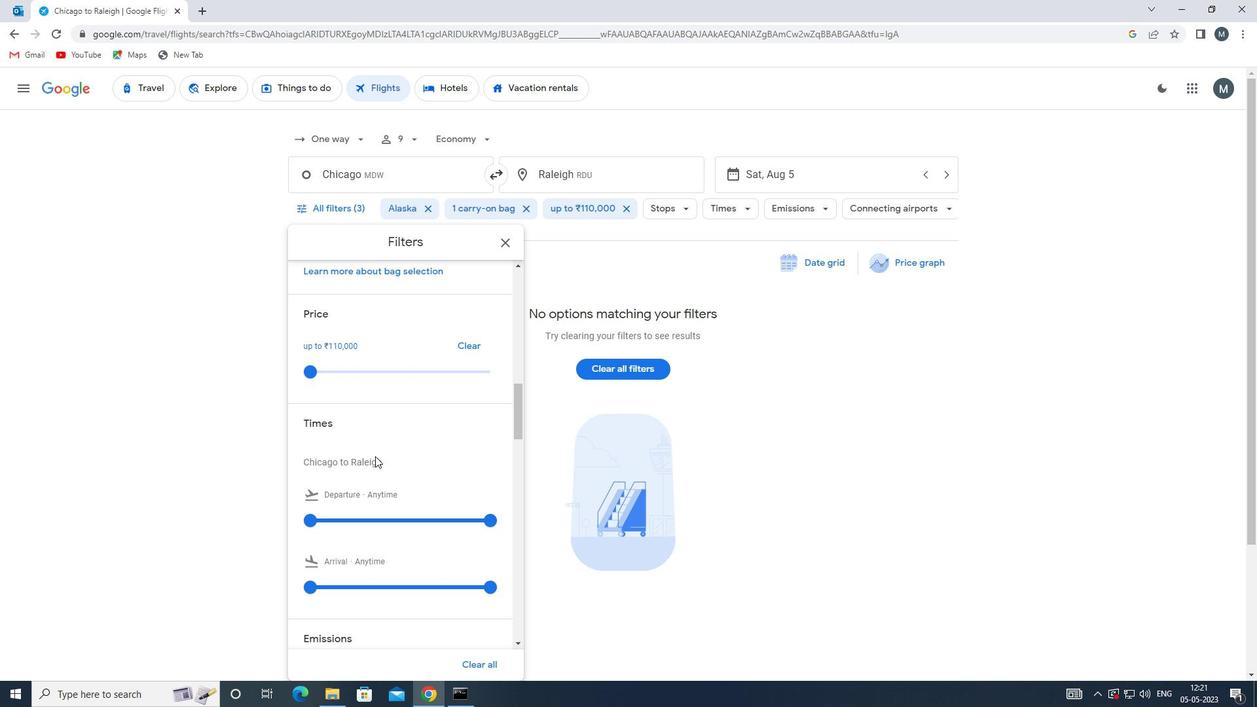 
Action: Mouse moved to (309, 453)
Screenshot: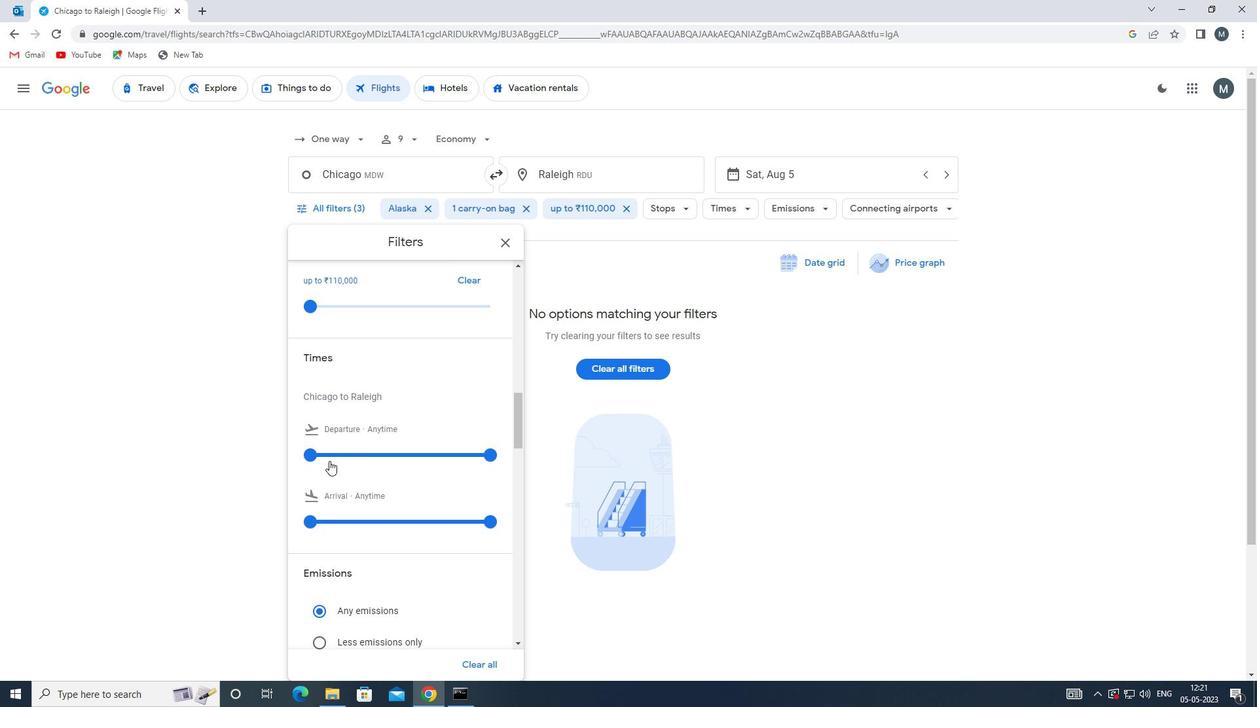 
Action: Mouse pressed left at (309, 453)
Screenshot: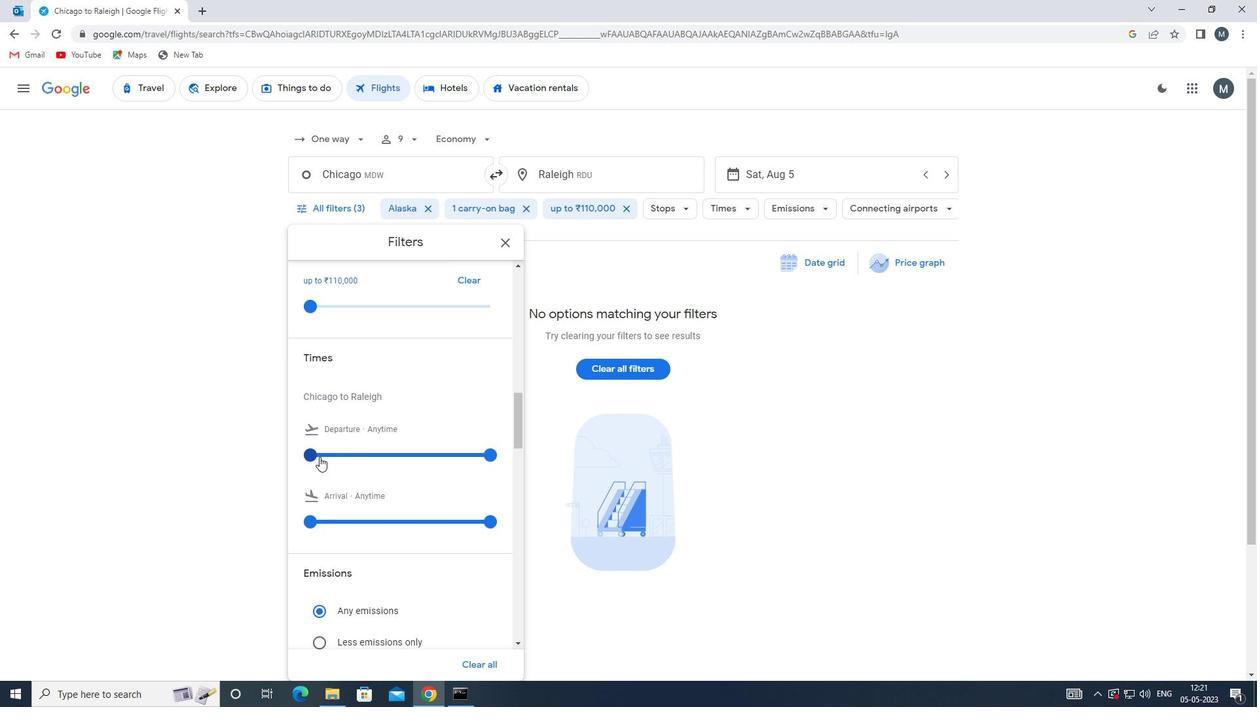 
Action: Mouse moved to (487, 451)
Screenshot: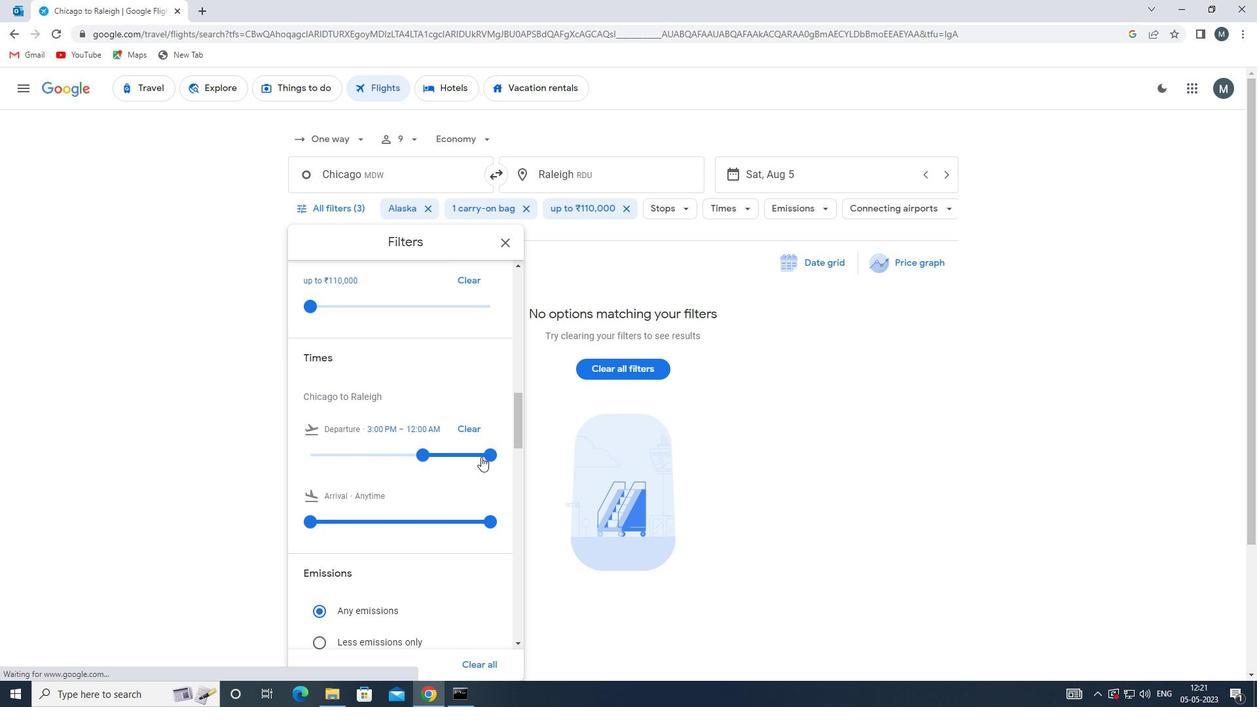 
Action: Mouse pressed left at (487, 451)
Screenshot: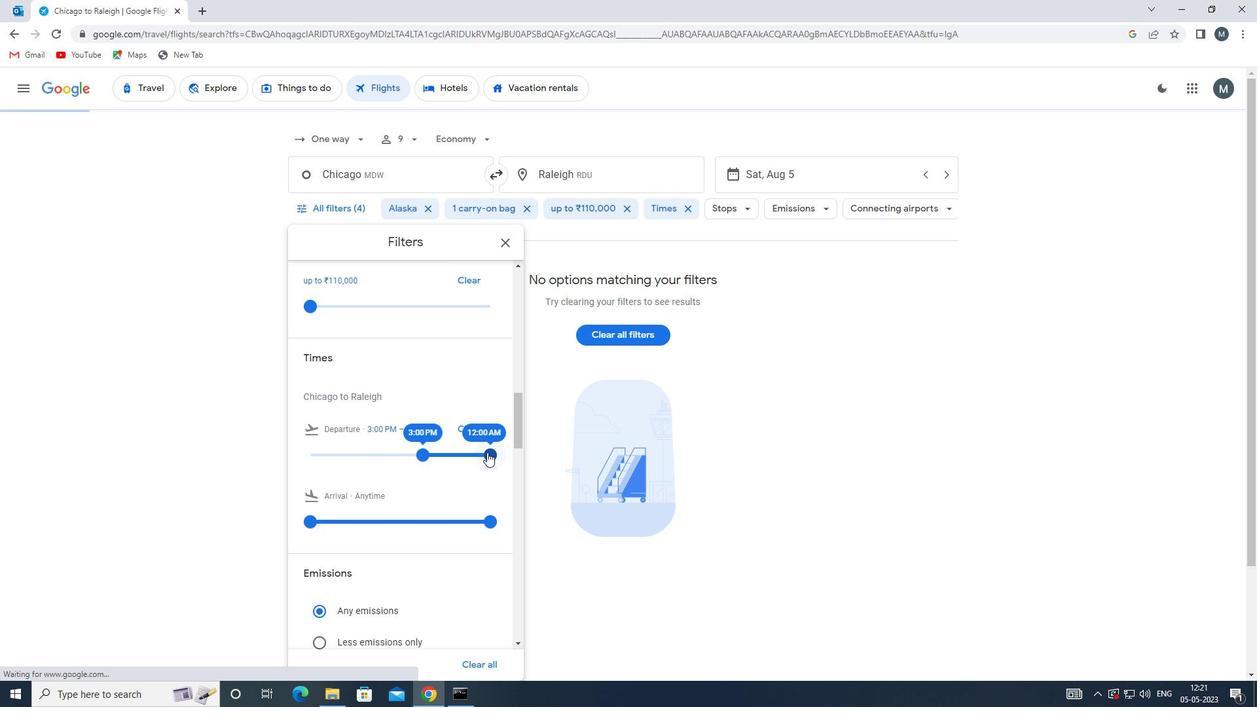 
Action: Mouse moved to (432, 445)
Screenshot: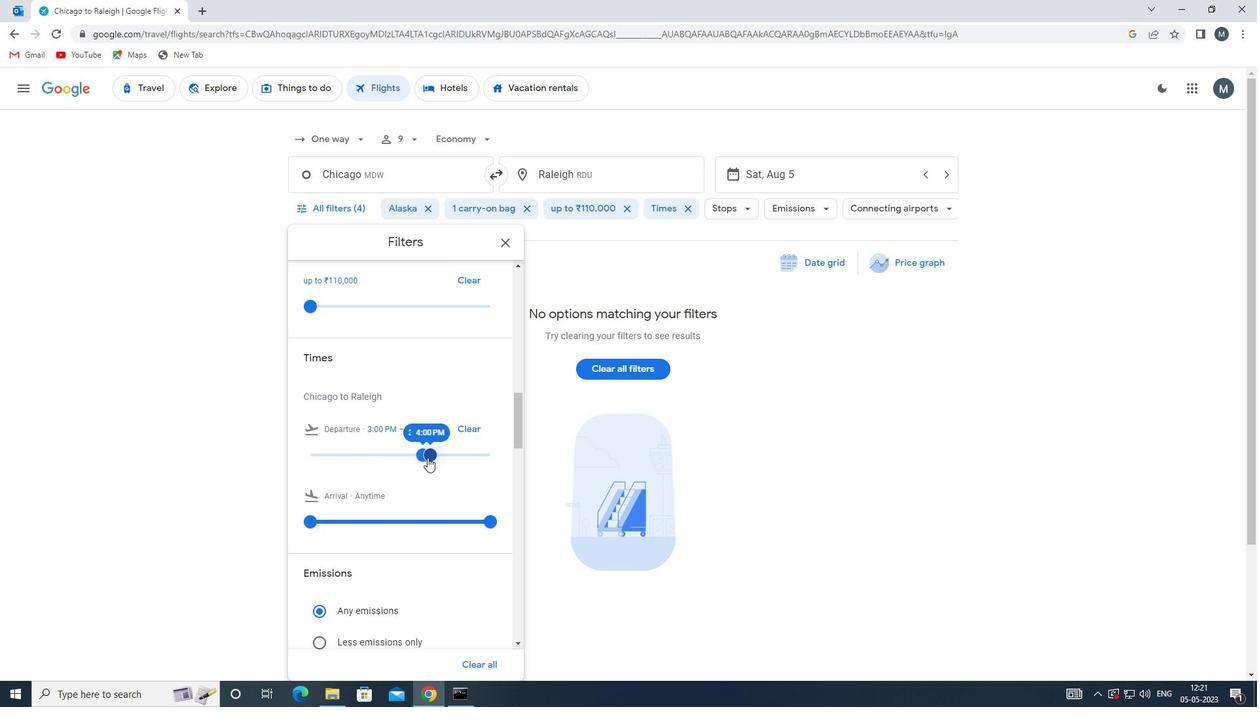 
Action: Mouse scrolled (432, 445) with delta (0, 0)
Screenshot: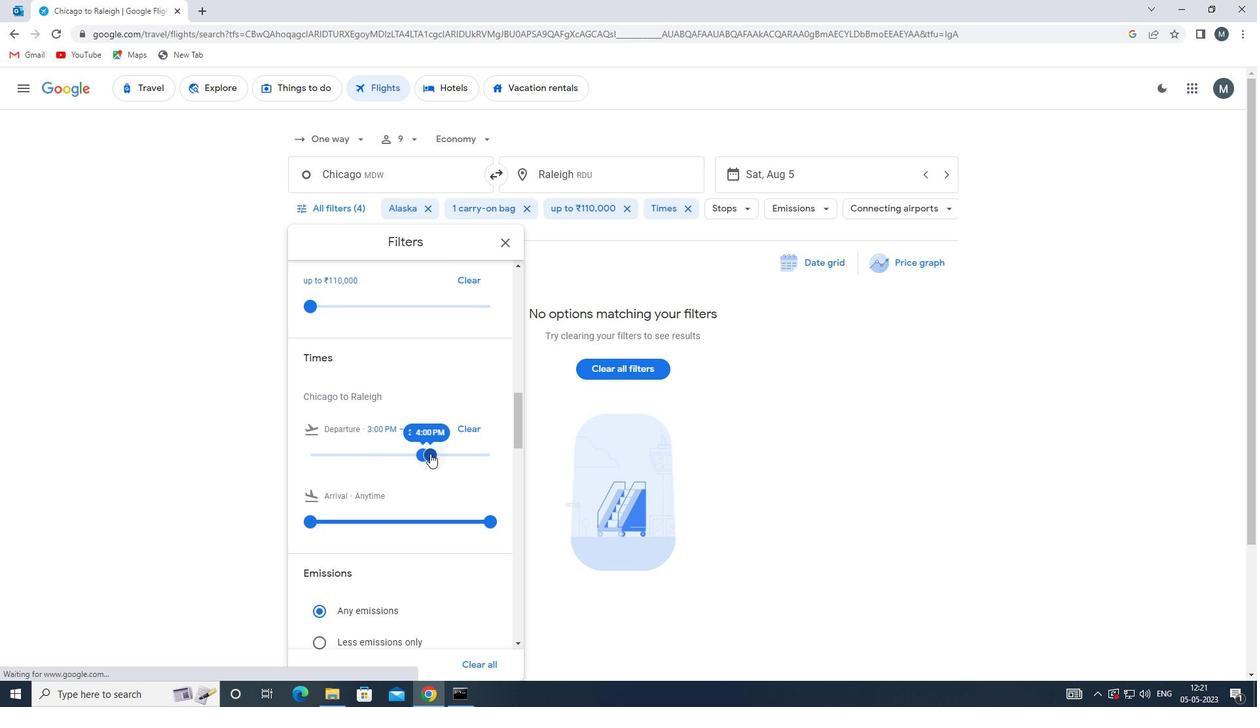 
Action: Mouse scrolled (432, 445) with delta (0, 0)
Screenshot: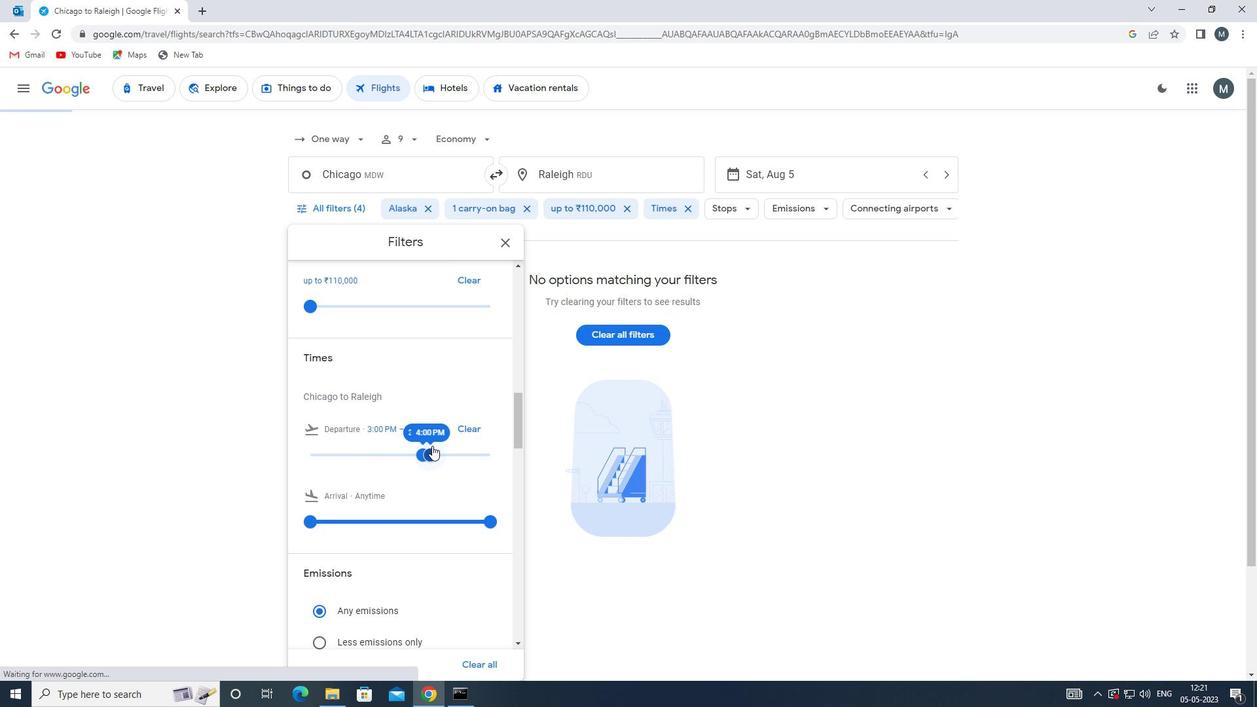 
Action: Mouse moved to (504, 241)
Screenshot: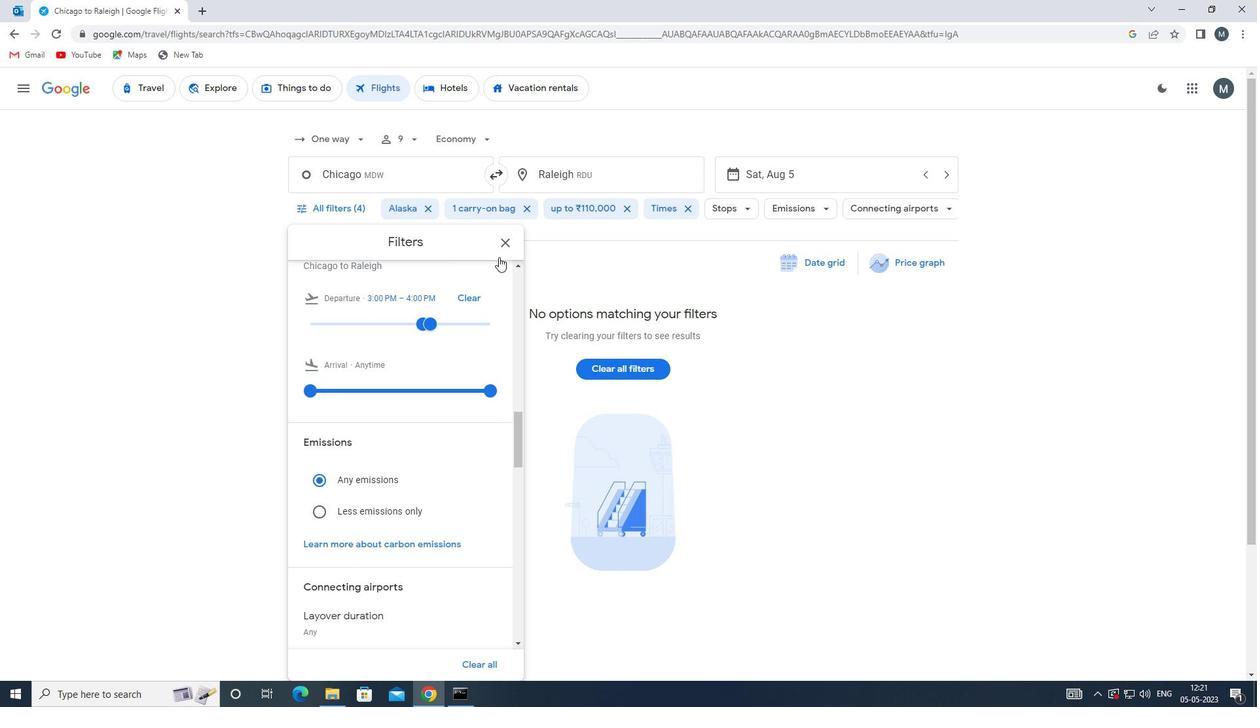 
Action: Mouse pressed left at (504, 241)
Screenshot: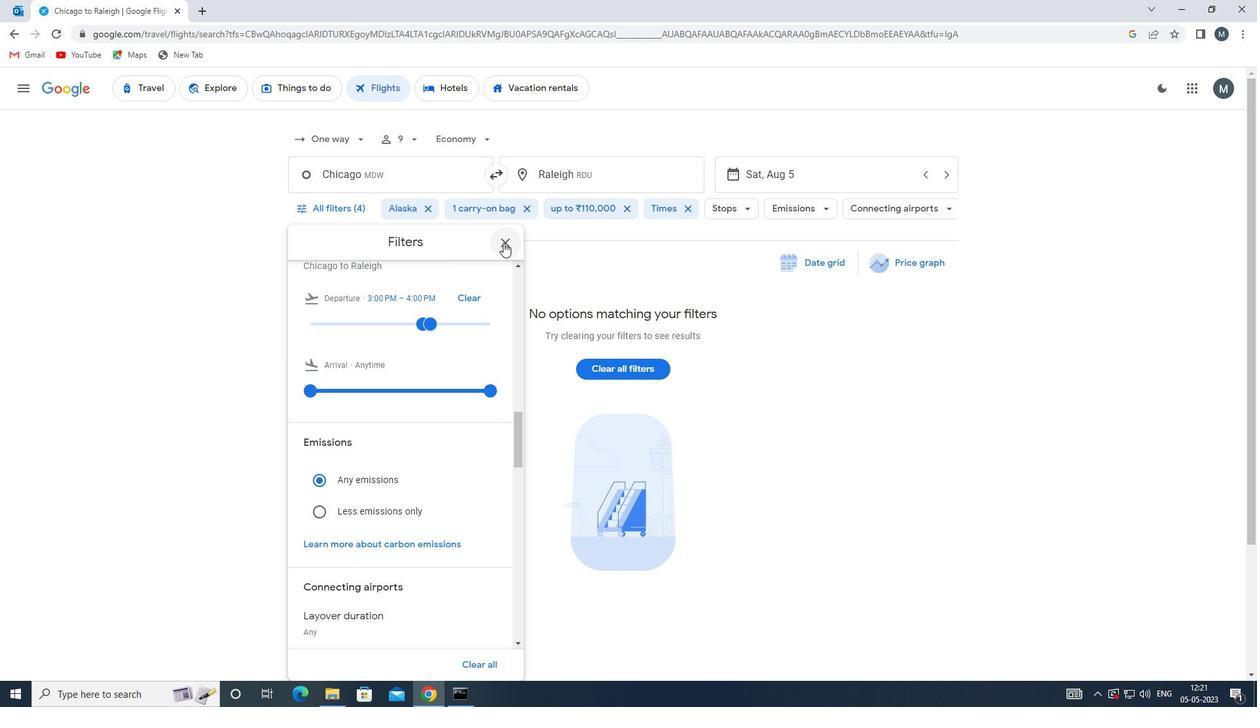 
Action: Mouse moved to (500, 248)
Screenshot: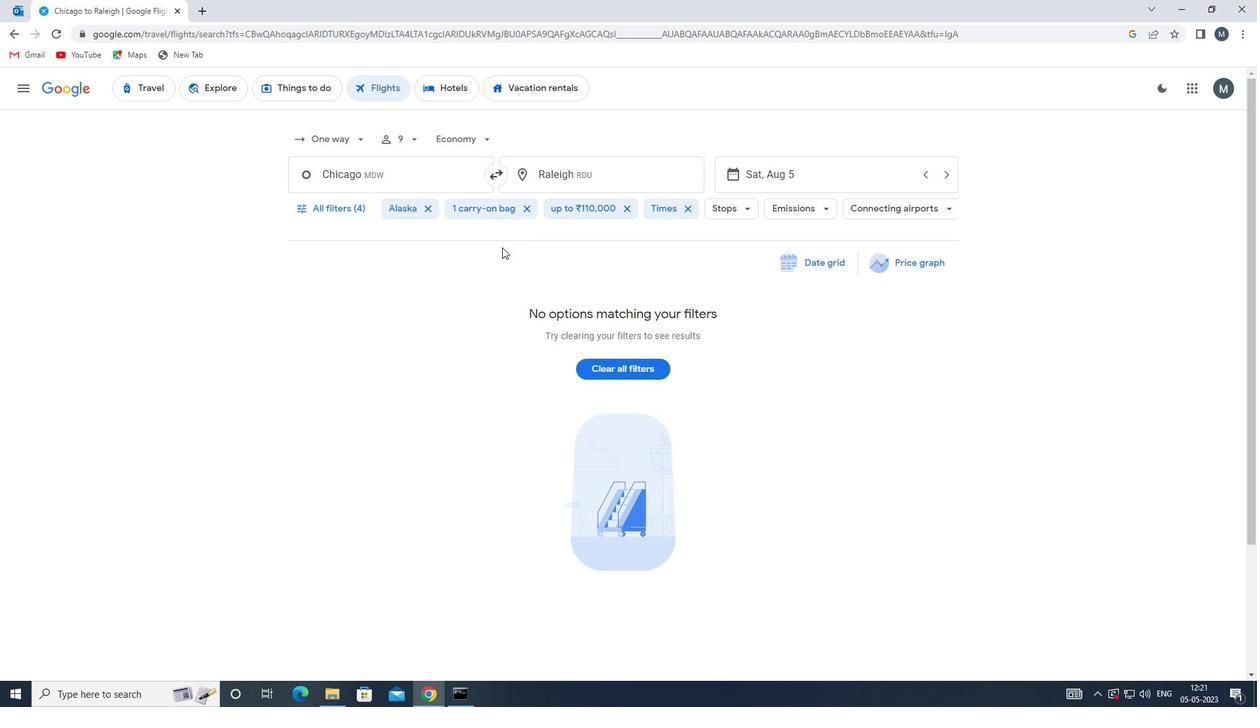 
